 Task: Add Sprouts Organic Apple Sauce Pouch to the cart.
Action: Mouse pressed left at (26, 100)
Screenshot: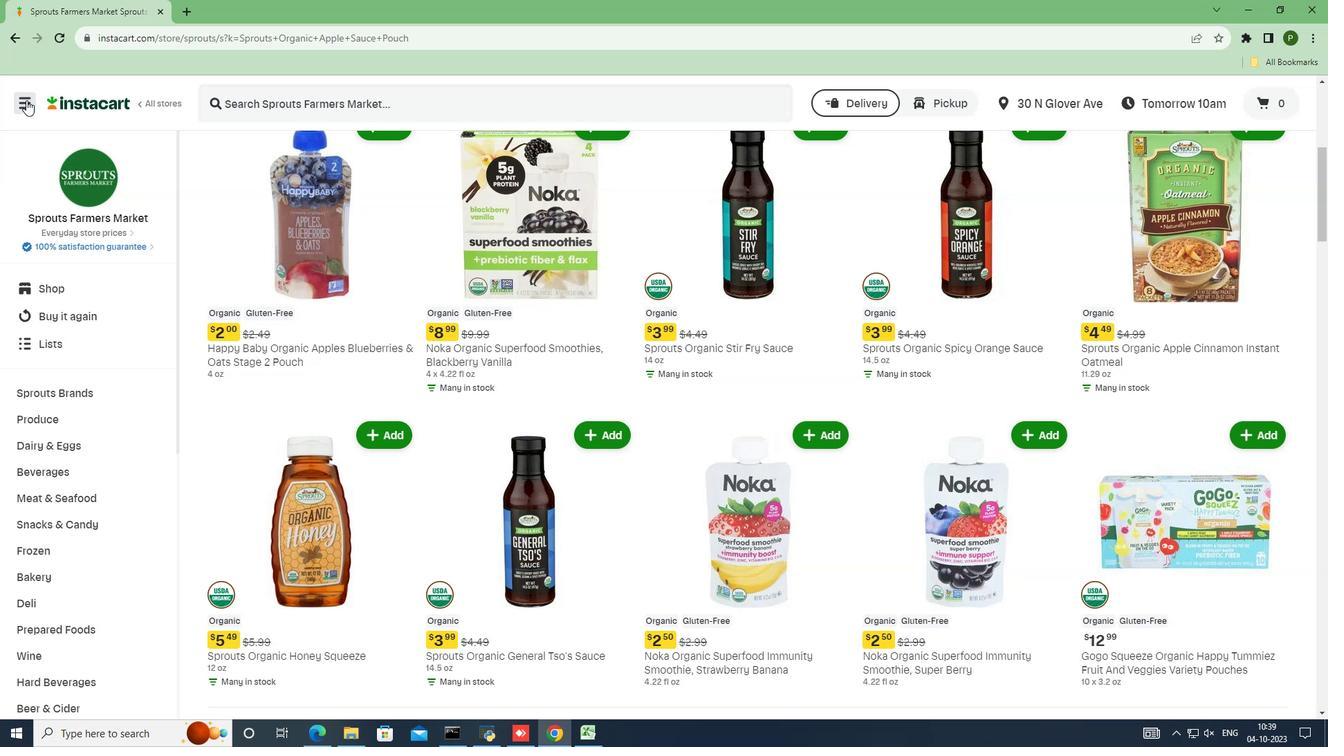 
Action: Mouse moved to (73, 375)
Screenshot: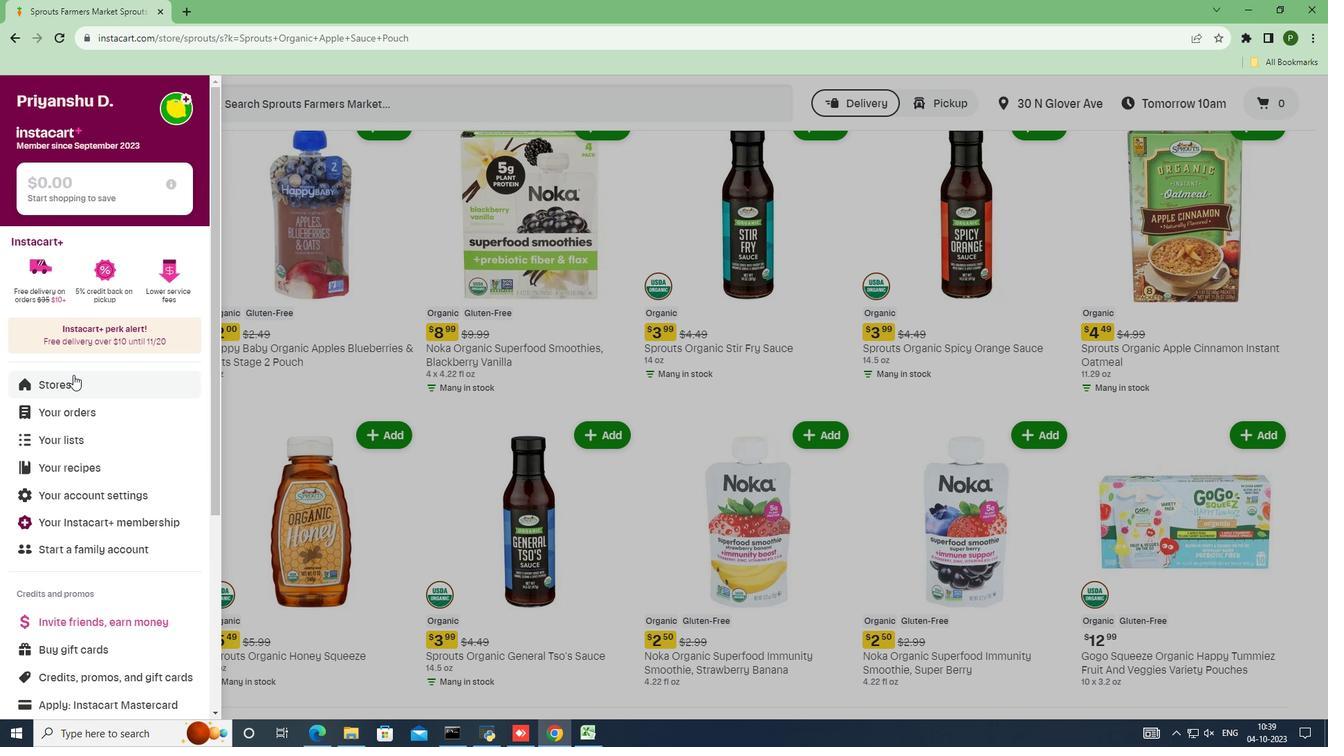 
Action: Mouse pressed left at (73, 375)
Screenshot: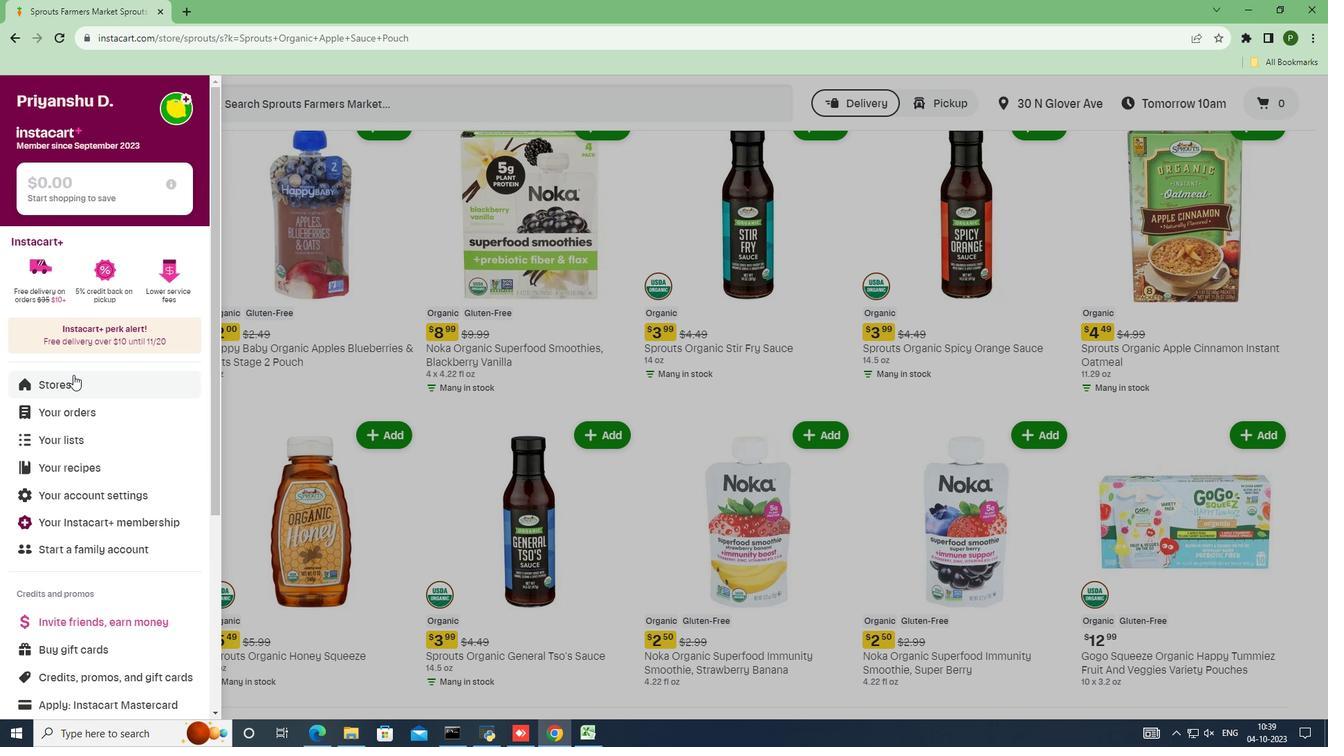 
Action: Mouse moved to (320, 159)
Screenshot: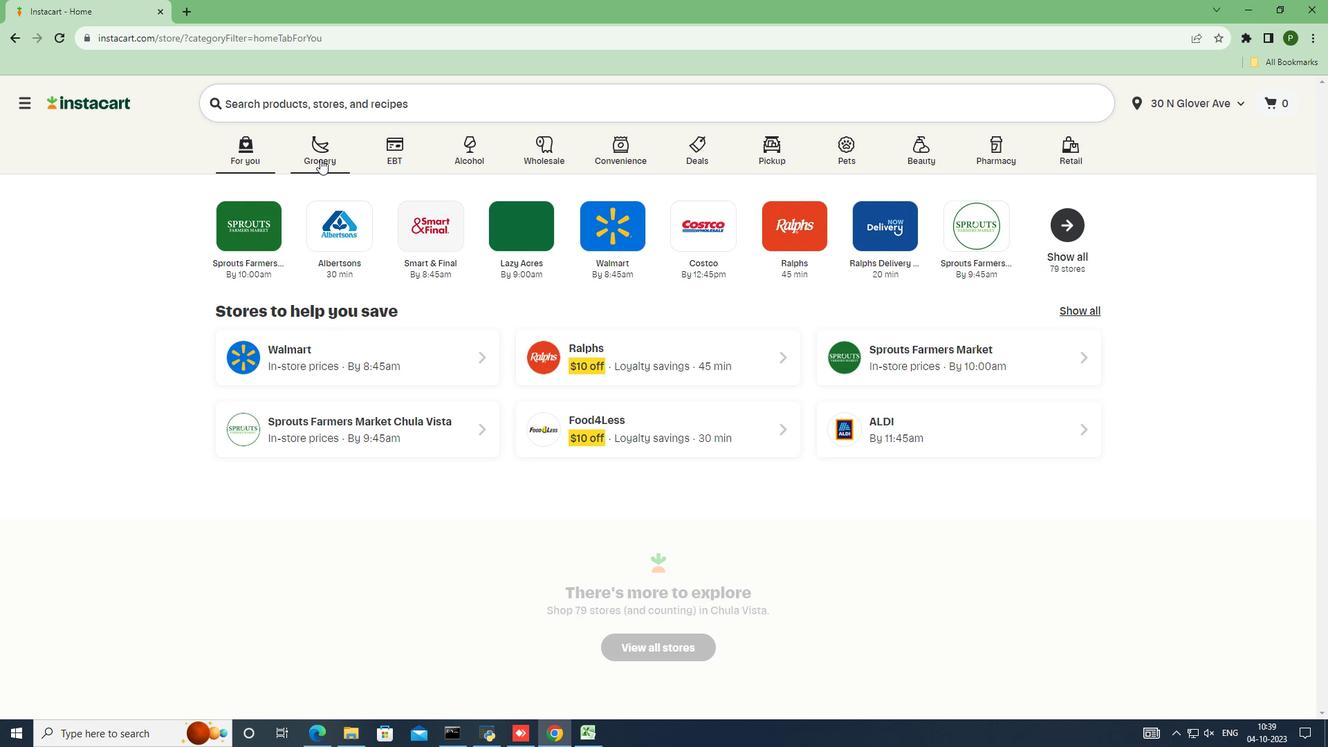 
Action: Mouse pressed left at (320, 159)
Screenshot: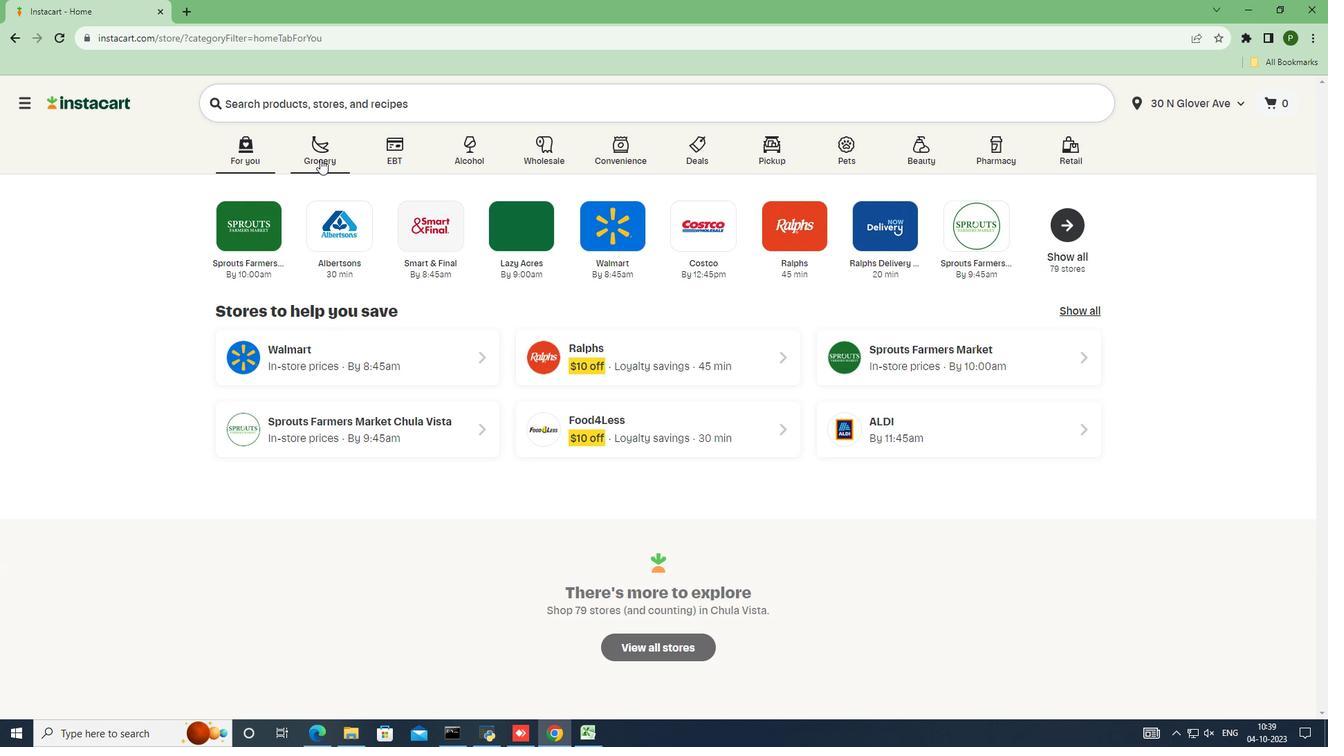 
Action: Mouse moved to (869, 323)
Screenshot: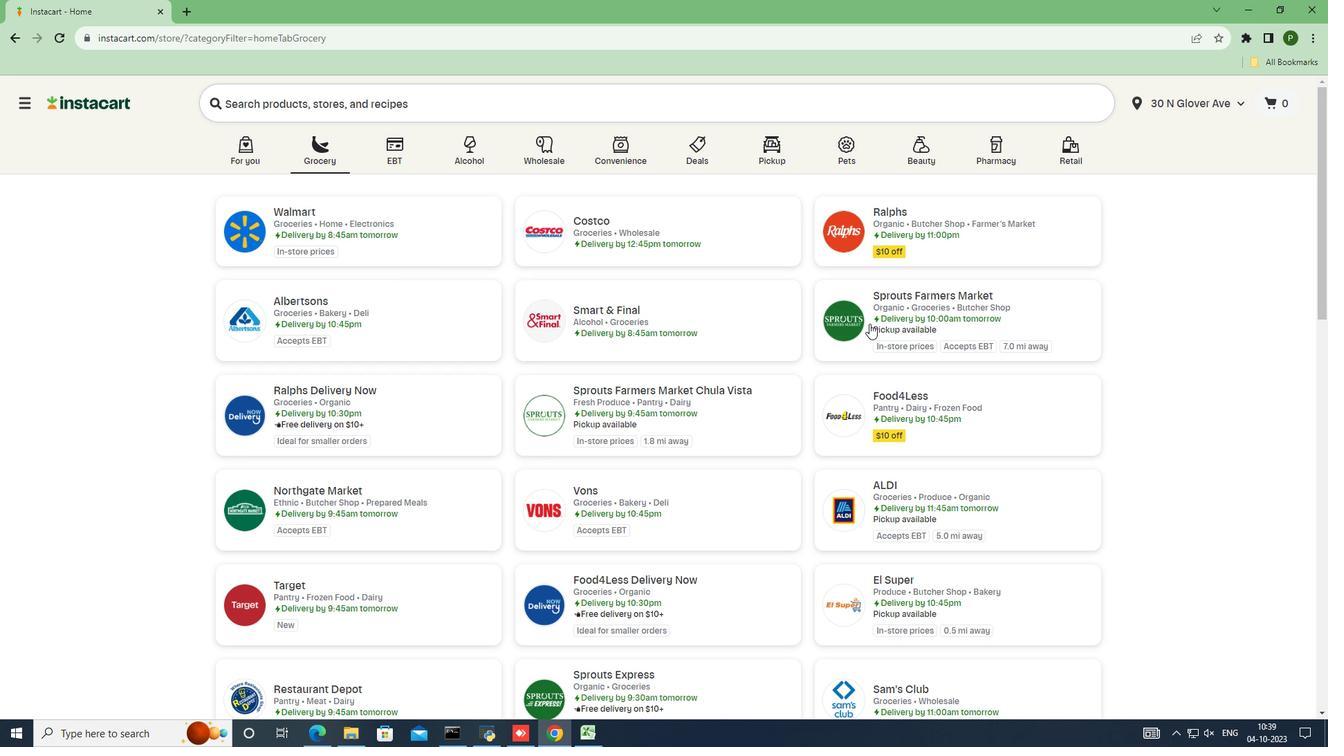 
Action: Mouse pressed left at (869, 323)
Screenshot: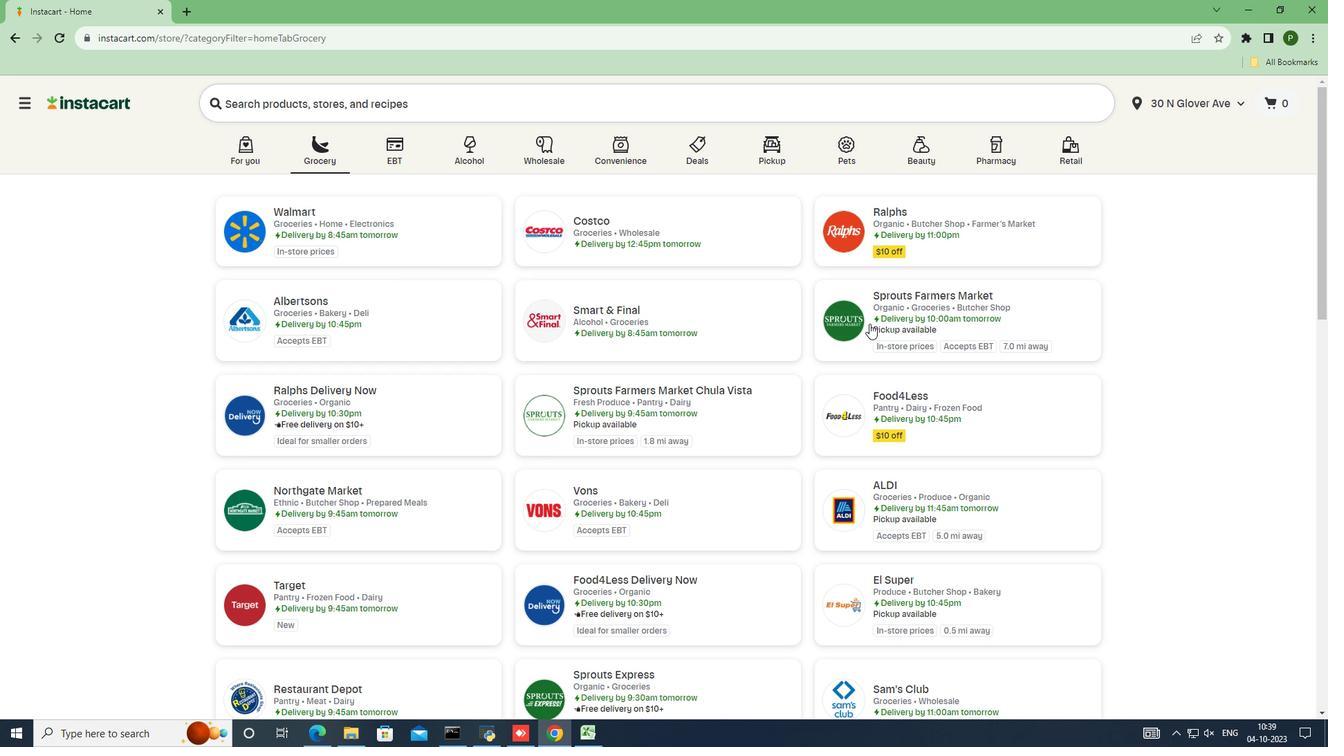 
Action: Mouse moved to (85, 390)
Screenshot: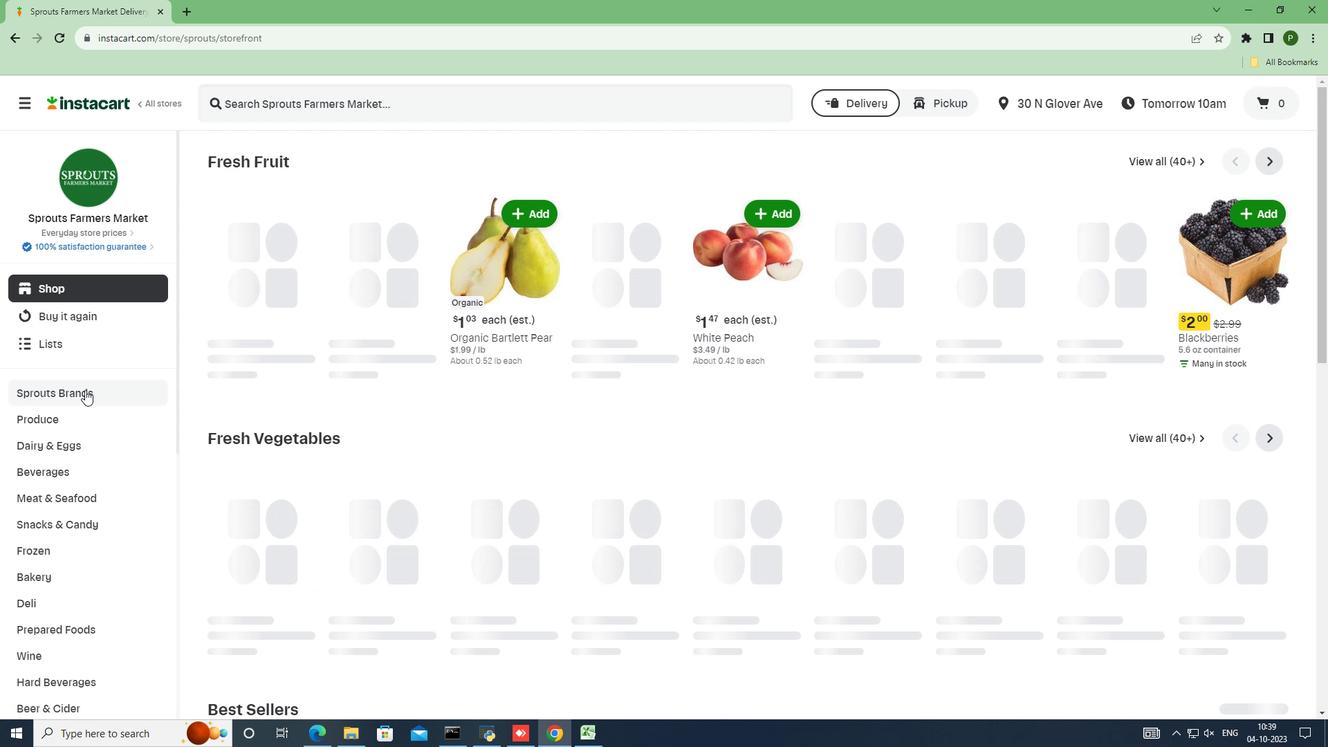 
Action: Mouse pressed left at (85, 390)
Screenshot: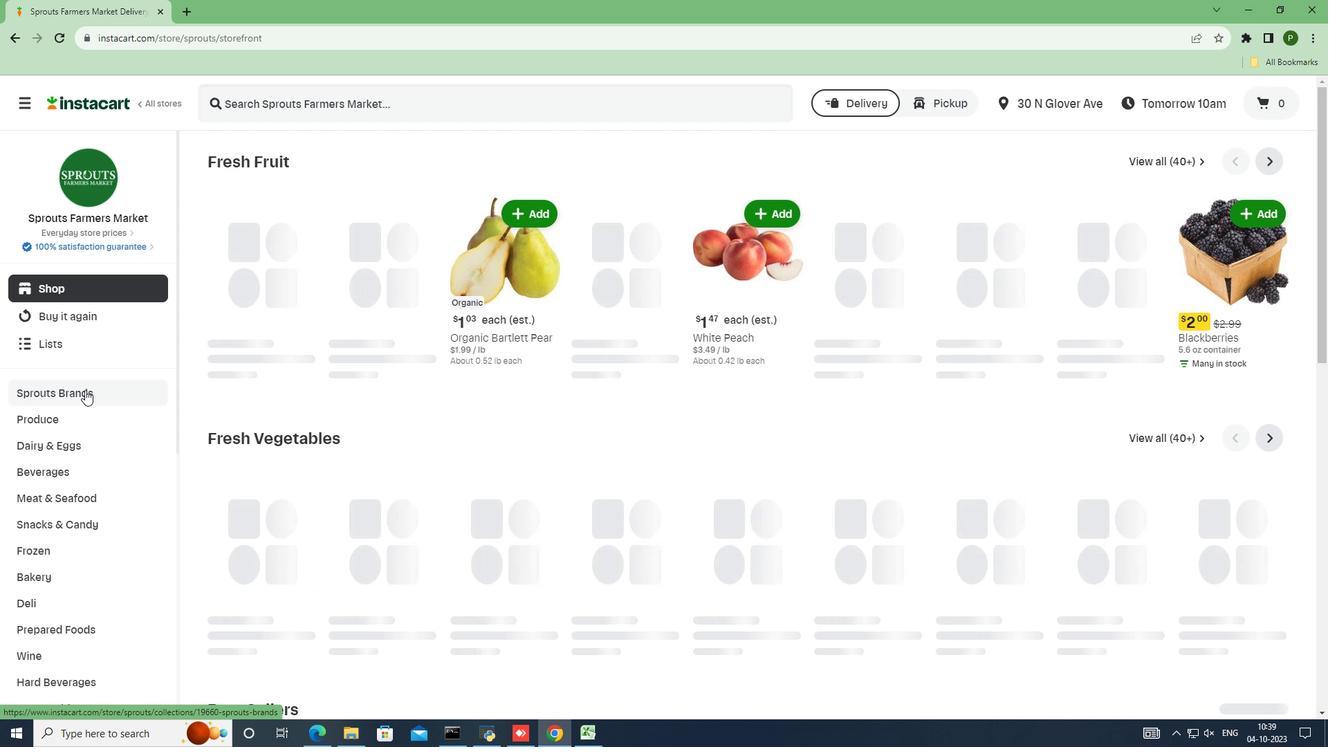 
Action: Mouse moved to (56, 496)
Screenshot: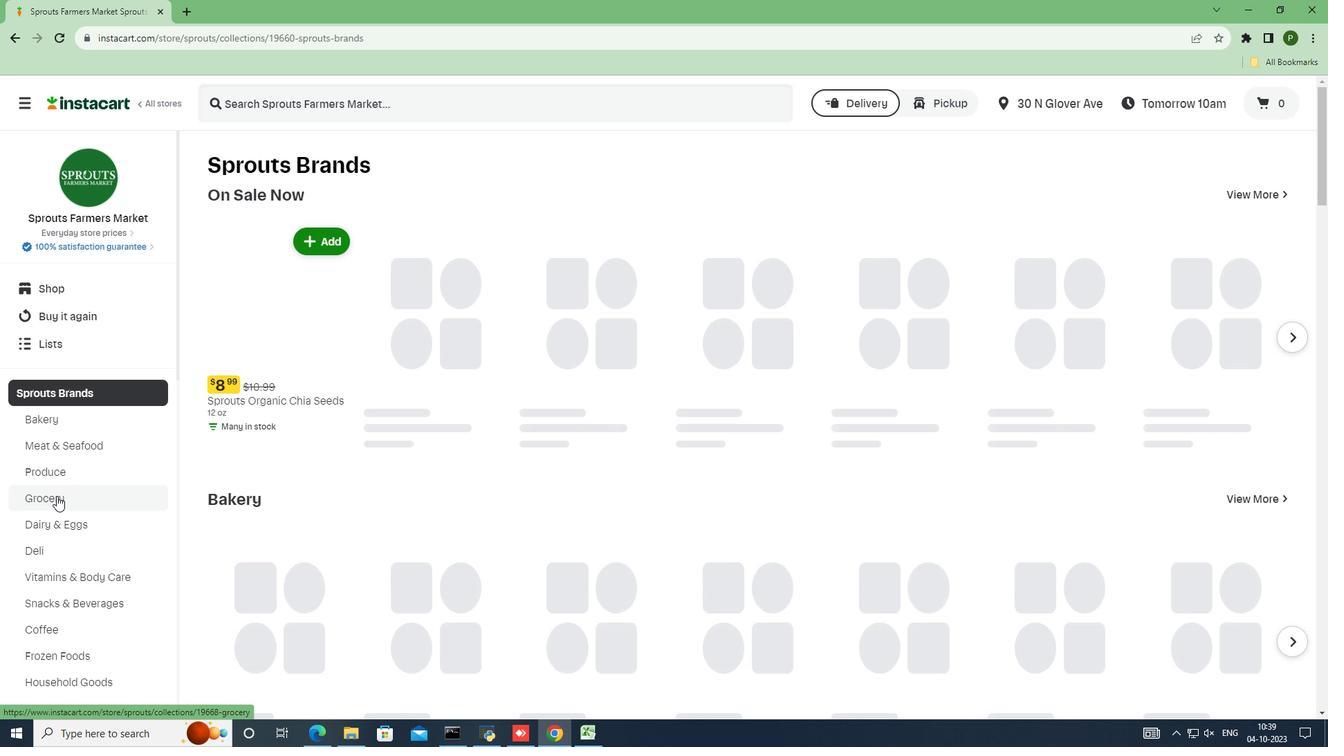 
Action: Mouse pressed left at (56, 496)
Screenshot: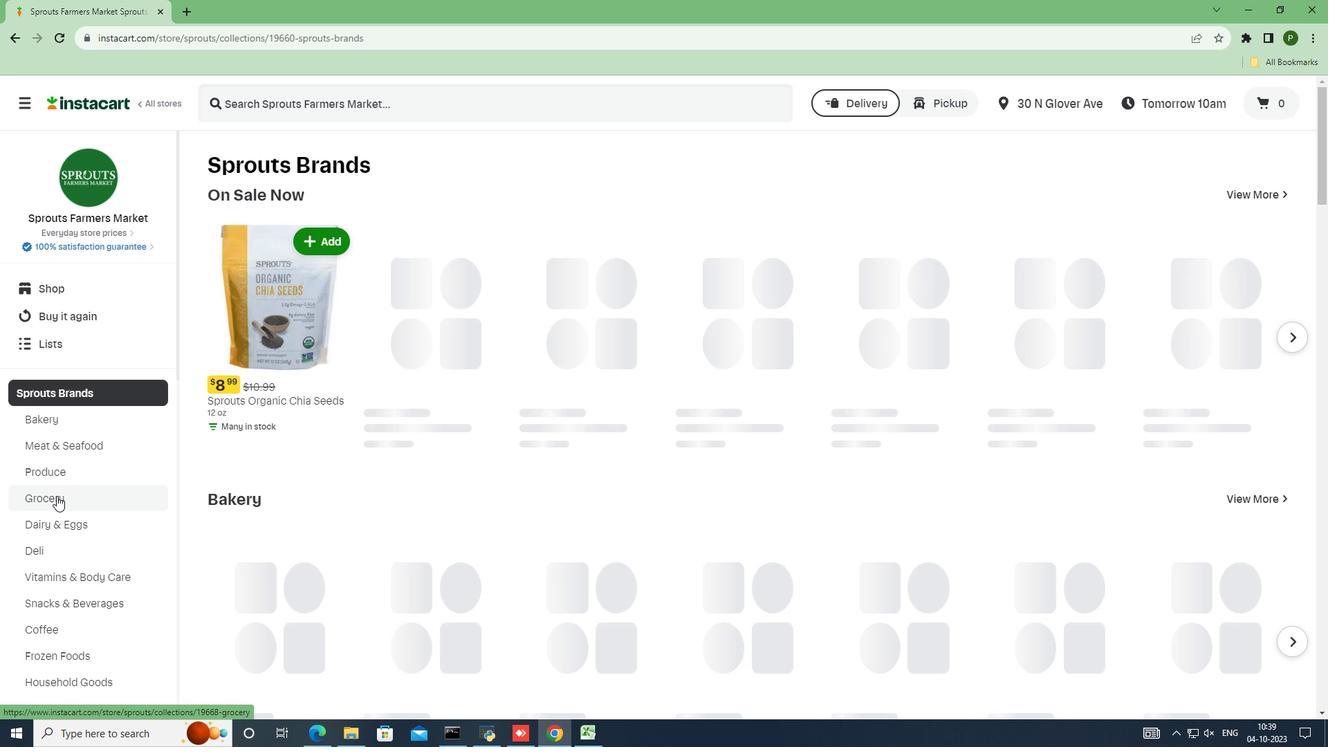 
Action: Mouse moved to (321, 265)
Screenshot: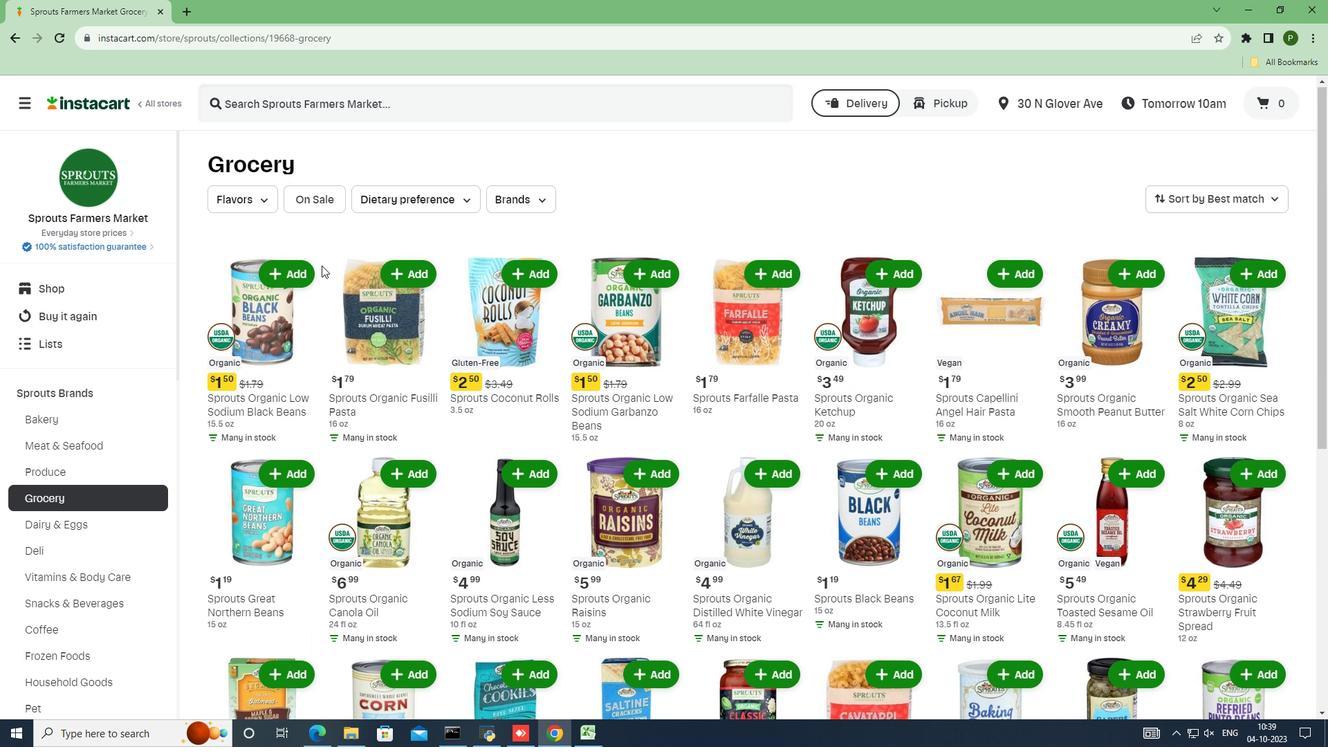 
Action: Mouse scrolled (321, 265) with delta (0, 0)
Screenshot: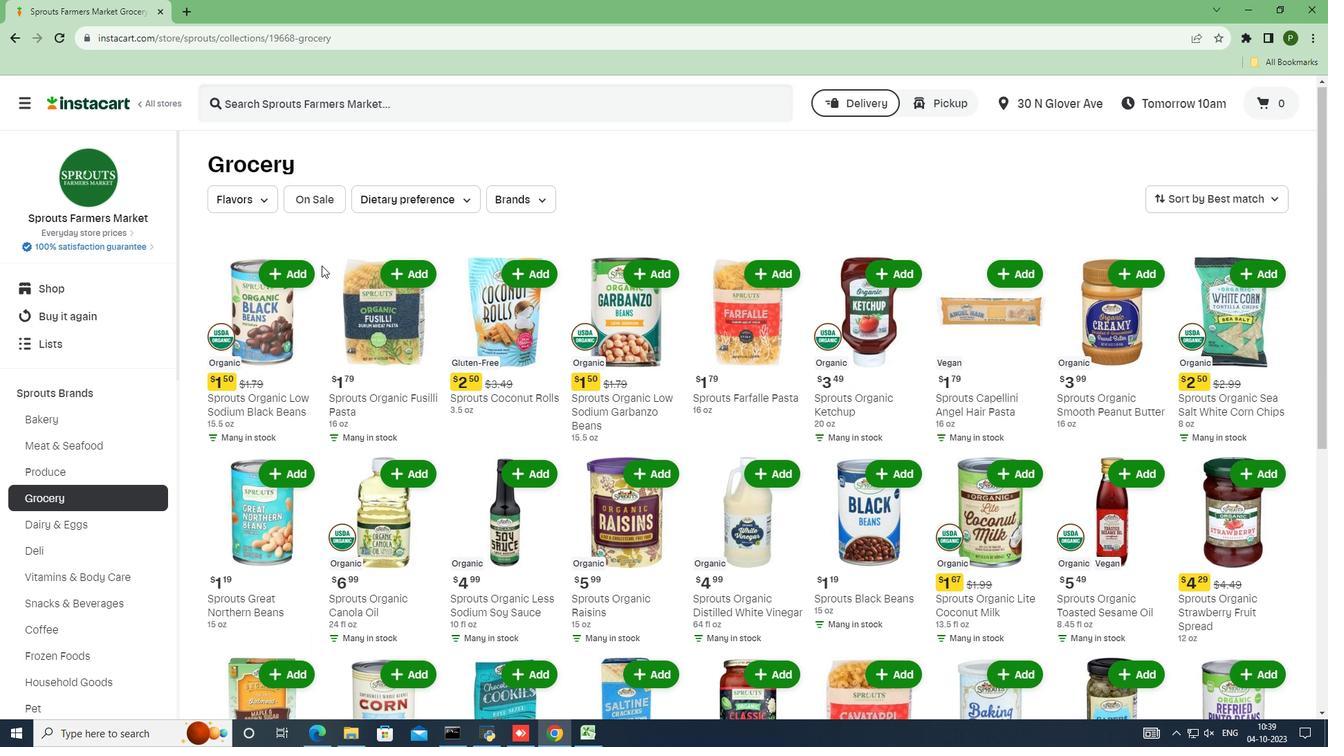 
Action: Mouse moved to (321, 266)
Screenshot: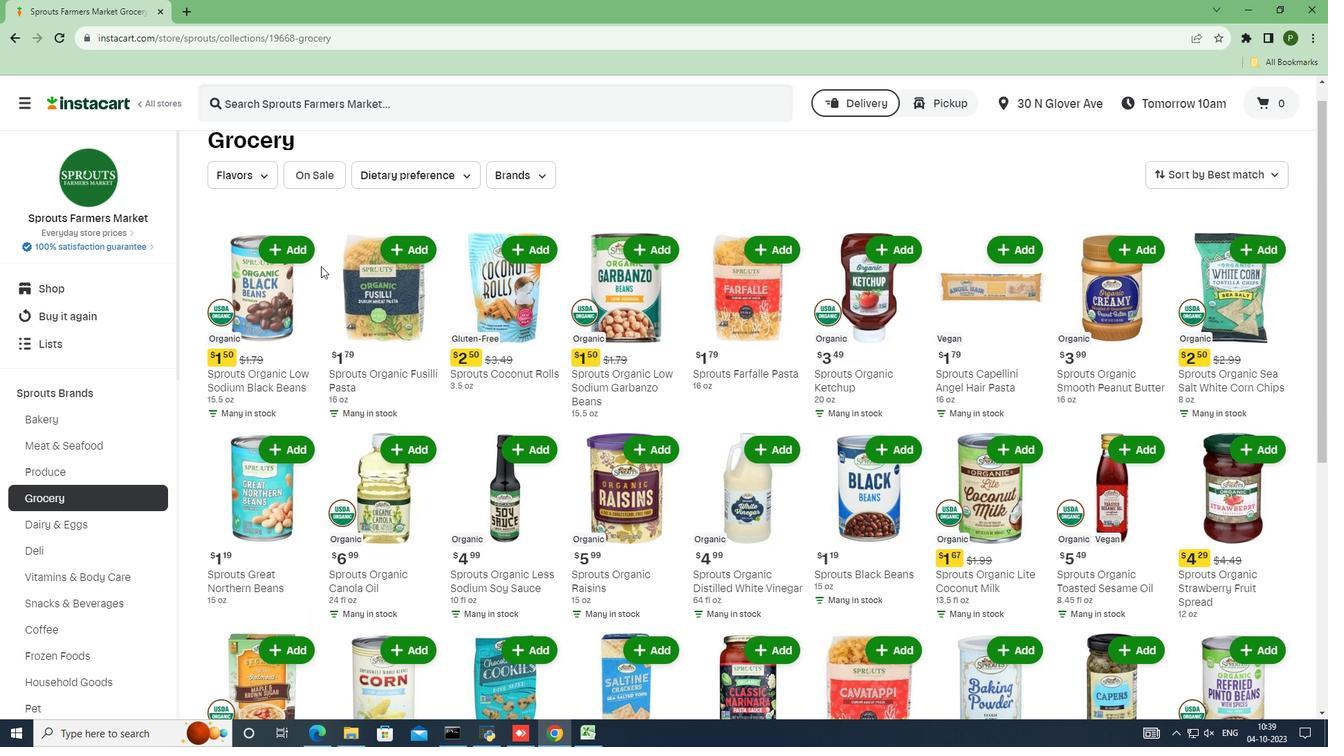
Action: Mouse scrolled (321, 265) with delta (0, 0)
Screenshot: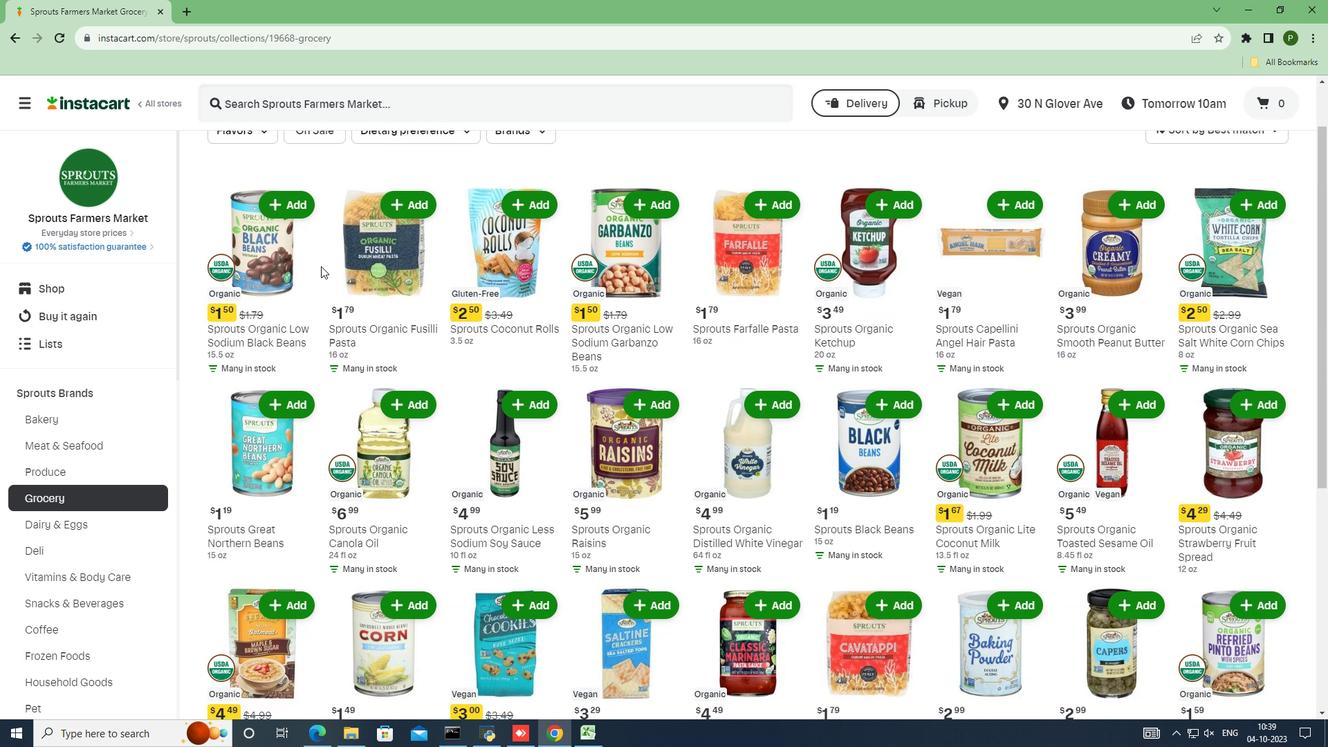 
Action: Mouse moved to (321, 268)
Screenshot: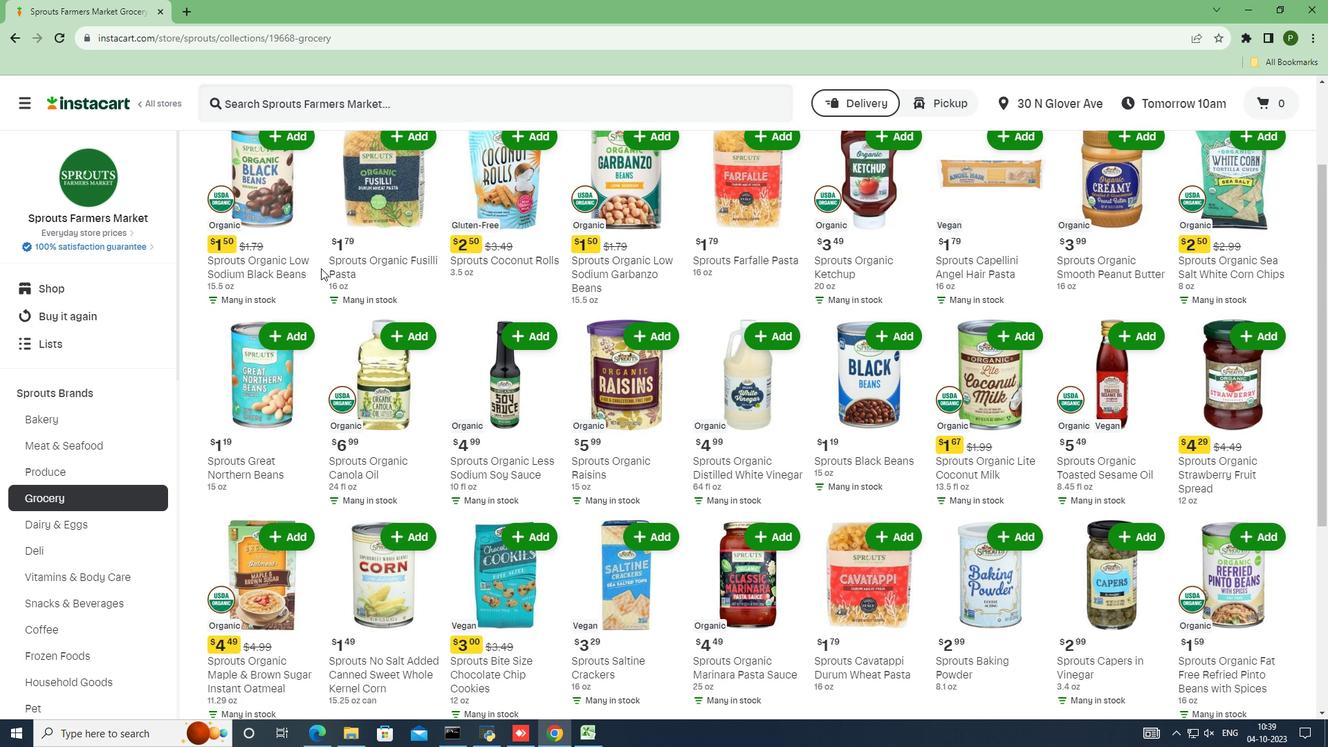 
Action: Mouse scrolled (321, 267) with delta (0, 0)
Screenshot: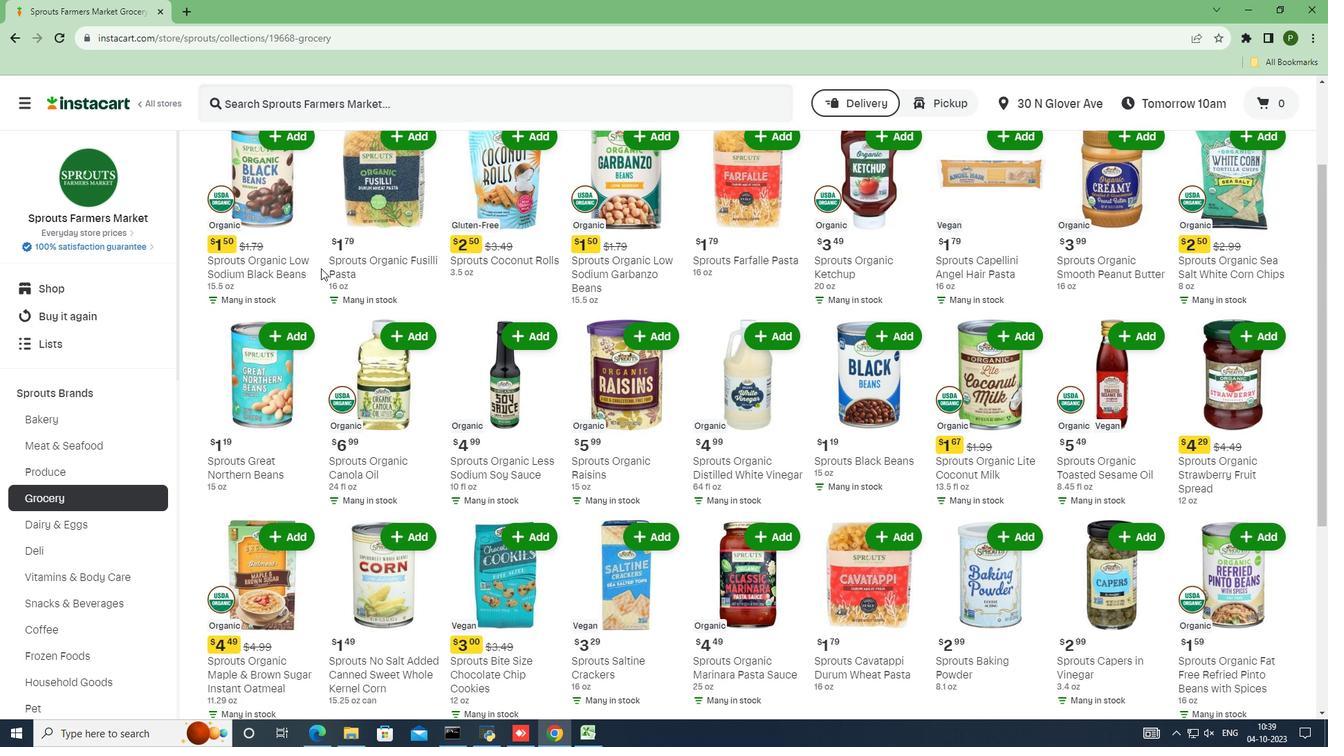 
Action: Mouse scrolled (321, 267) with delta (0, 0)
Screenshot: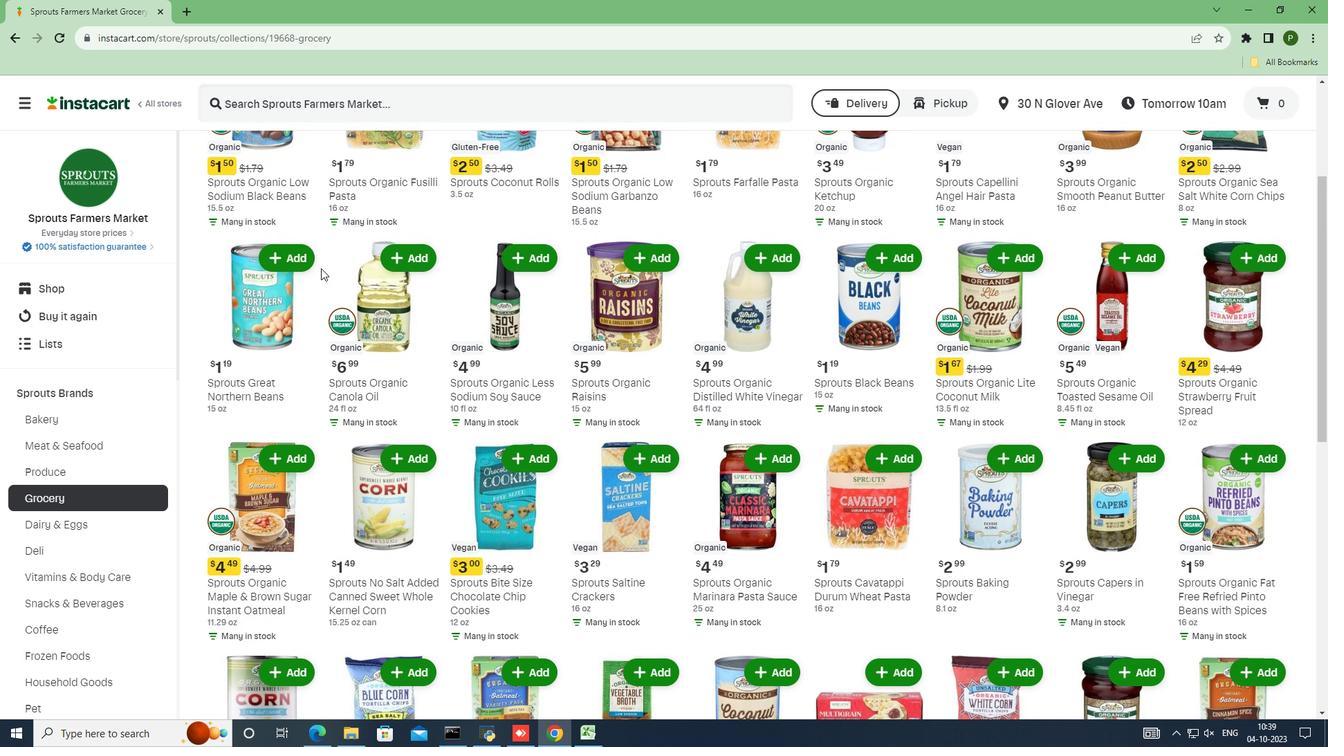 
Action: Mouse scrolled (321, 267) with delta (0, 0)
Screenshot: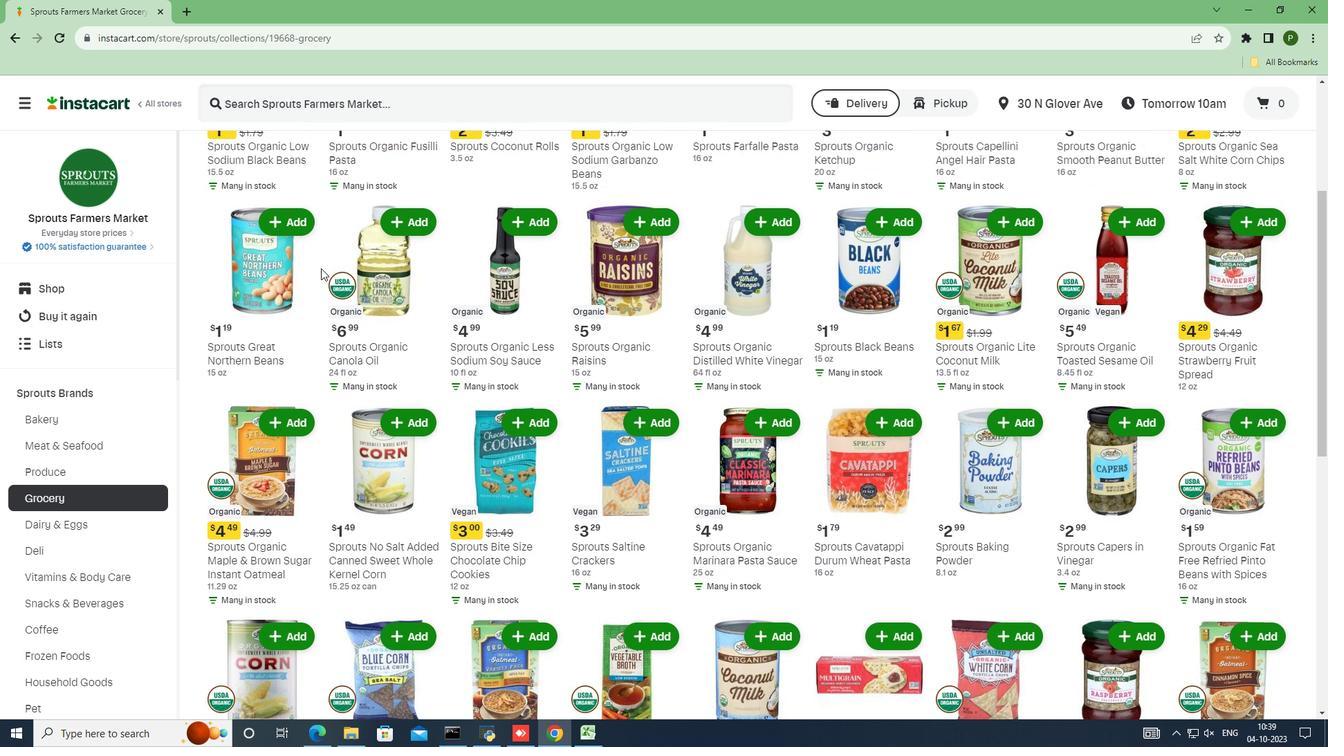 
Action: Mouse moved to (320, 269)
Screenshot: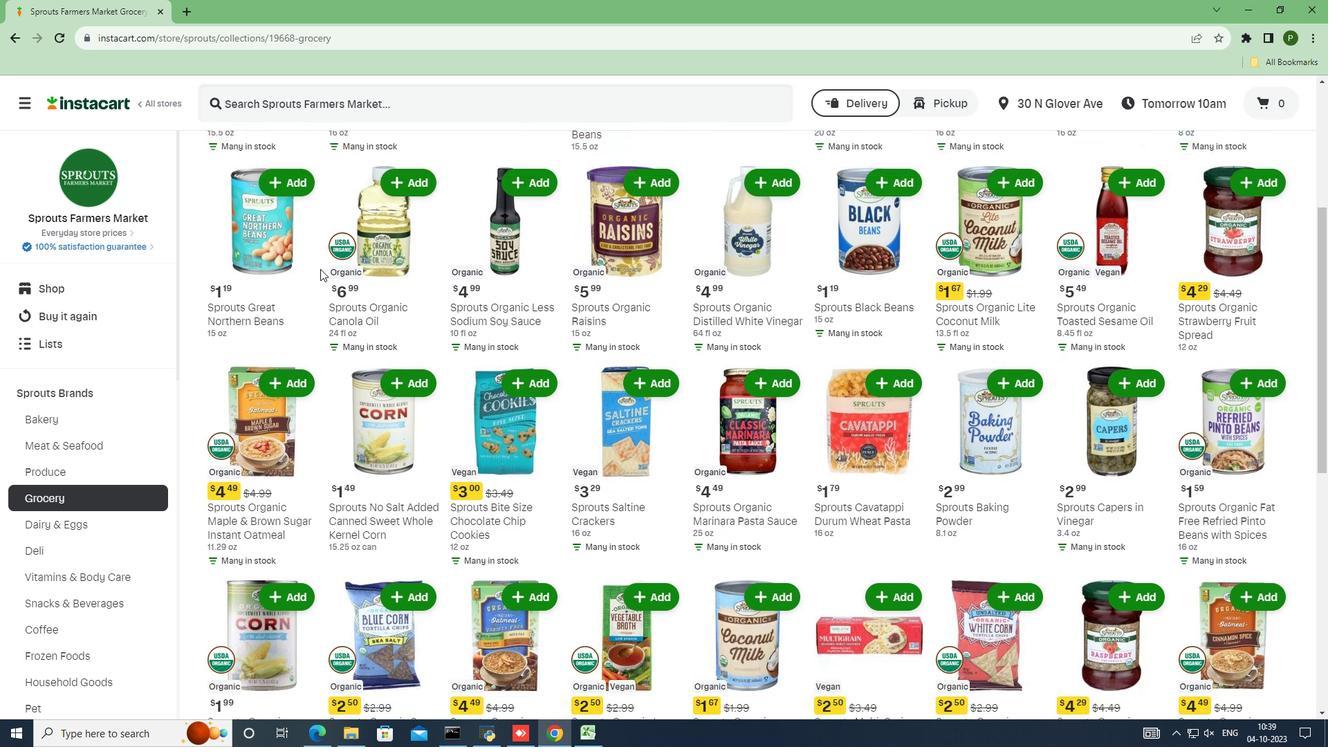 
Action: Mouse scrolled (320, 268) with delta (0, 0)
Screenshot: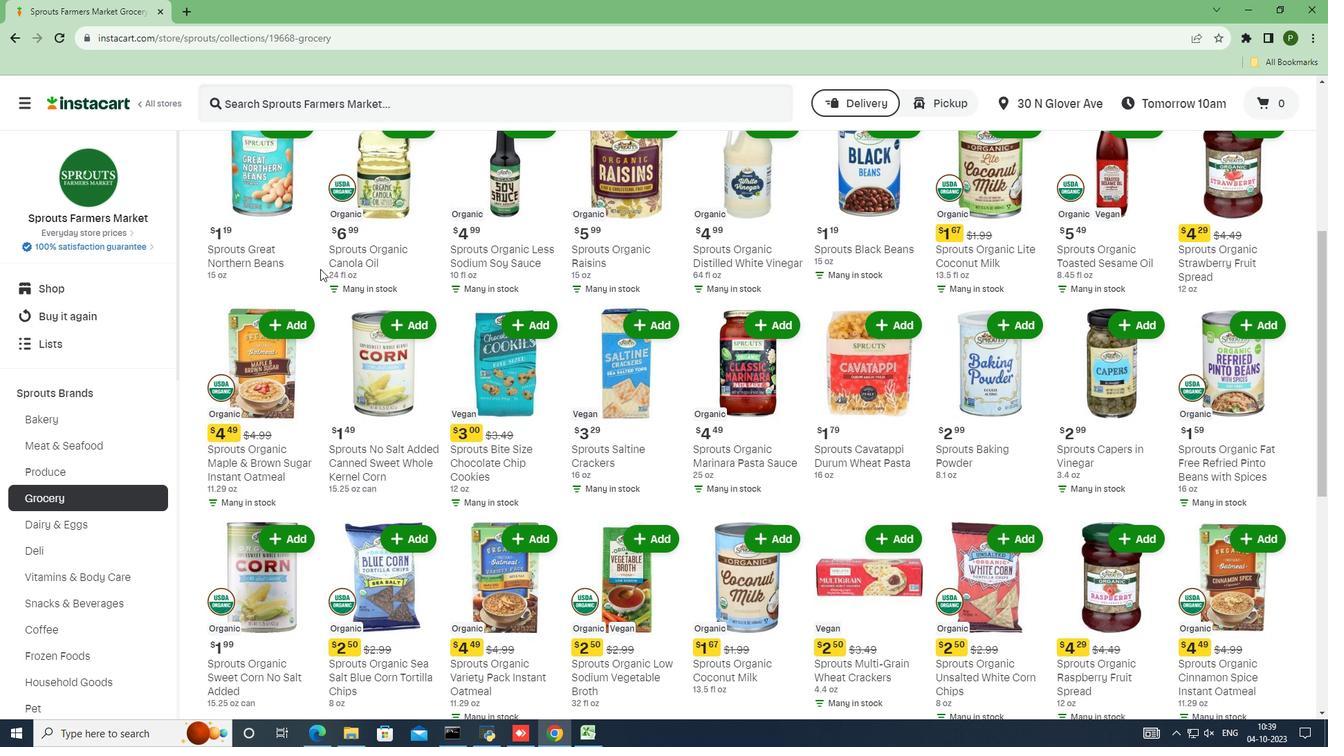 
Action: Mouse scrolled (320, 268) with delta (0, 0)
Screenshot: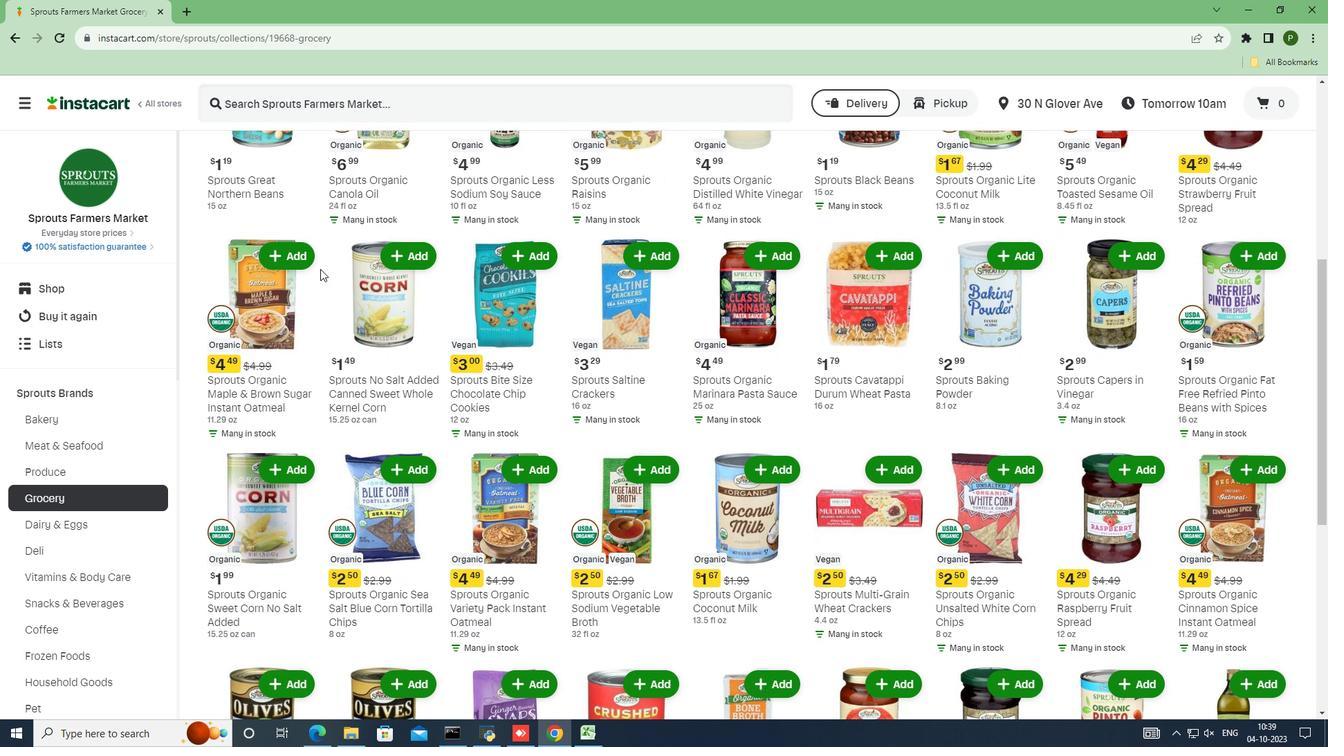 
Action: Mouse scrolled (320, 268) with delta (0, 0)
Screenshot: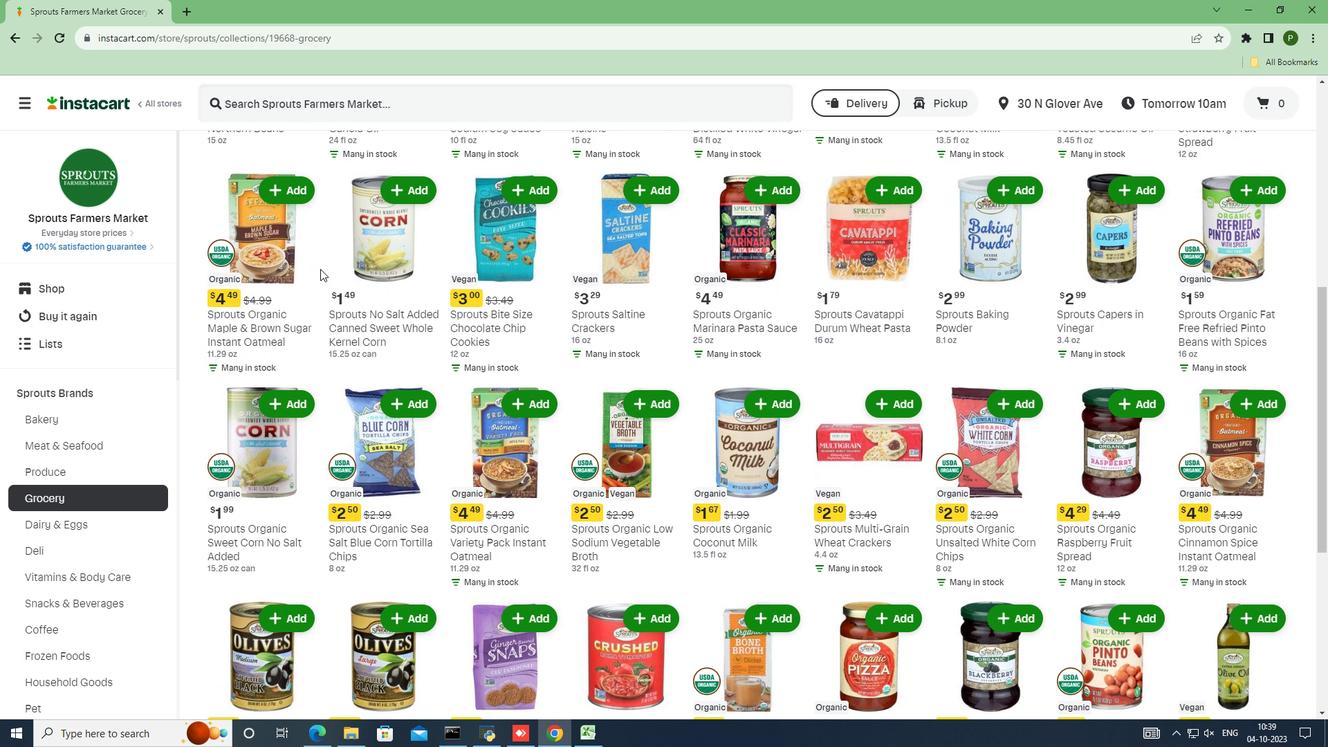 
Action: Mouse scrolled (320, 268) with delta (0, 0)
Screenshot: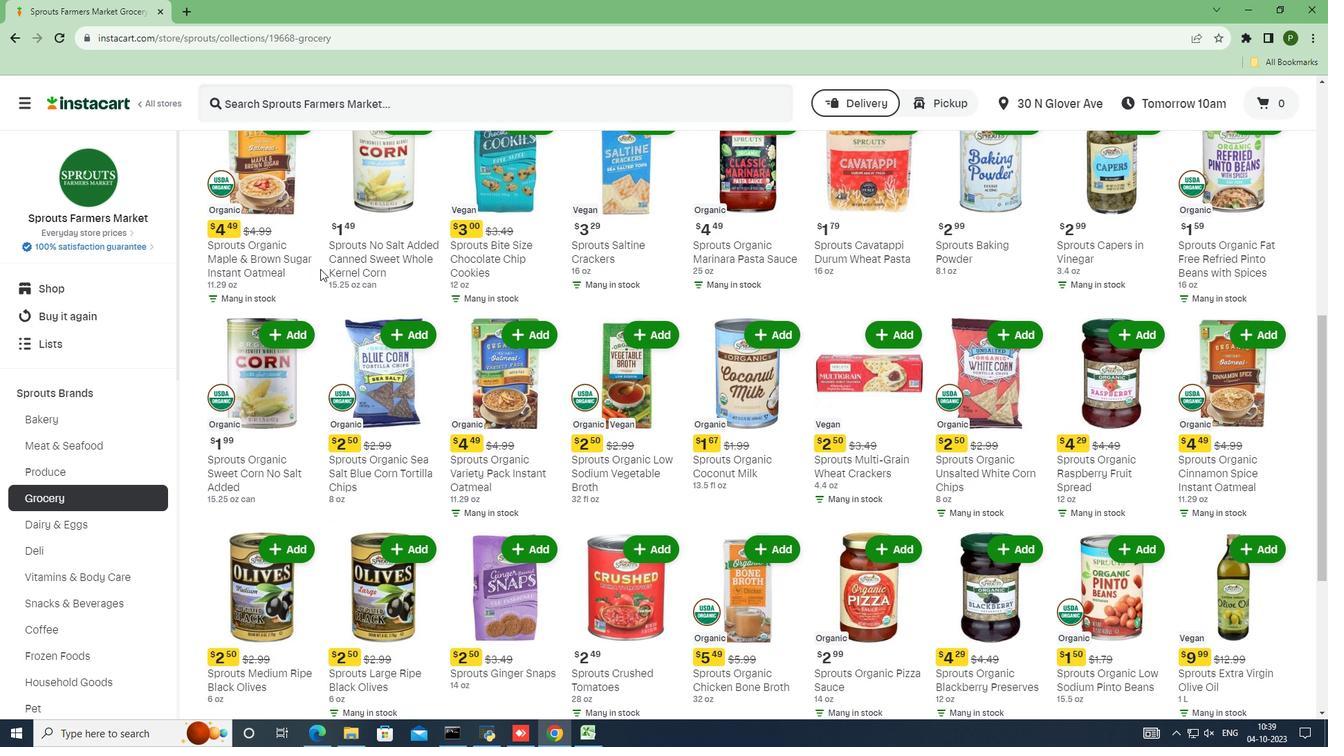 
Action: Mouse moved to (320, 269)
Screenshot: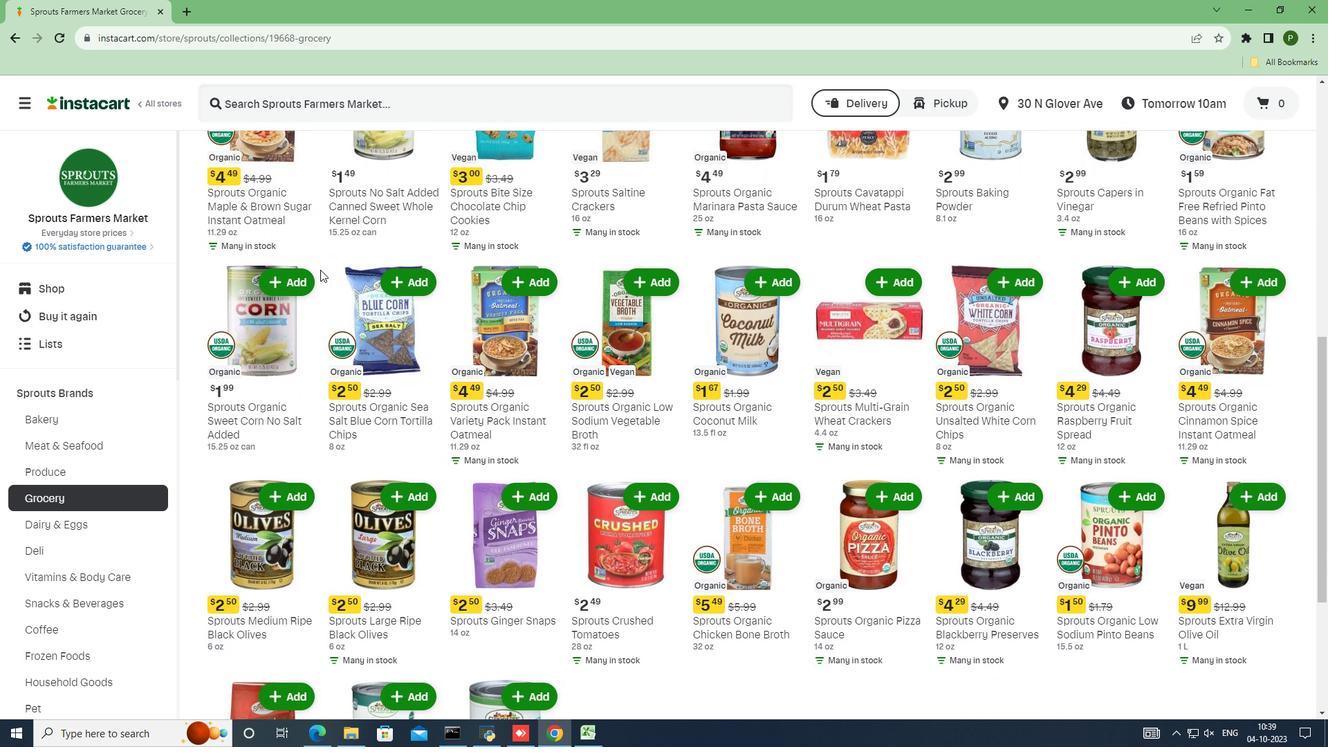 
Action: Mouse scrolled (320, 269) with delta (0, 0)
Screenshot: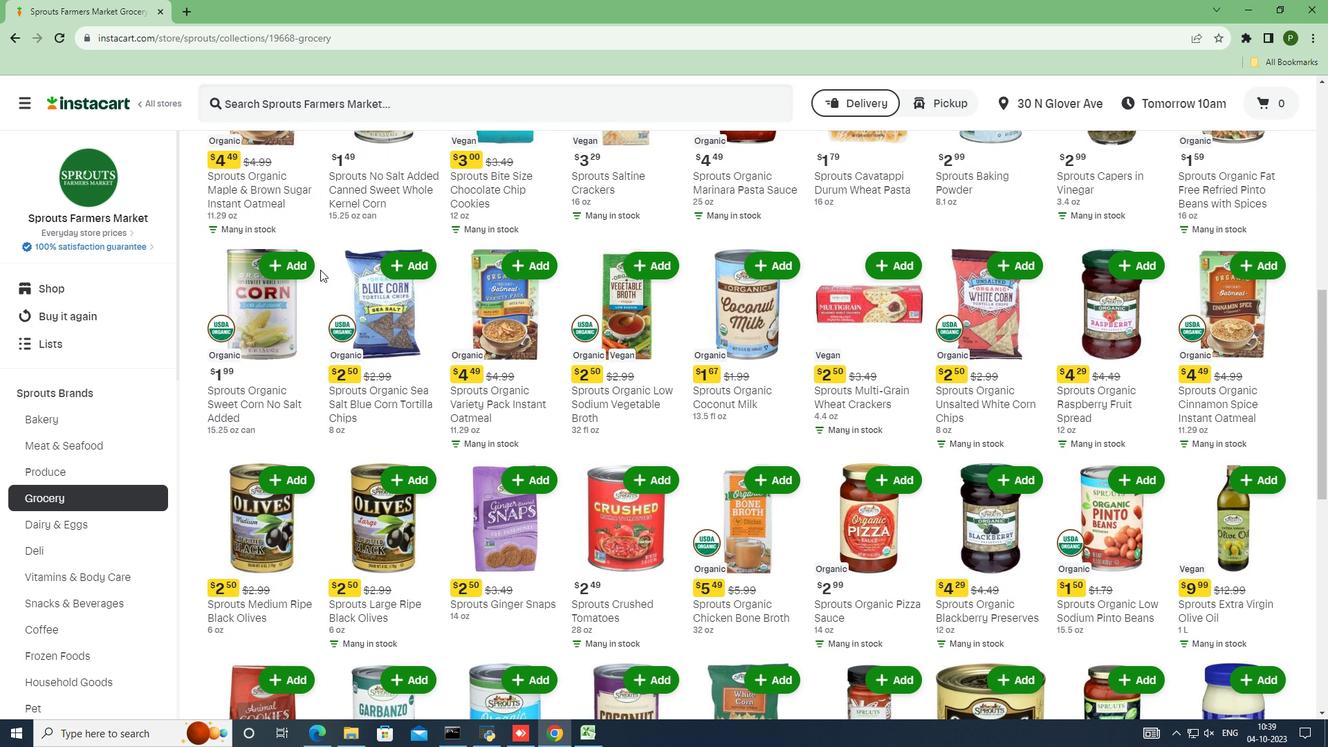 
Action: Mouse moved to (320, 269)
Screenshot: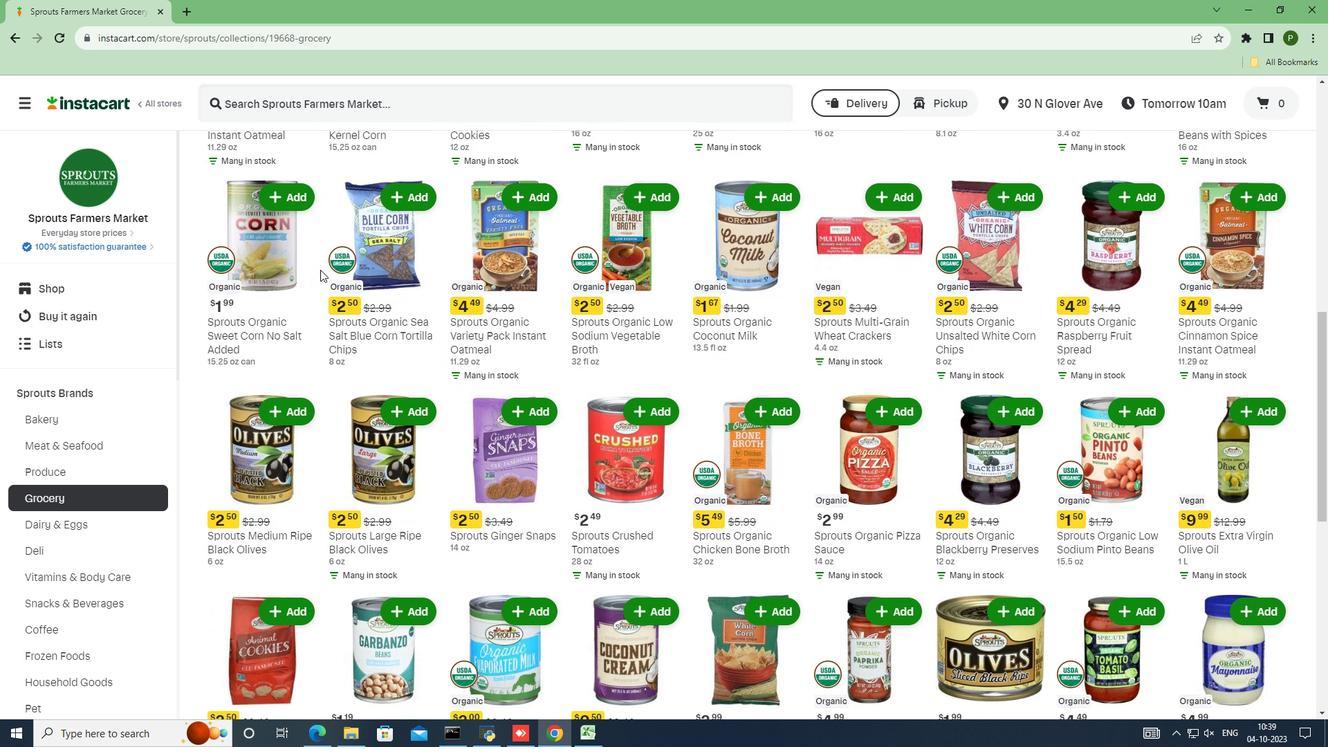 
Action: Mouse scrolled (320, 269) with delta (0, 0)
Screenshot: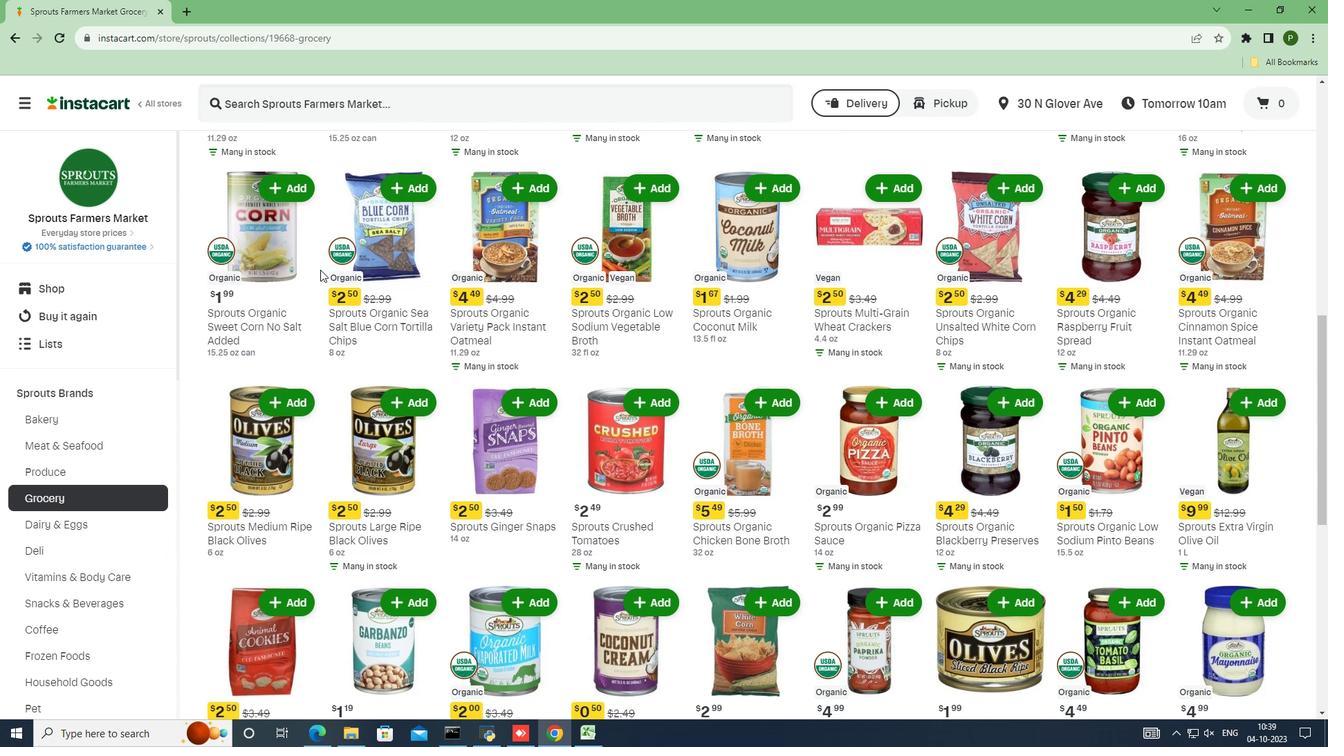 
Action: Mouse moved to (320, 270)
Screenshot: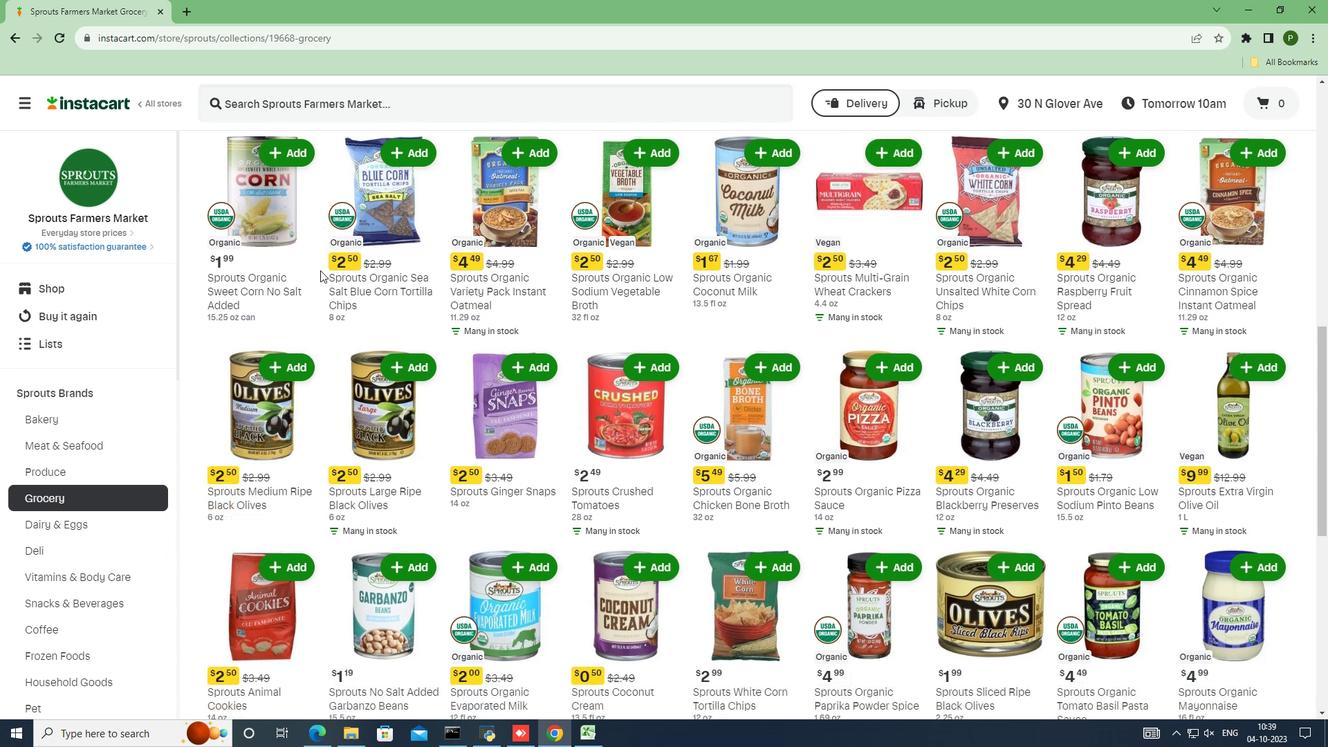 
Action: Mouse scrolled (320, 269) with delta (0, 0)
Screenshot: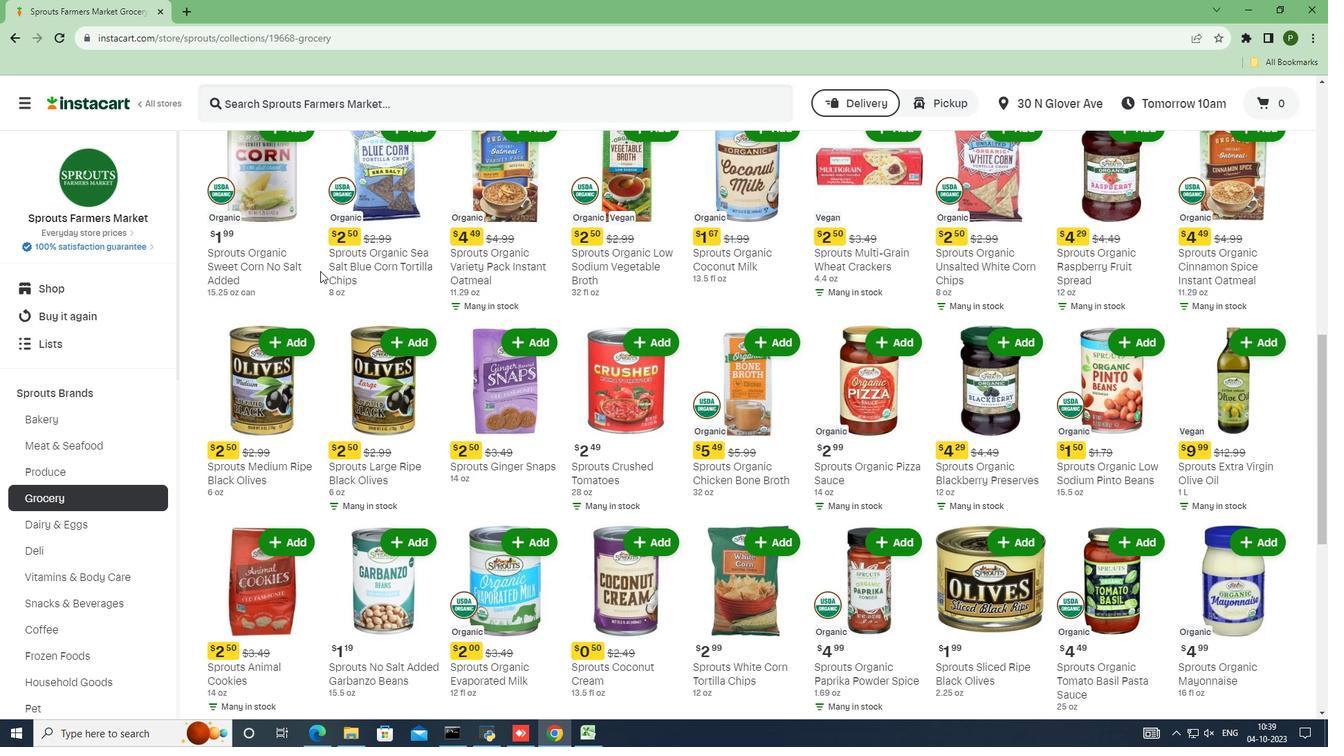 
Action: Mouse moved to (319, 272)
Screenshot: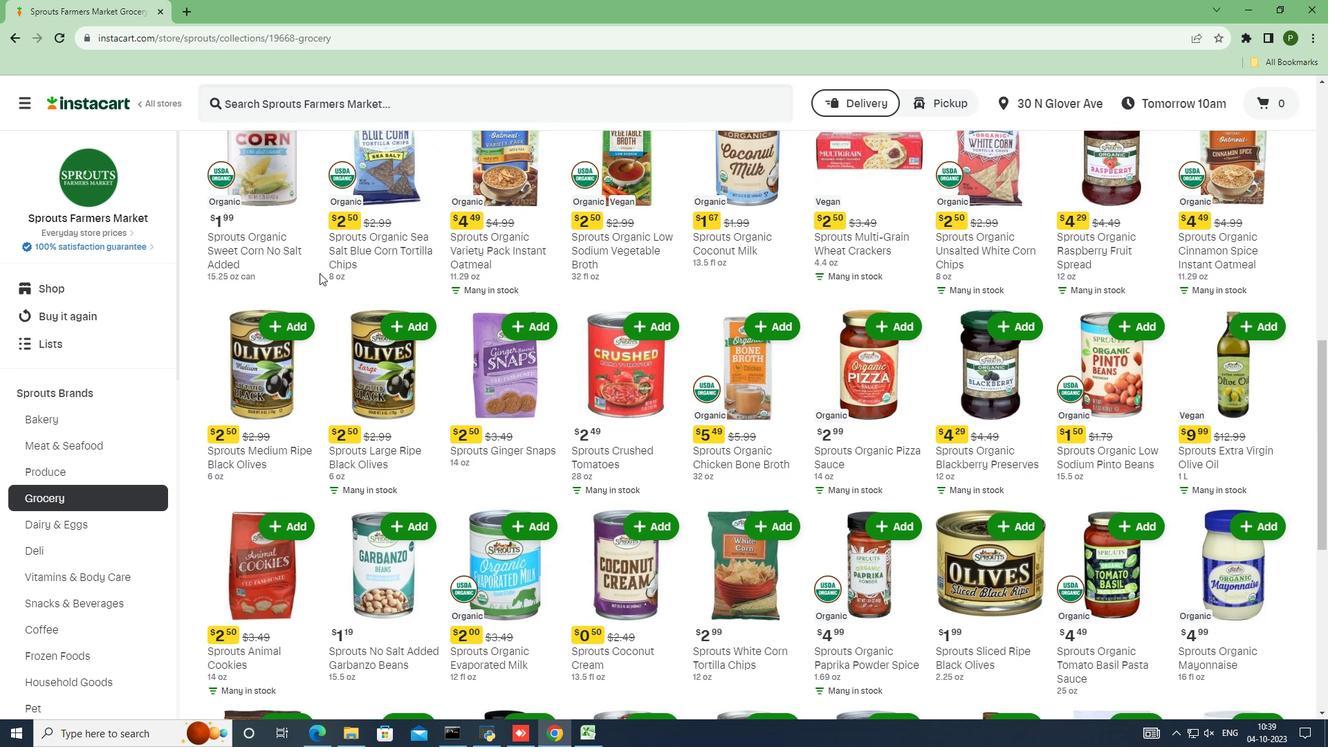 
Action: Mouse scrolled (319, 271) with delta (0, 0)
Screenshot: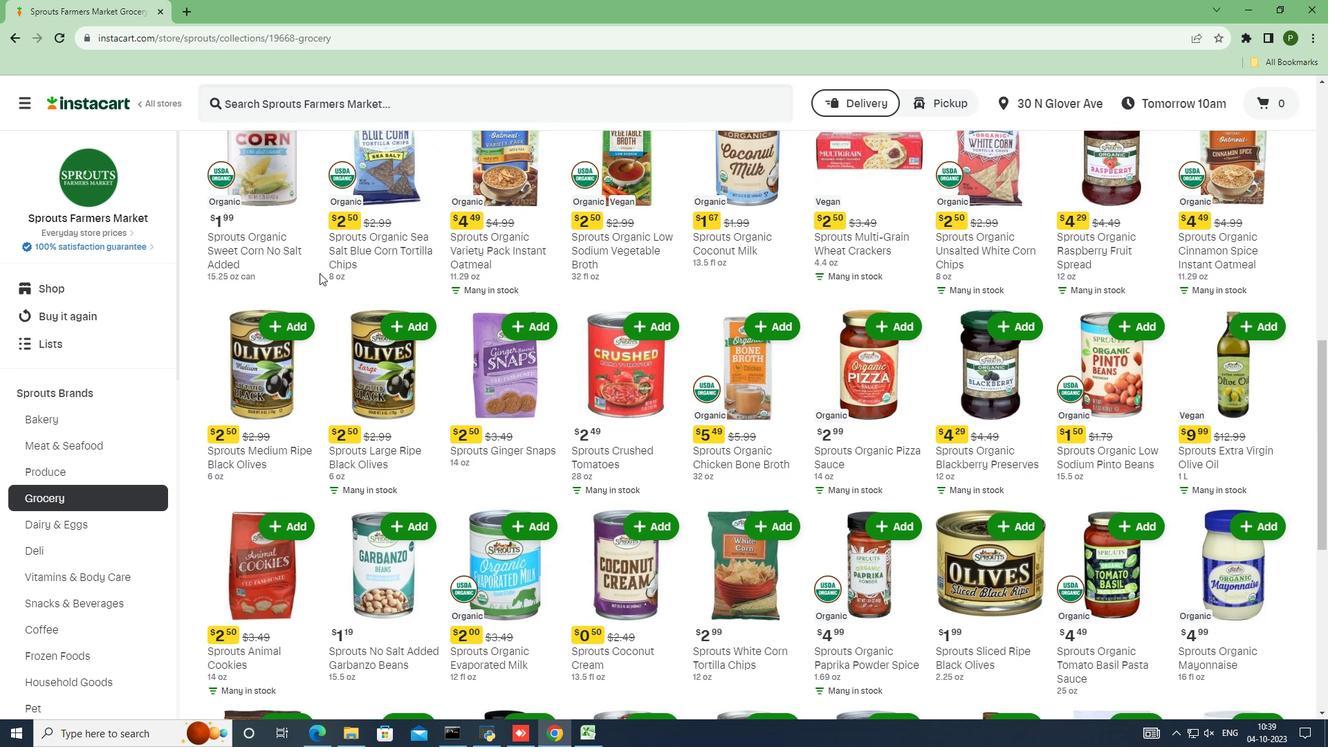 
Action: Mouse moved to (319, 273)
Screenshot: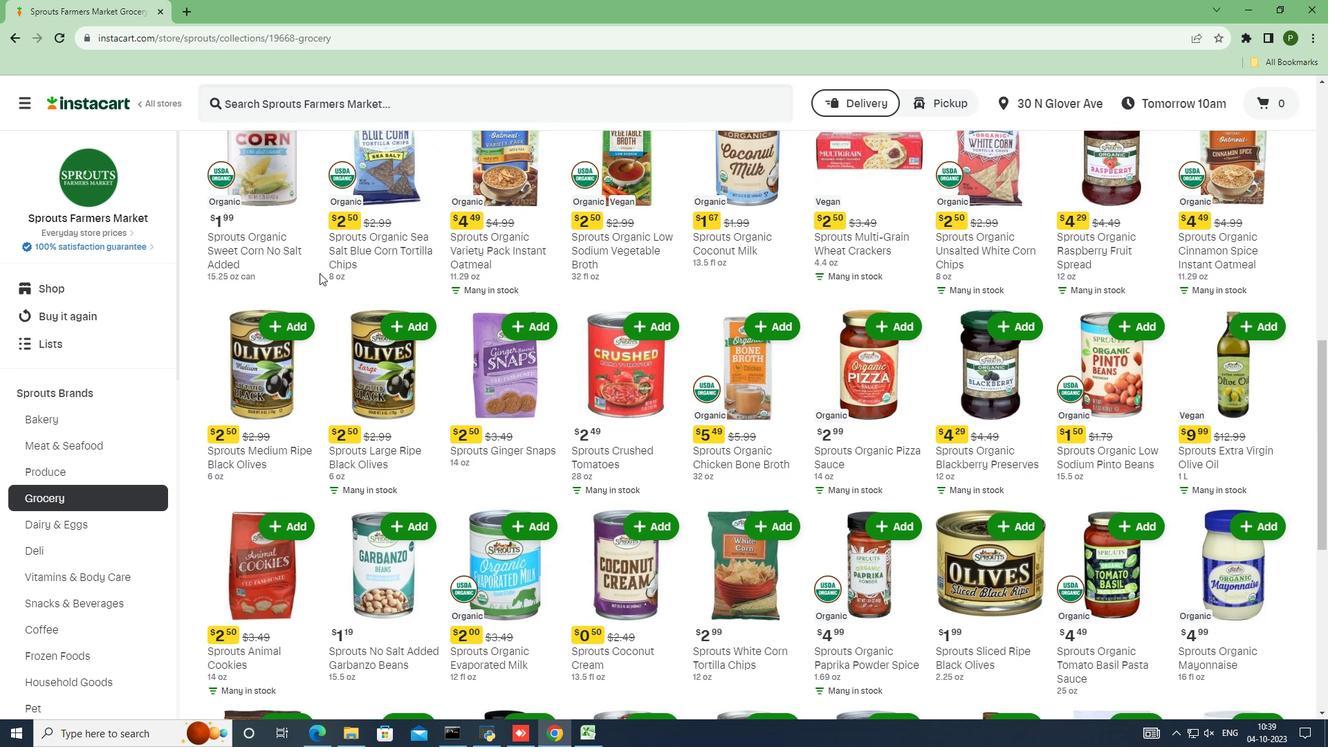 
Action: Mouse scrolled (319, 272) with delta (0, 0)
Screenshot: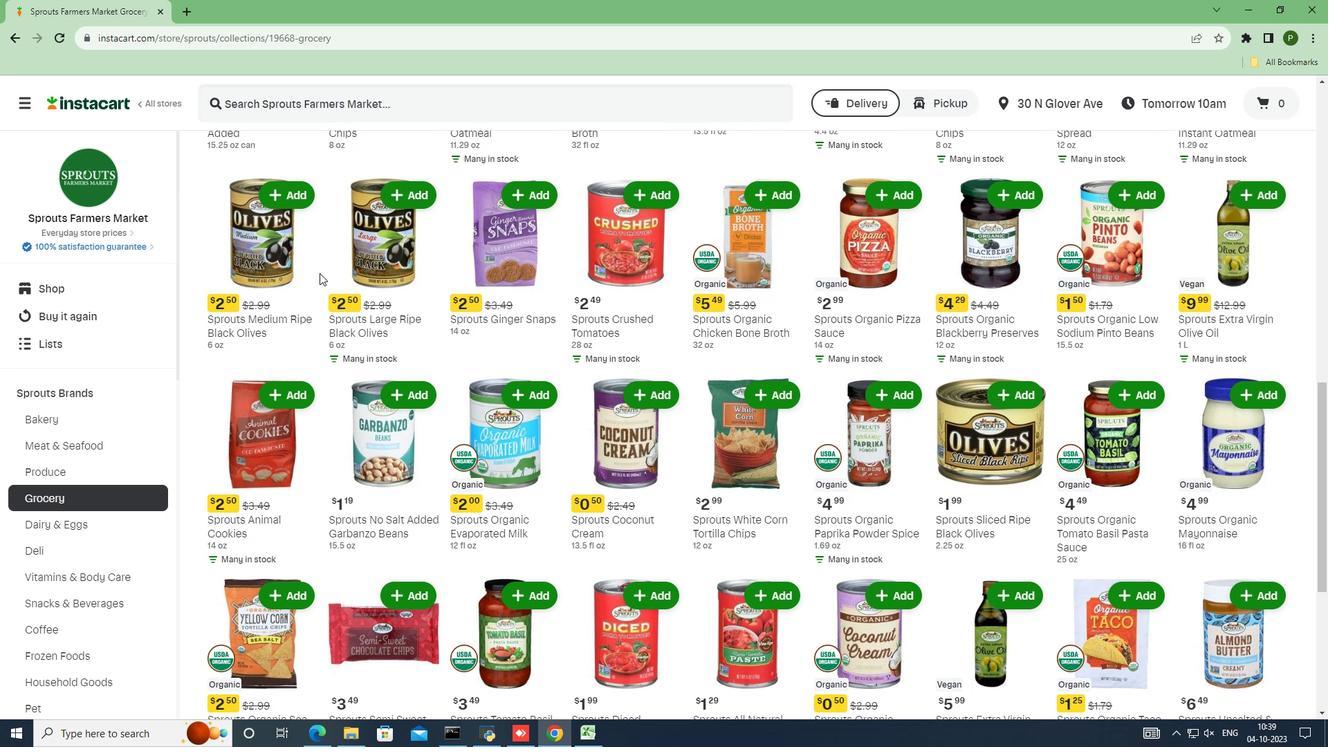
Action: Mouse scrolled (319, 272) with delta (0, 0)
Screenshot: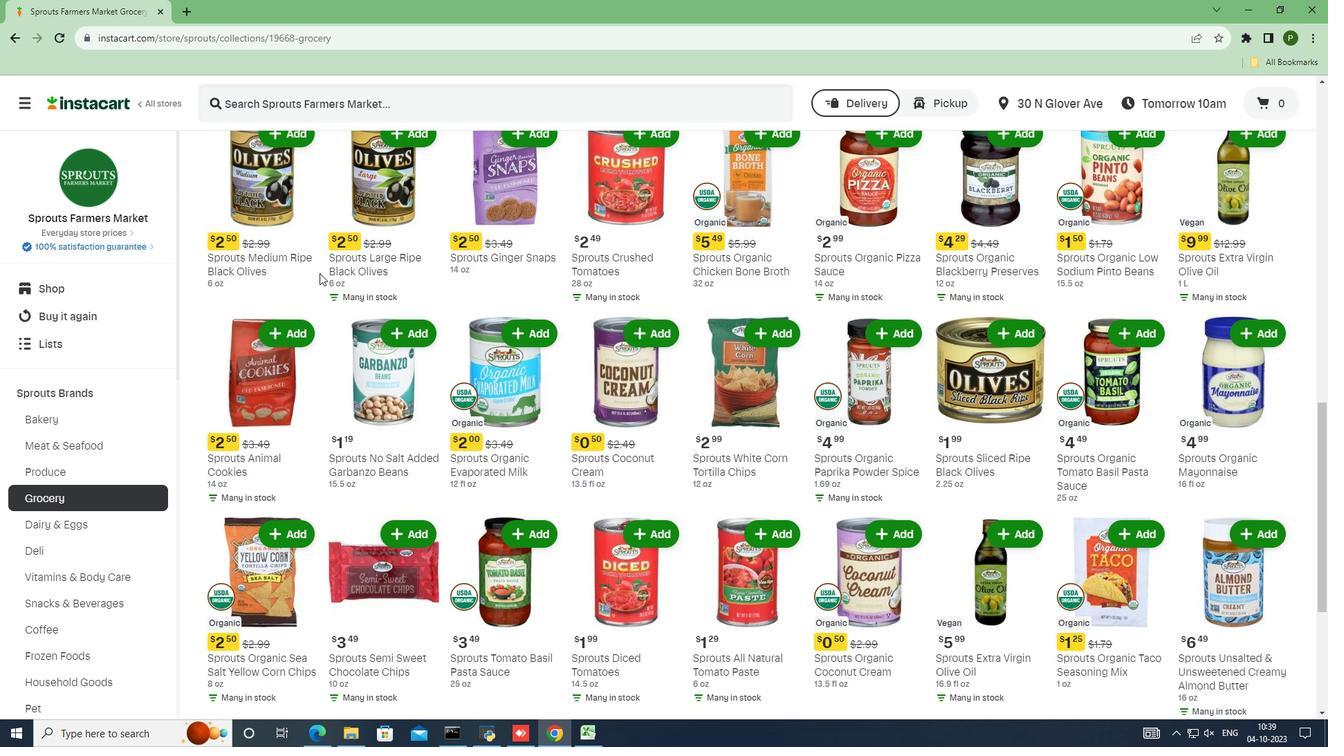 
Action: Mouse scrolled (319, 272) with delta (0, 0)
Screenshot: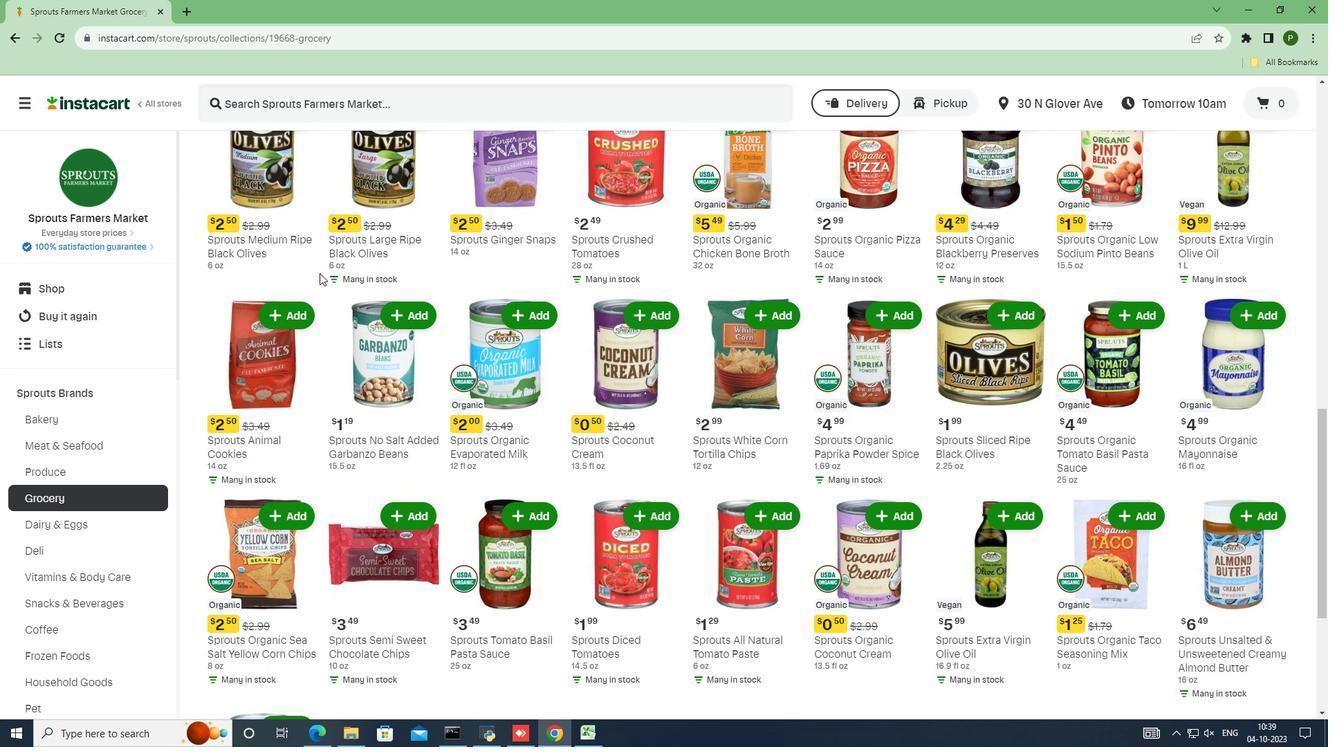 
Action: Mouse scrolled (319, 272) with delta (0, 0)
Screenshot: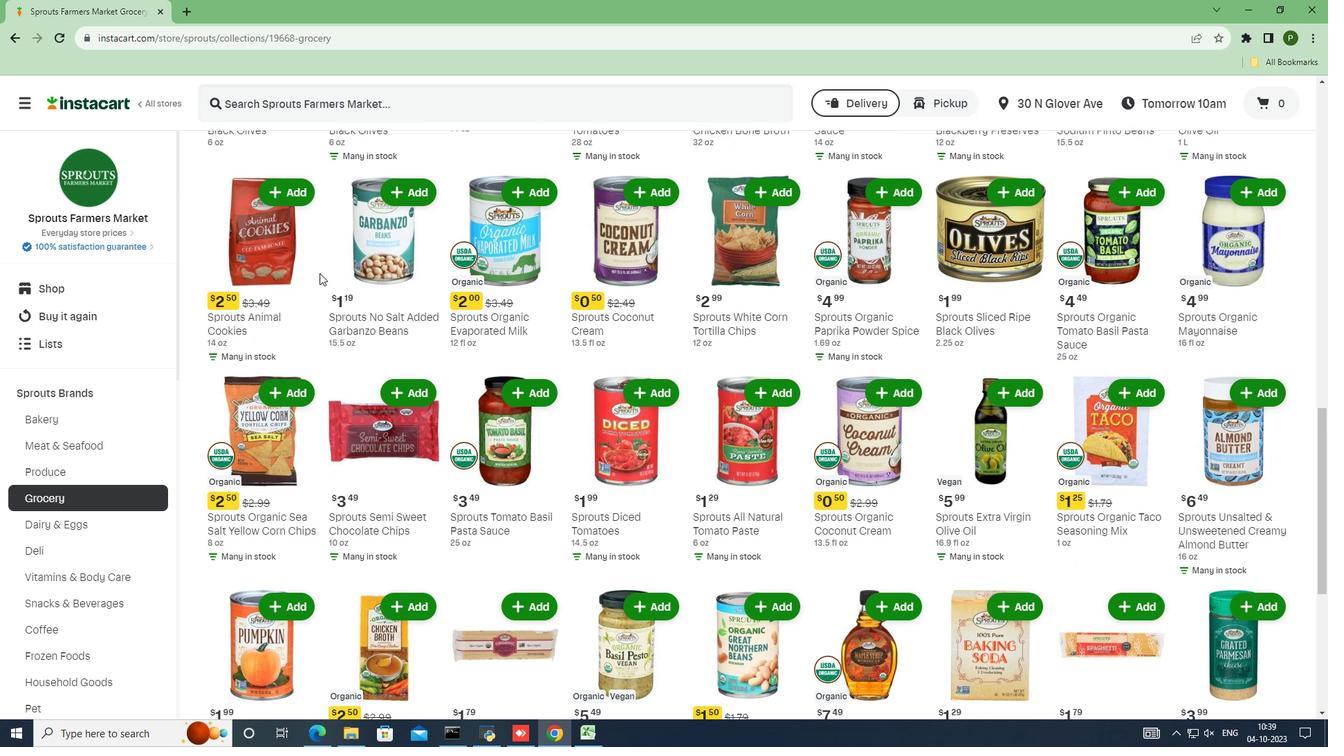 
Action: Mouse scrolled (319, 272) with delta (0, 0)
Screenshot: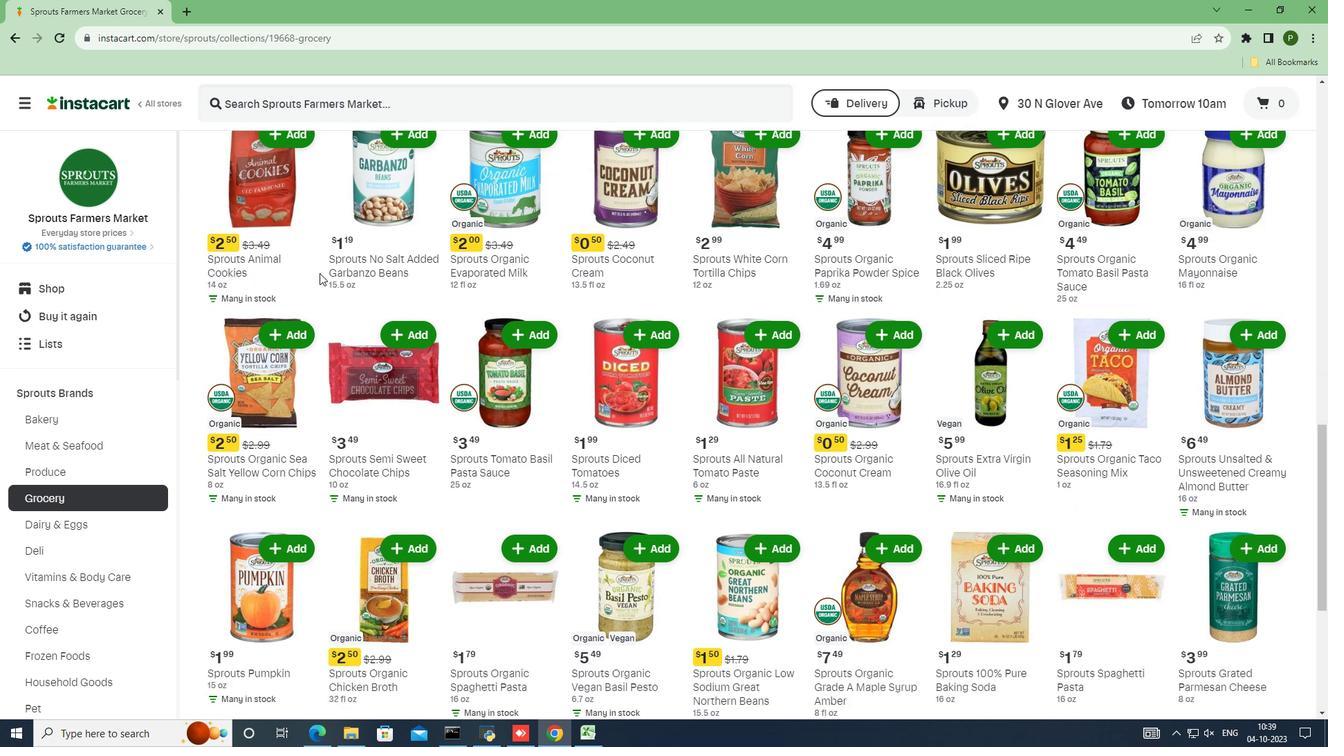 
Action: Mouse moved to (318, 273)
Screenshot: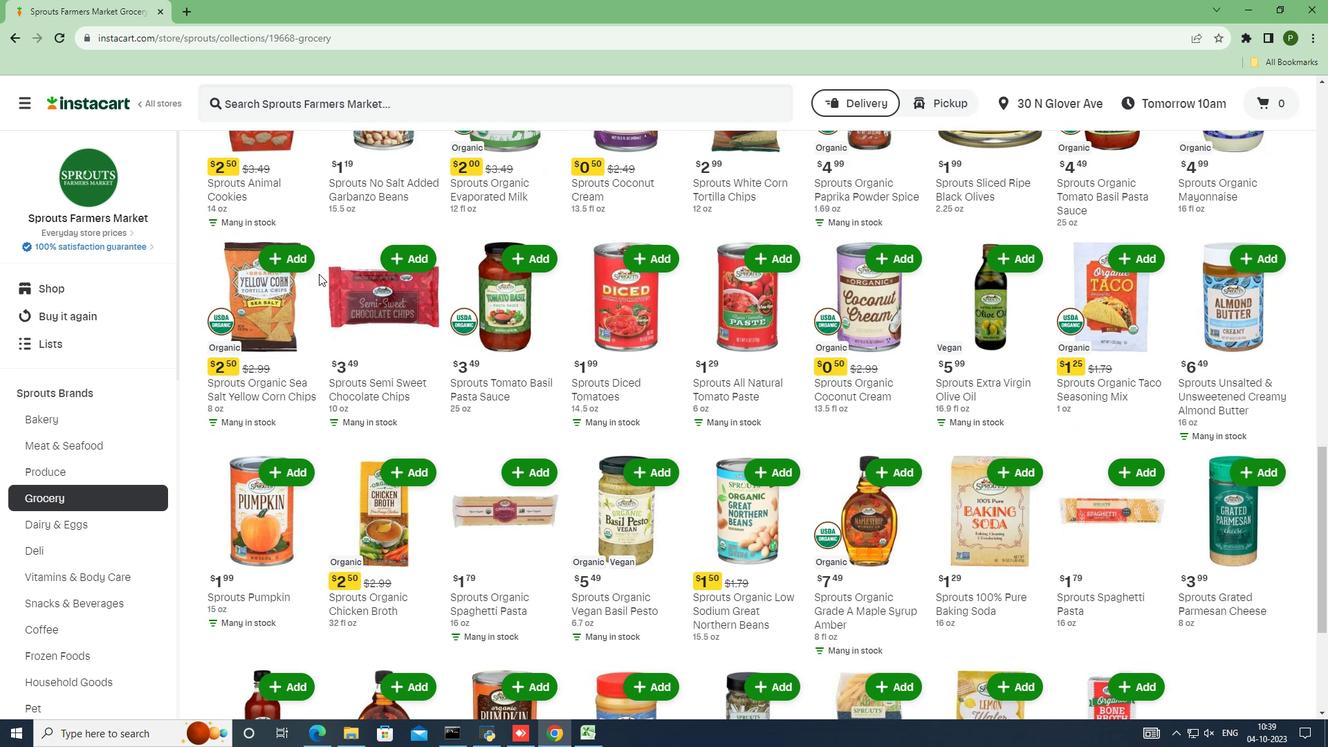 
Action: Mouse scrolled (318, 273) with delta (0, 0)
Screenshot: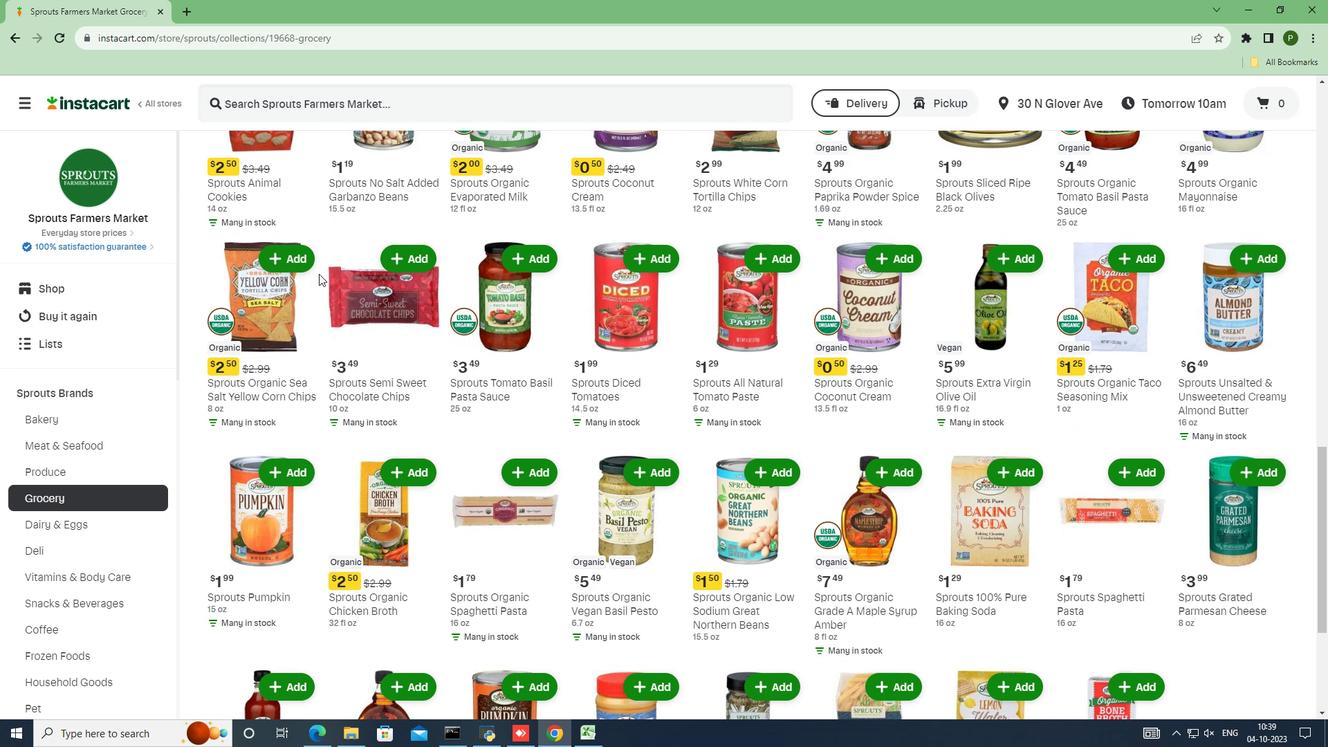 
Action: Mouse scrolled (318, 273) with delta (0, 0)
Screenshot: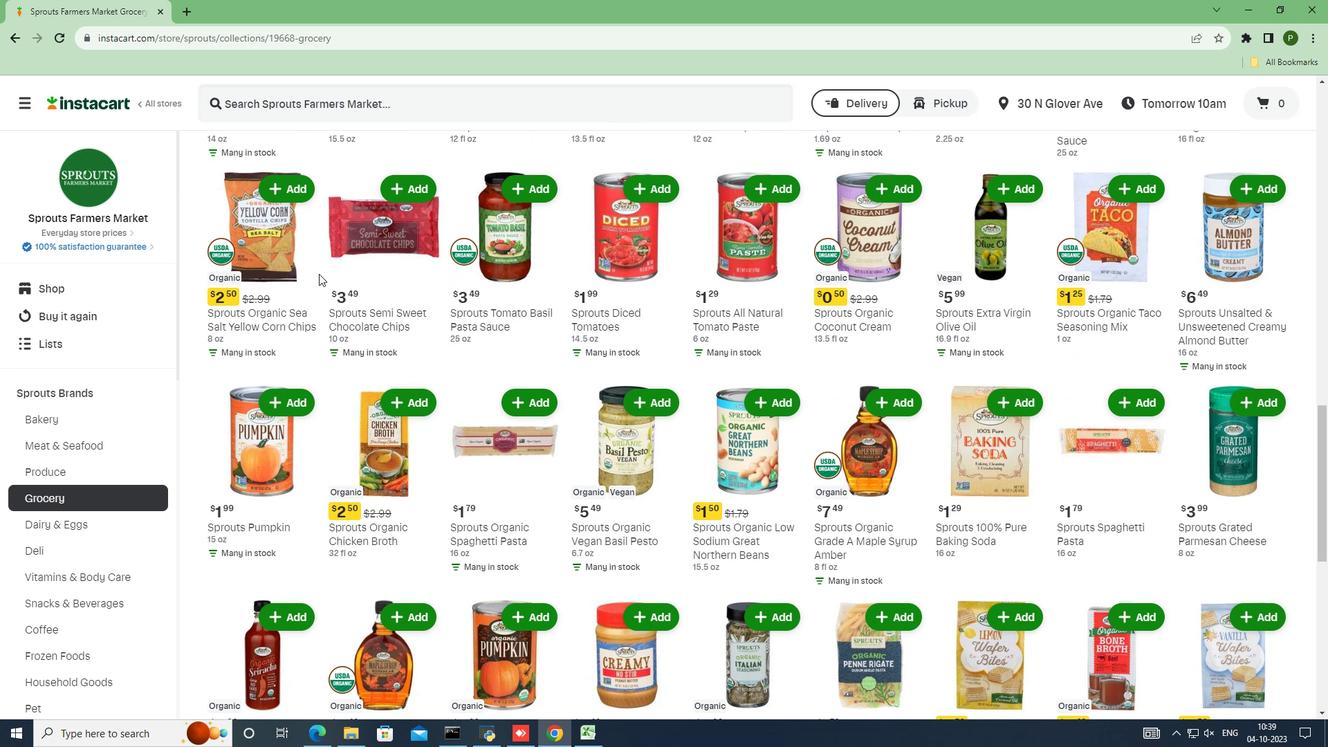 
Action: Mouse moved to (318, 274)
Screenshot: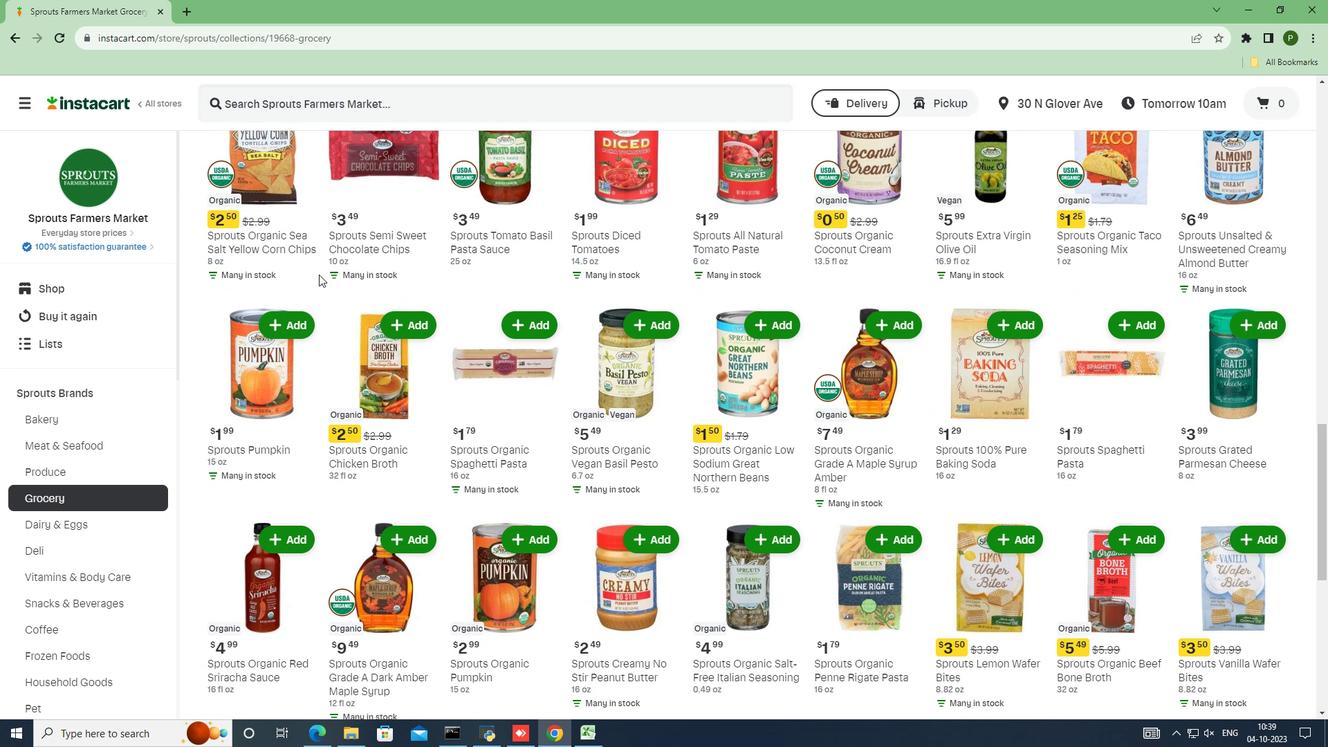 
Action: Mouse scrolled (318, 273) with delta (0, 0)
Screenshot: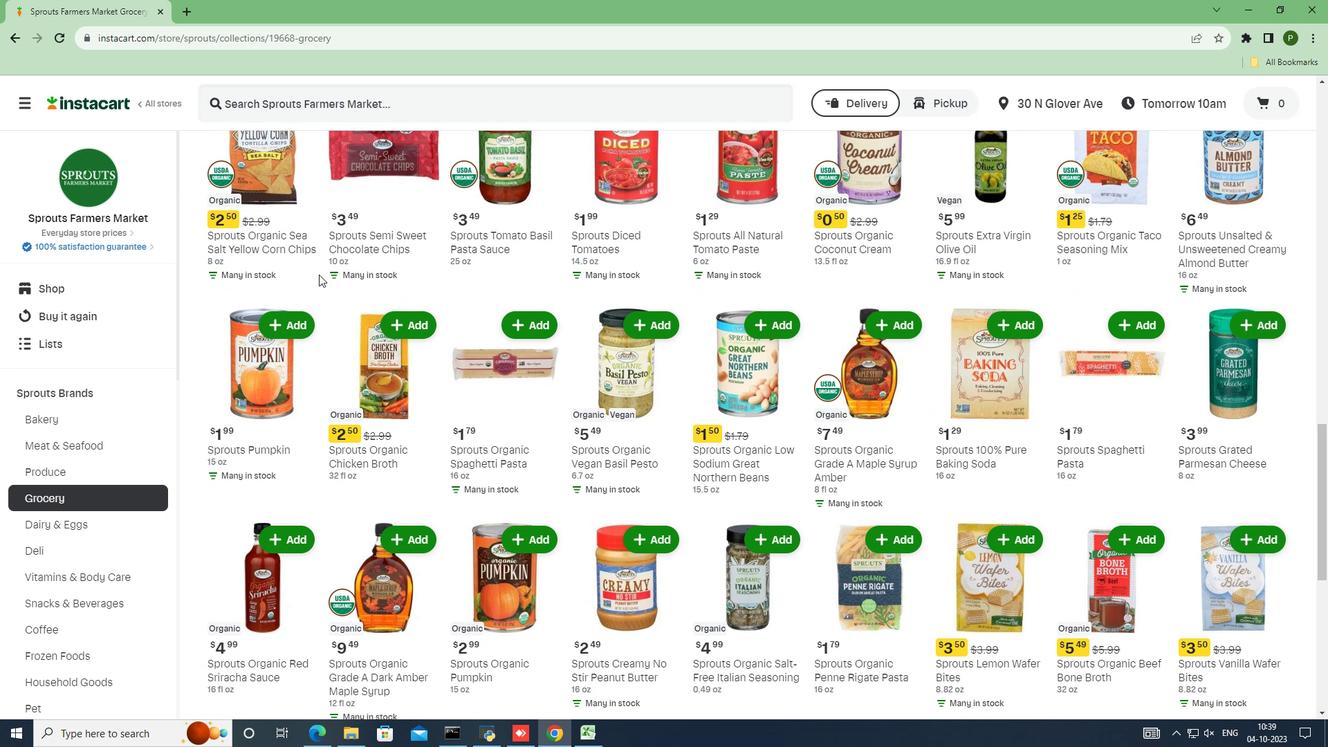 
Action: Mouse scrolled (318, 273) with delta (0, 0)
Screenshot: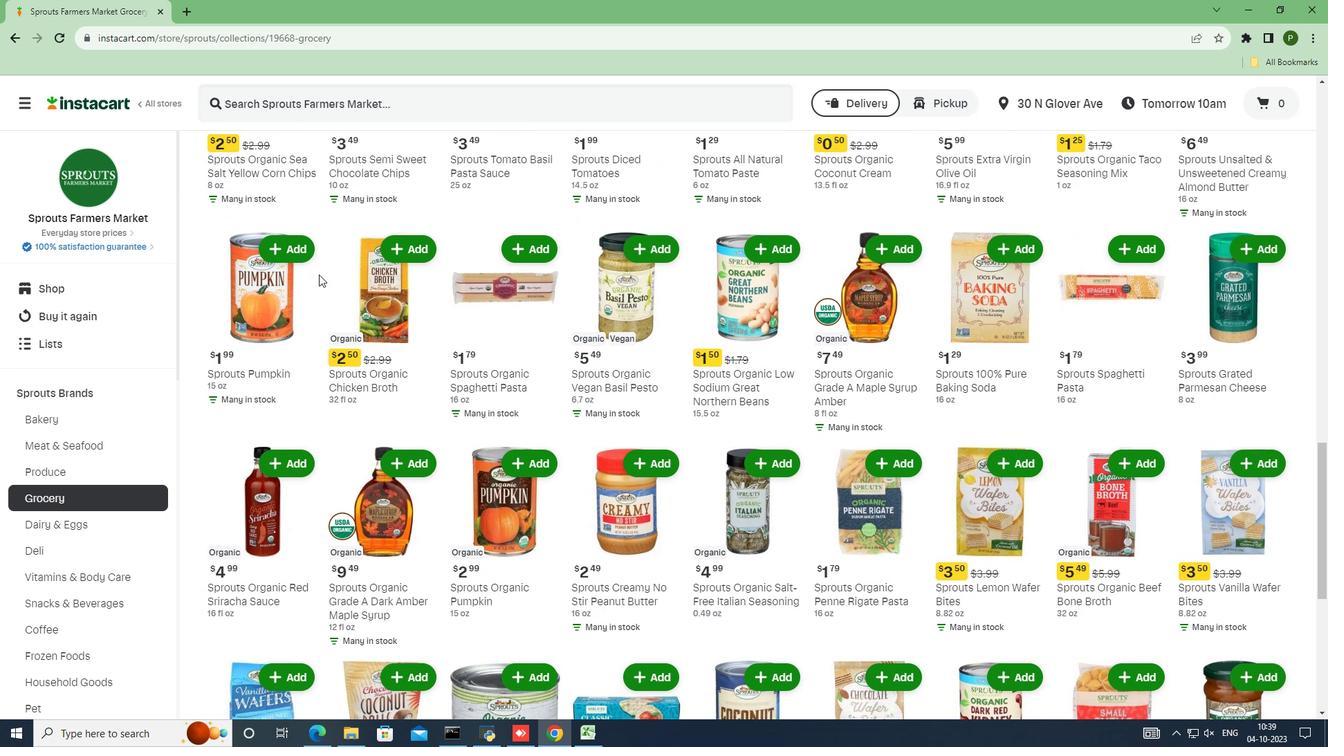 
Action: Mouse scrolled (318, 273) with delta (0, 0)
Screenshot: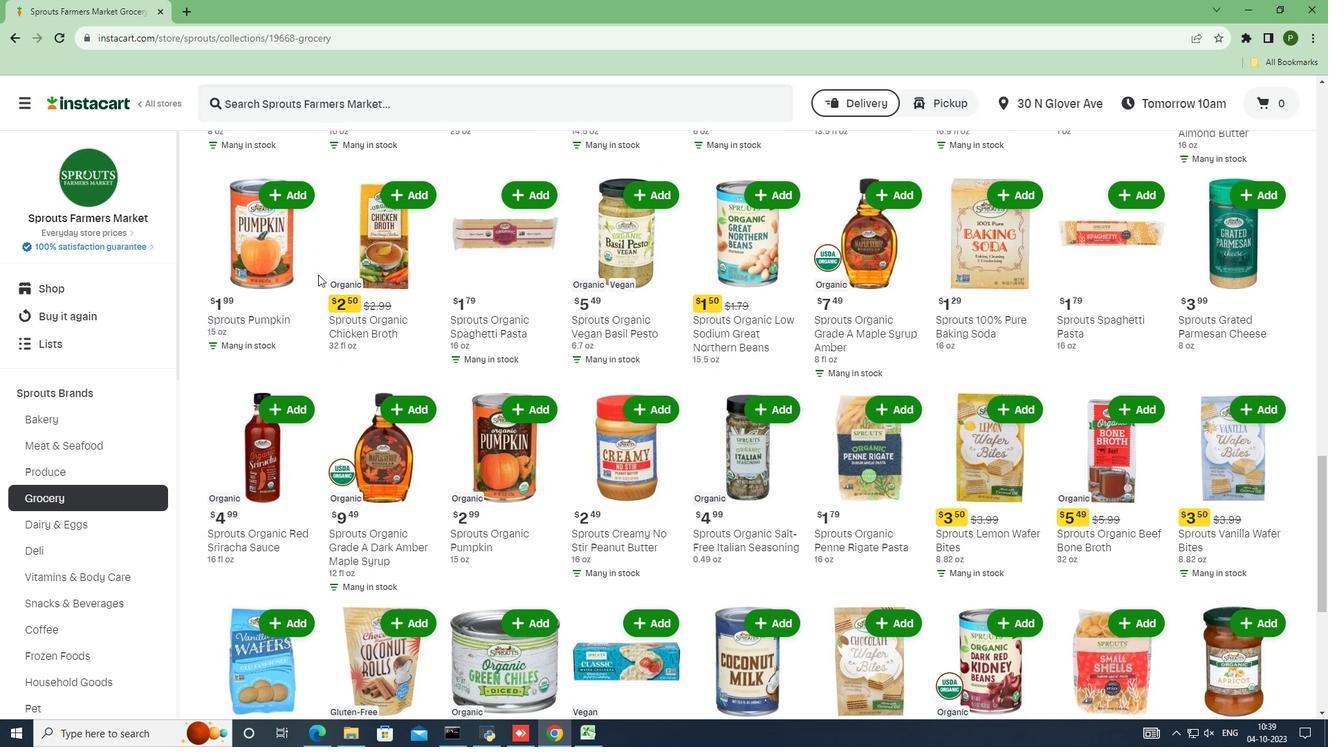 
Action: Mouse moved to (318, 274)
Screenshot: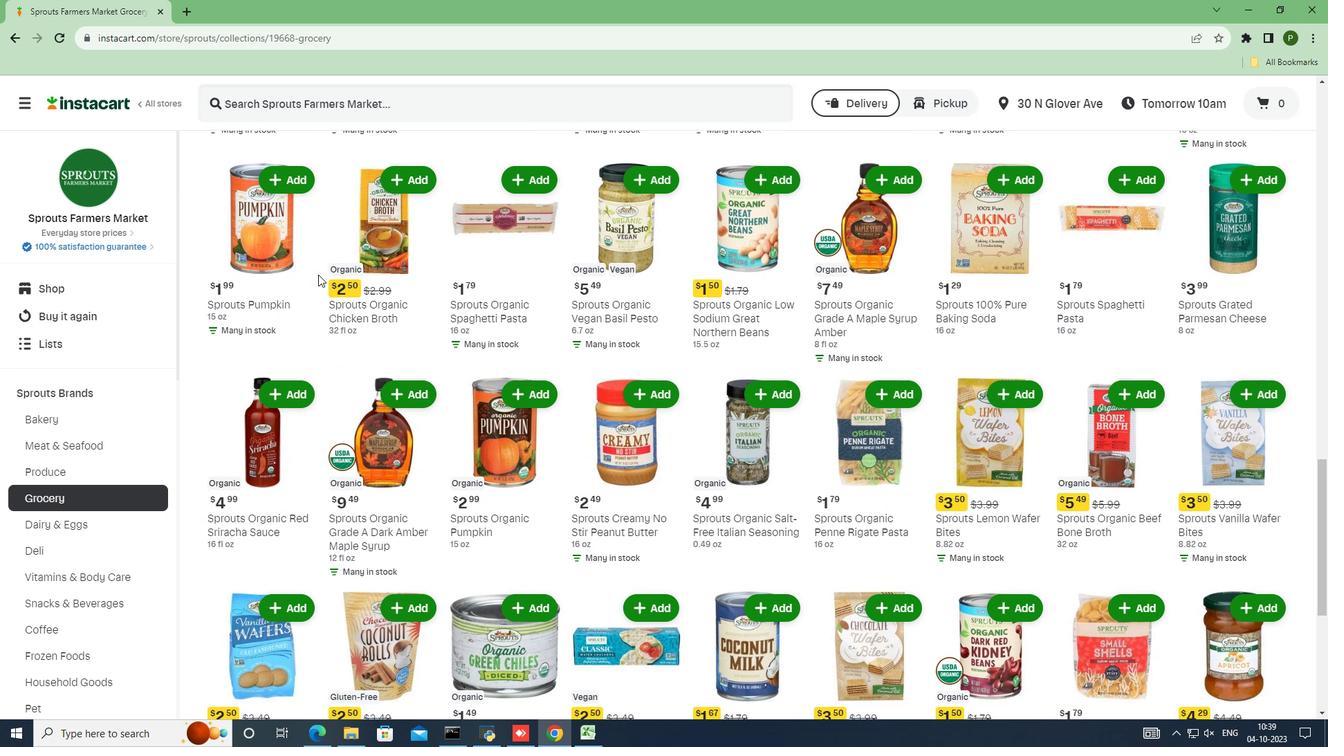 
Action: Mouse scrolled (318, 273) with delta (0, 0)
Screenshot: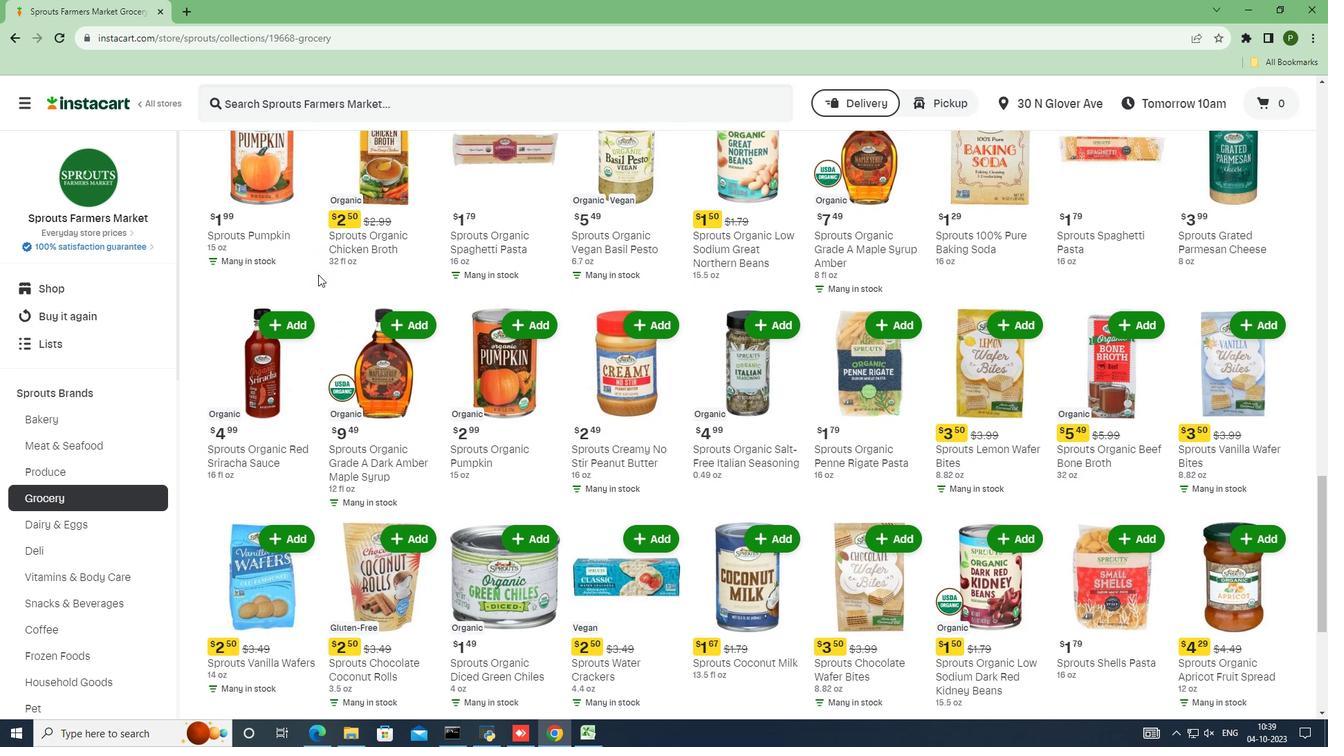 
Action: Mouse scrolled (318, 273) with delta (0, 0)
Screenshot: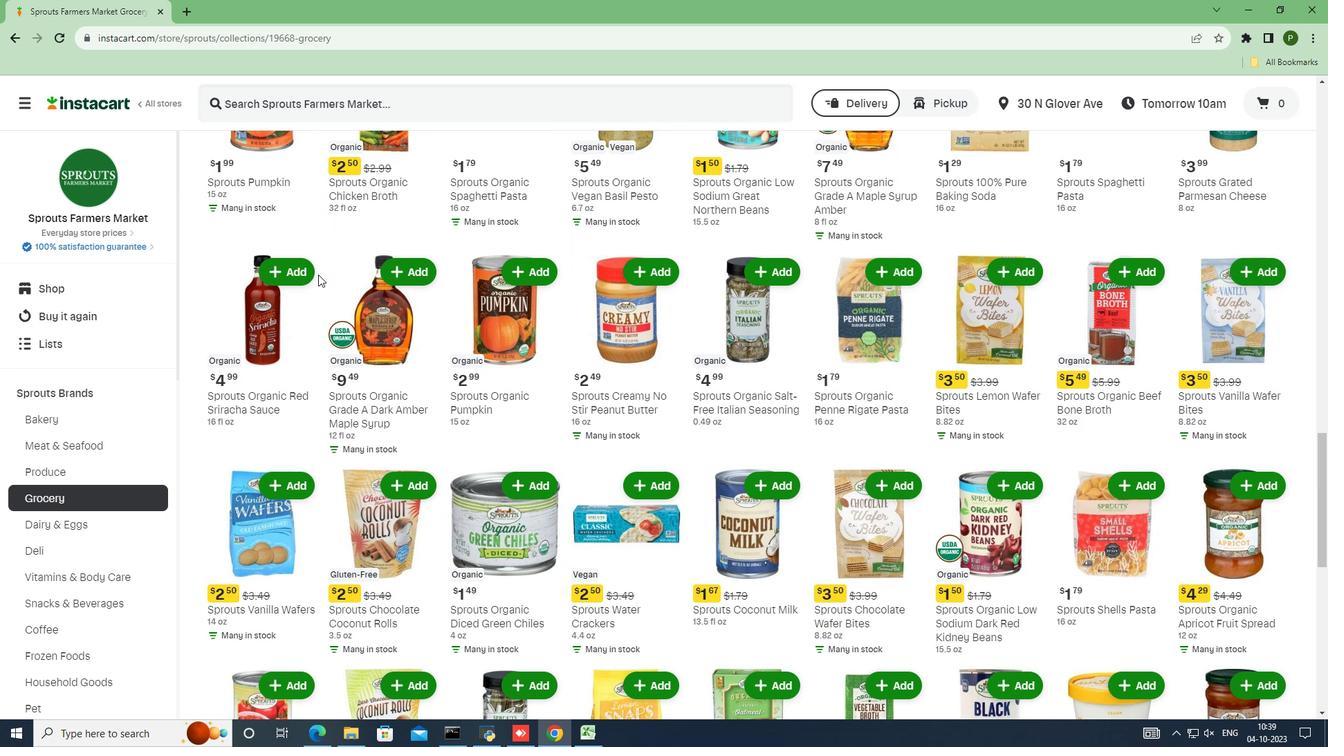 
Action: Mouse scrolled (318, 273) with delta (0, 0)
Screenshot: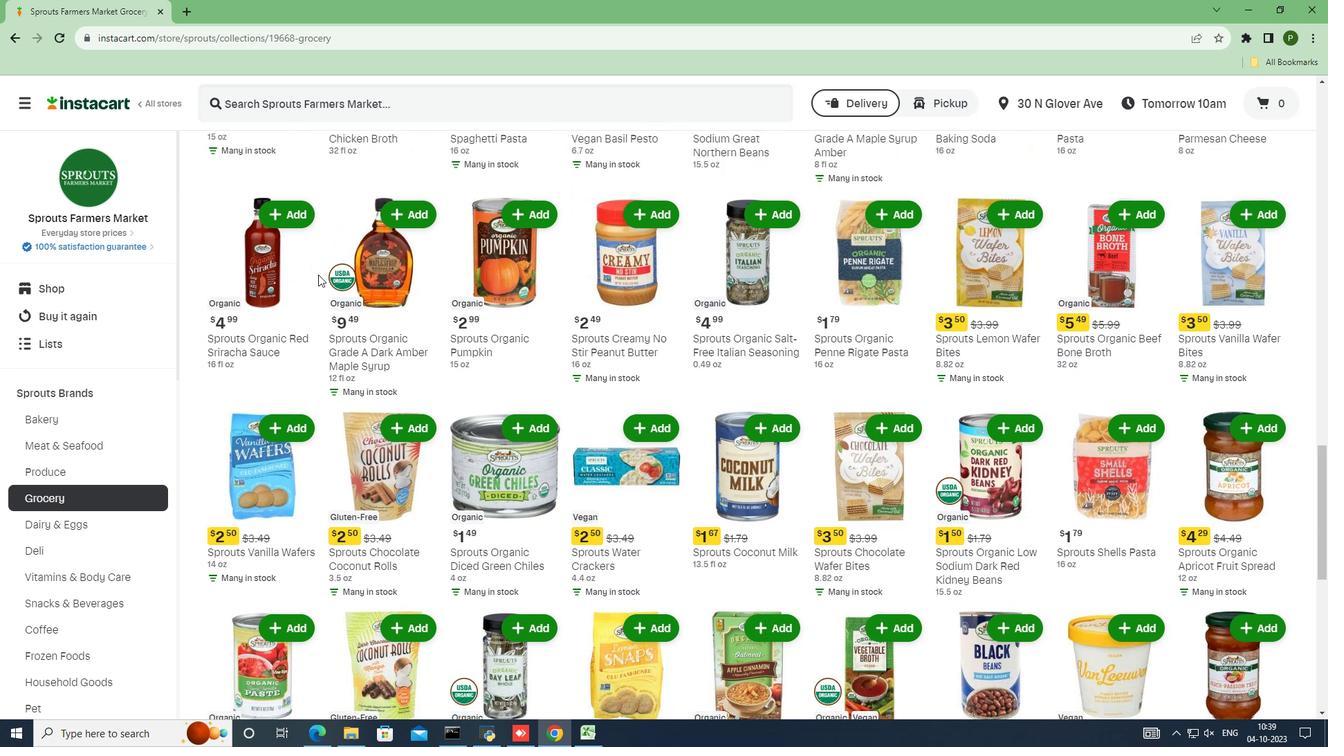 
Action: Mouse scrolled (318, 273) with delta (0, 0)
Screenshot: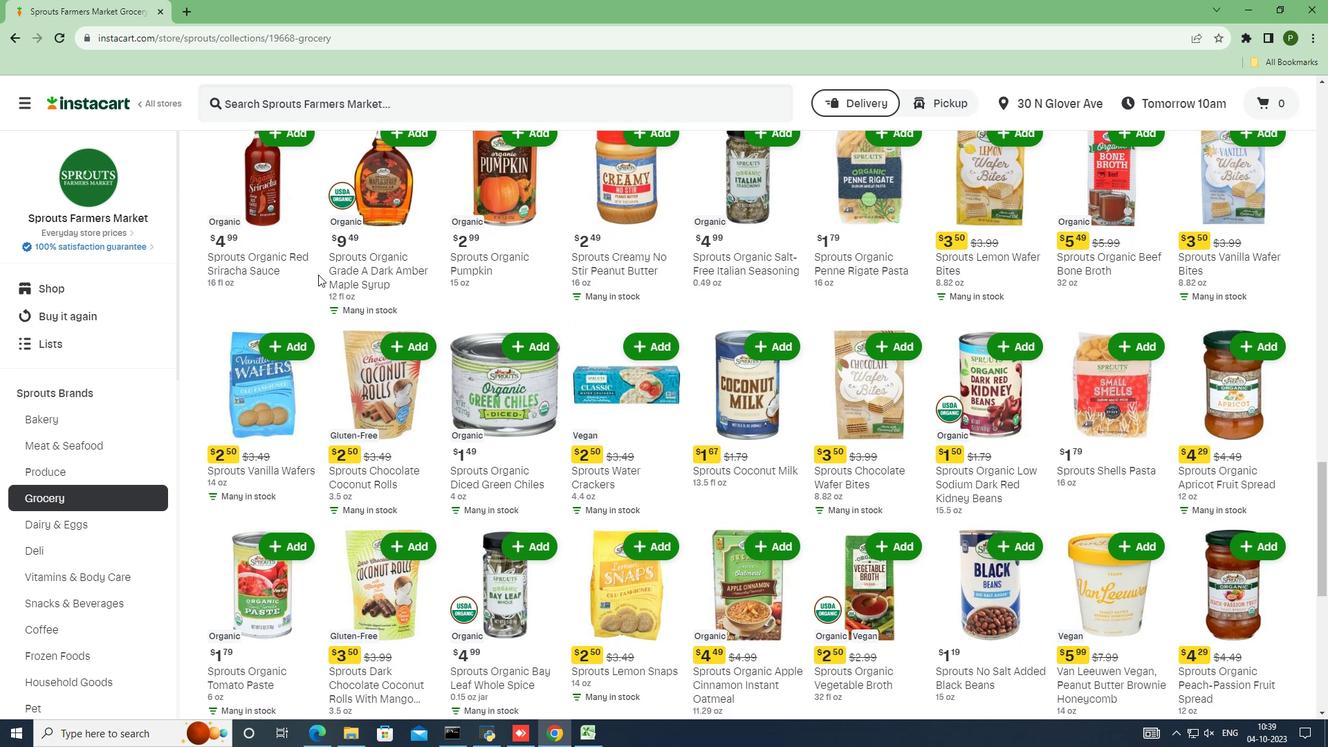 
Action: Mouse scrolled (318, 273) with delta (0, 0)
Screenshot: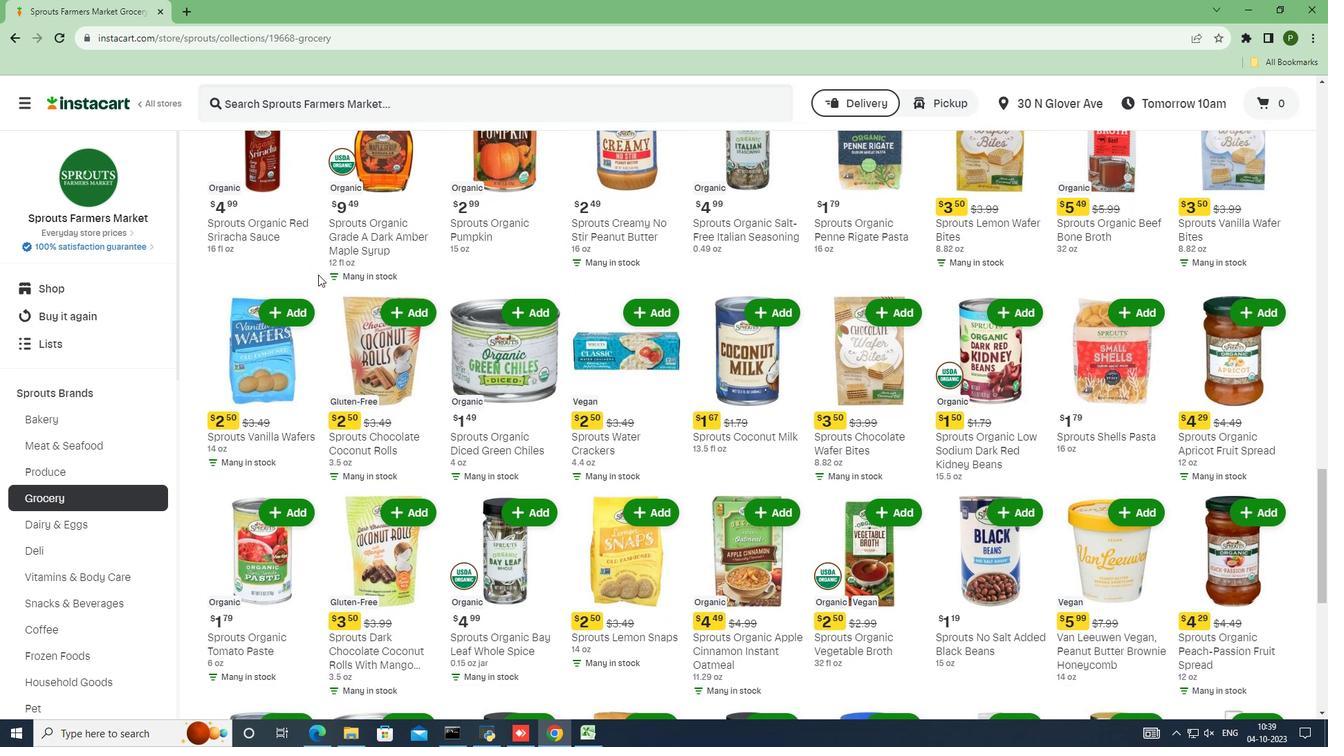 
Action: Mouse scrolled (318, 273) with delta (0, 0)
Screenshot: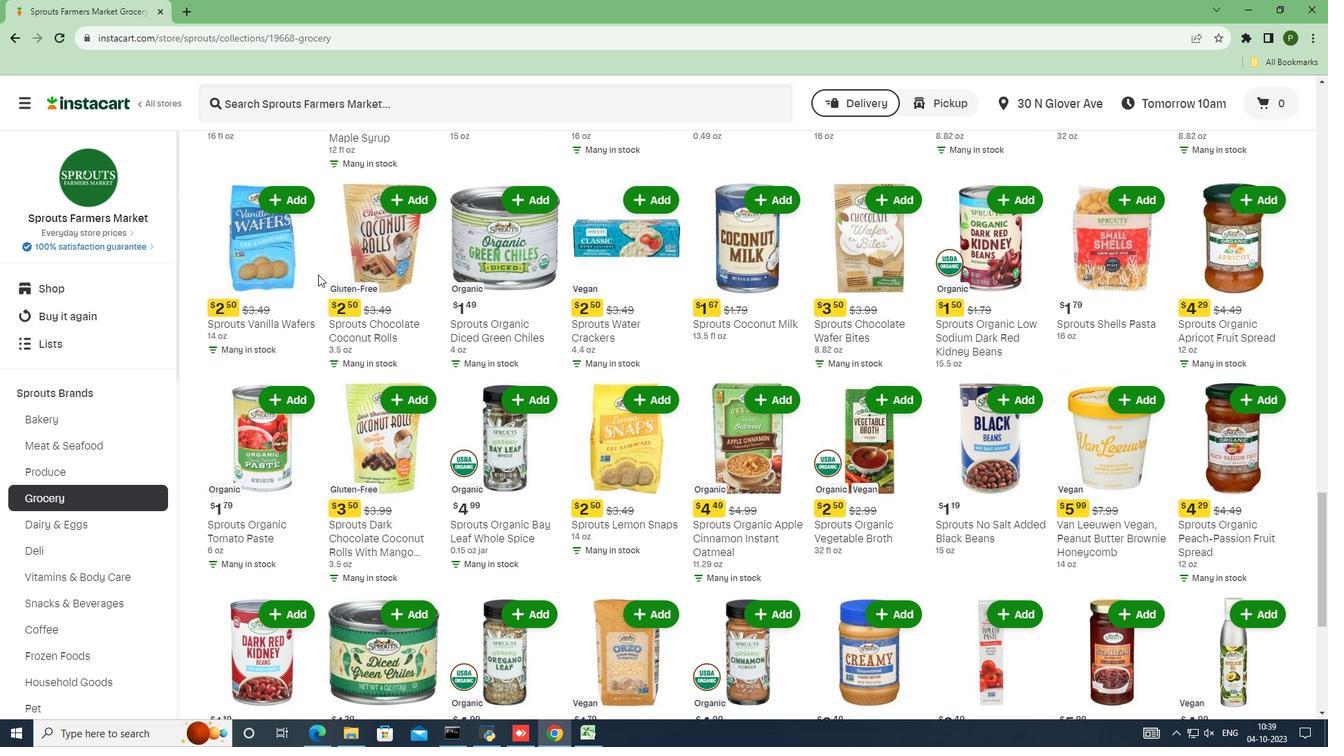
Action: Mouse scrolled (318, 273) with delta (0, 0)
Screenshot: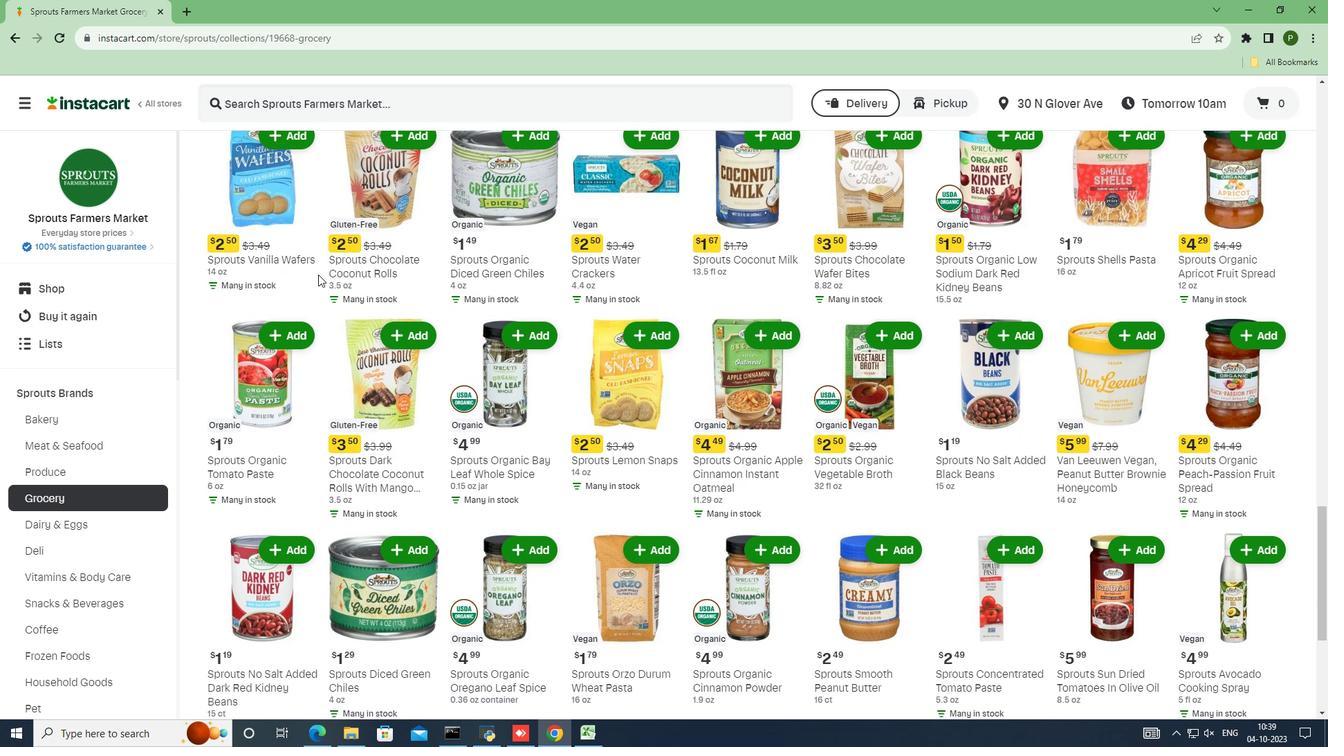 
Action: Mouse scrolled (318, 273) with delta (0, 0)
Screenshot: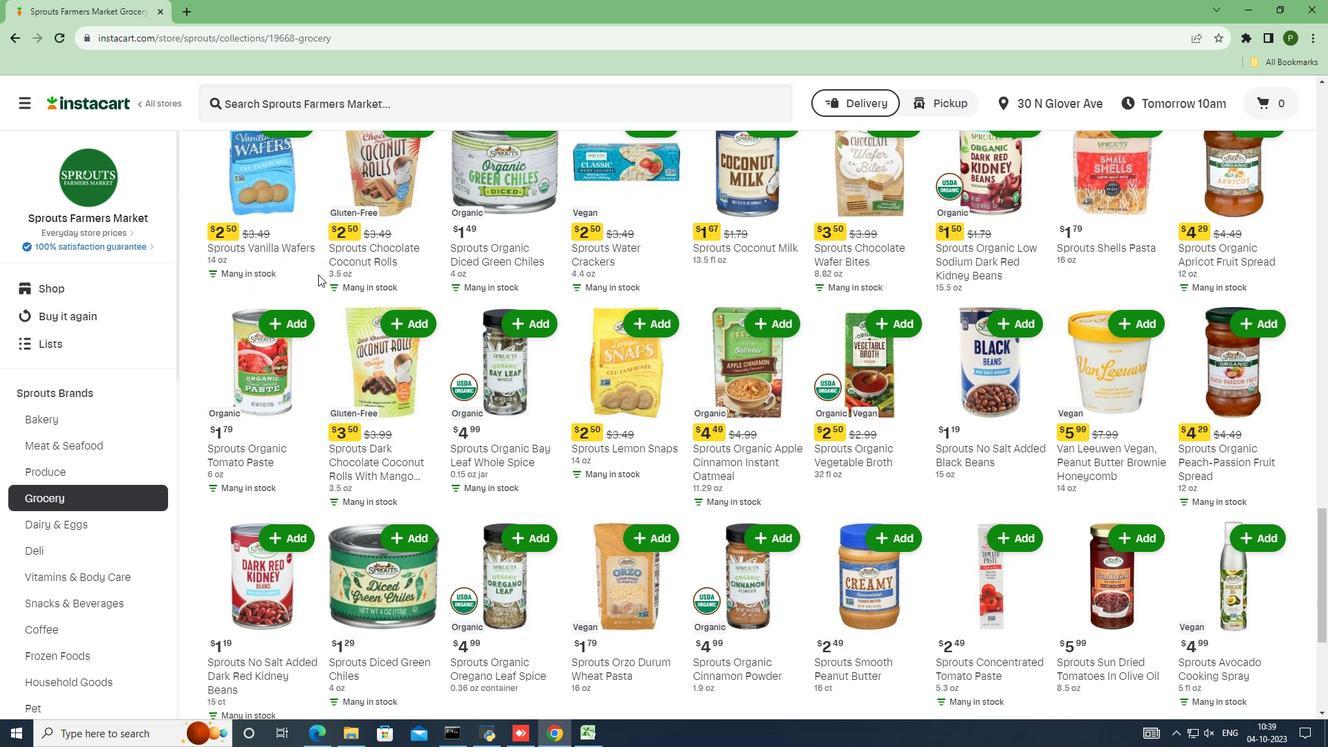 
Action: Mouse scrolled (318, 273) with delta (0, 0)
Screenshot: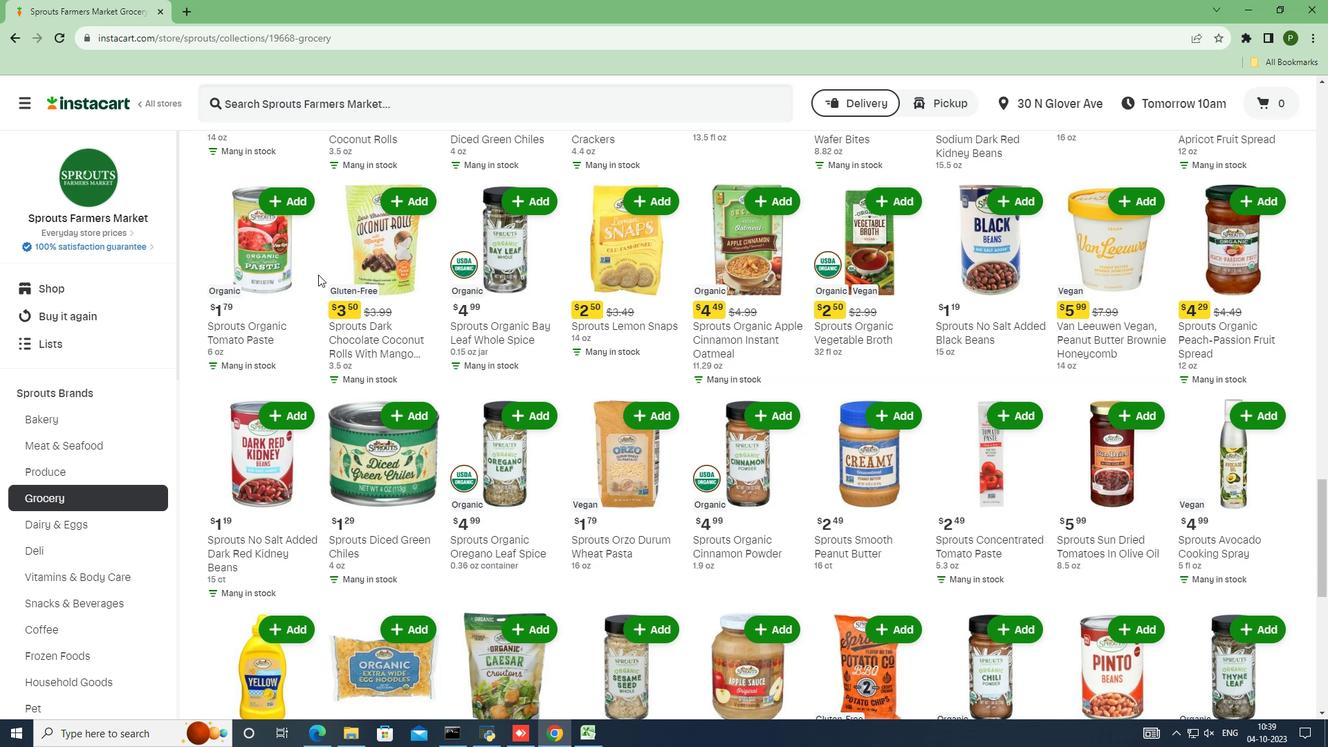
Action: Mouse scrolled (318, 273) with delta (0, 0)
Screenshot: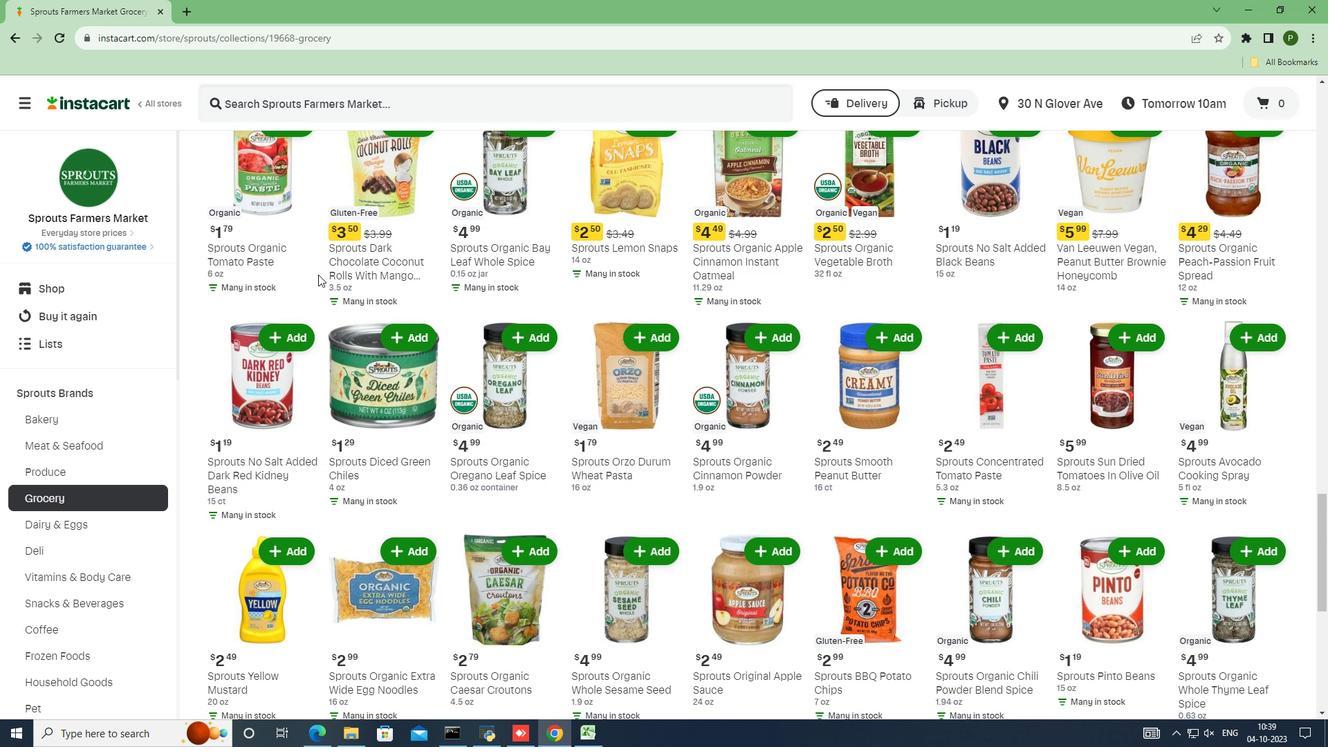 
Action: Mouse scrolled (318, 273) with delta (0, 0)
Screenshot: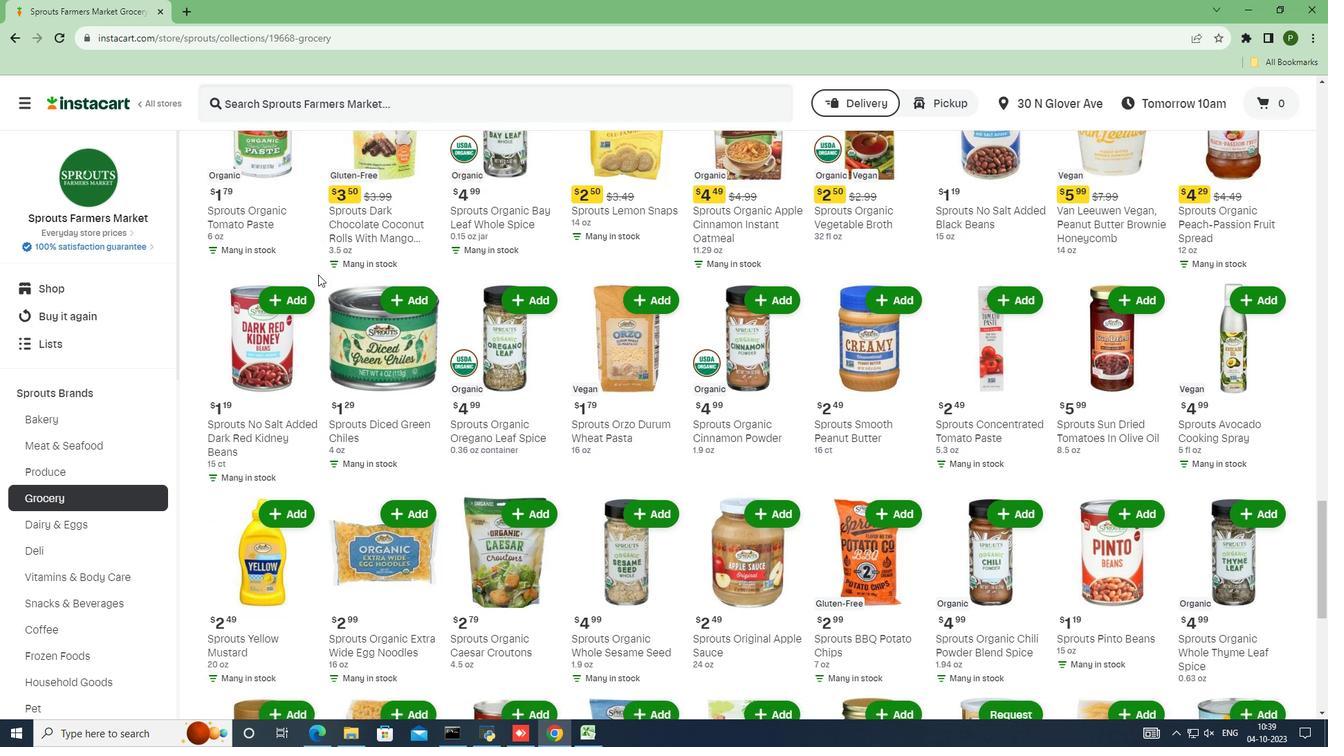 
Action: Mouse scrolled (318, 273) with delta (0, 0)
Screenshot: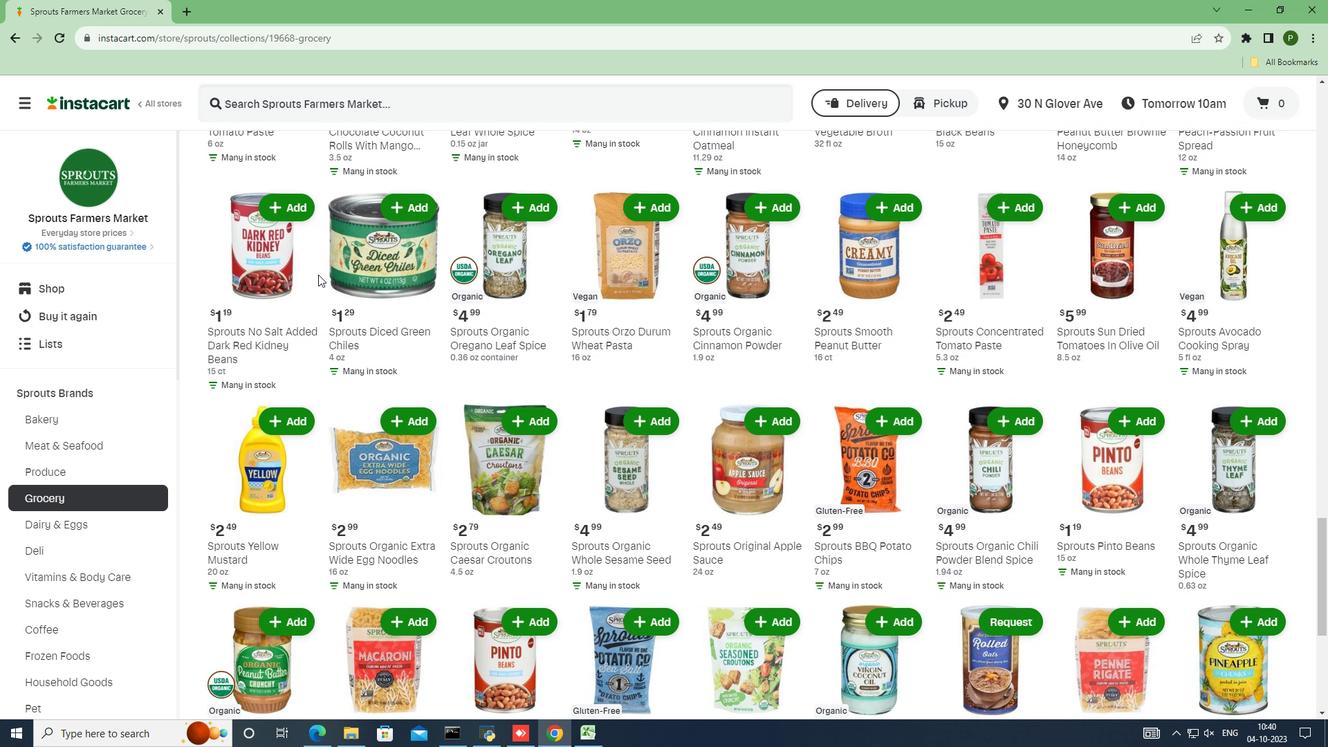 
Action: Mouse scrolled (318, 273) with delta (0, 0)
Screenshot: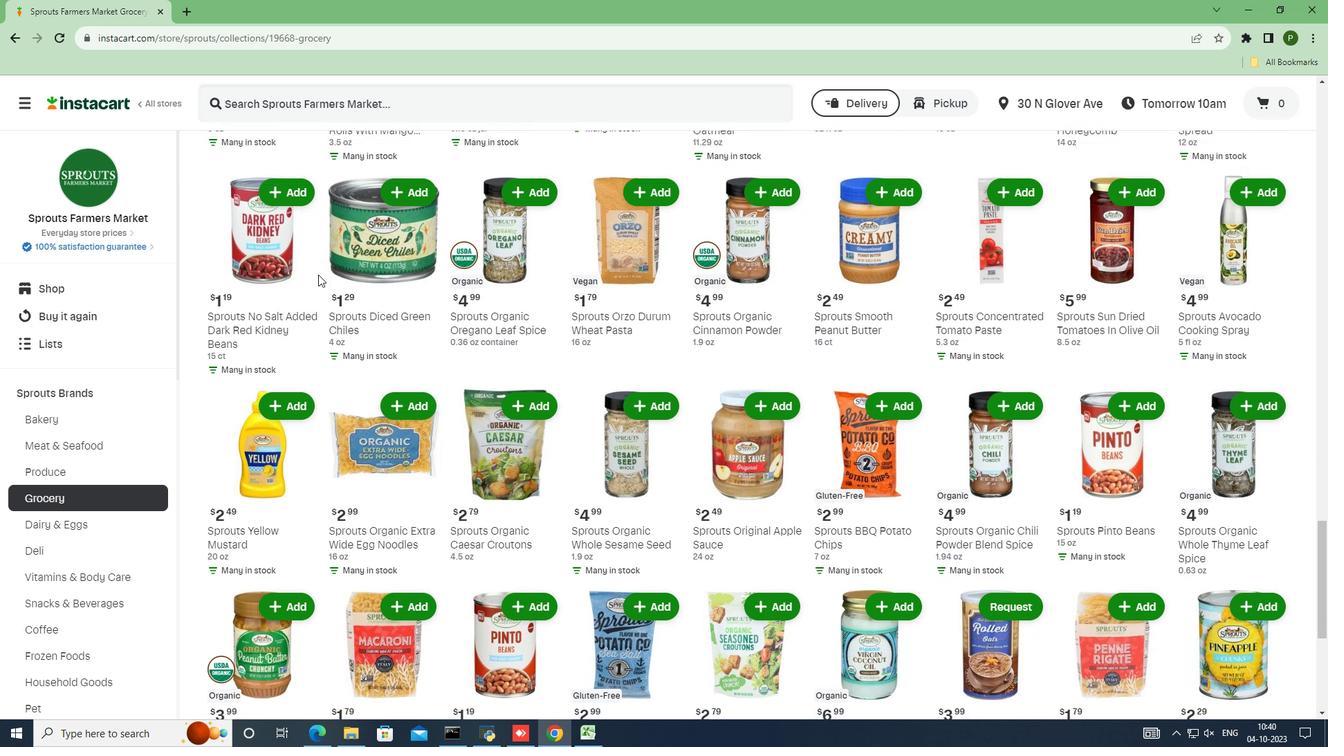 
Action: Mouse scrolled (318, 273) with delta (0, 0)
Screenshot: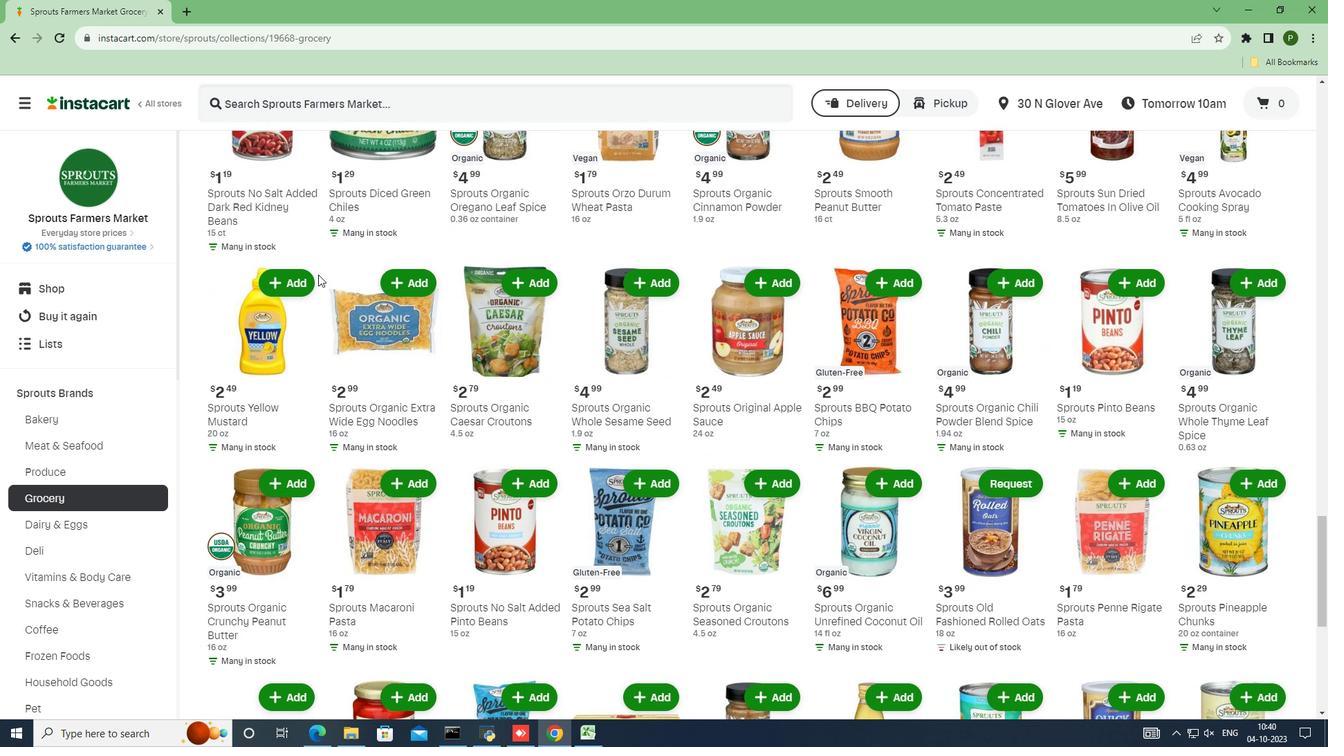 
Action: Mouse scrolled (318, 273) with delta (0, 0)
Screenshot: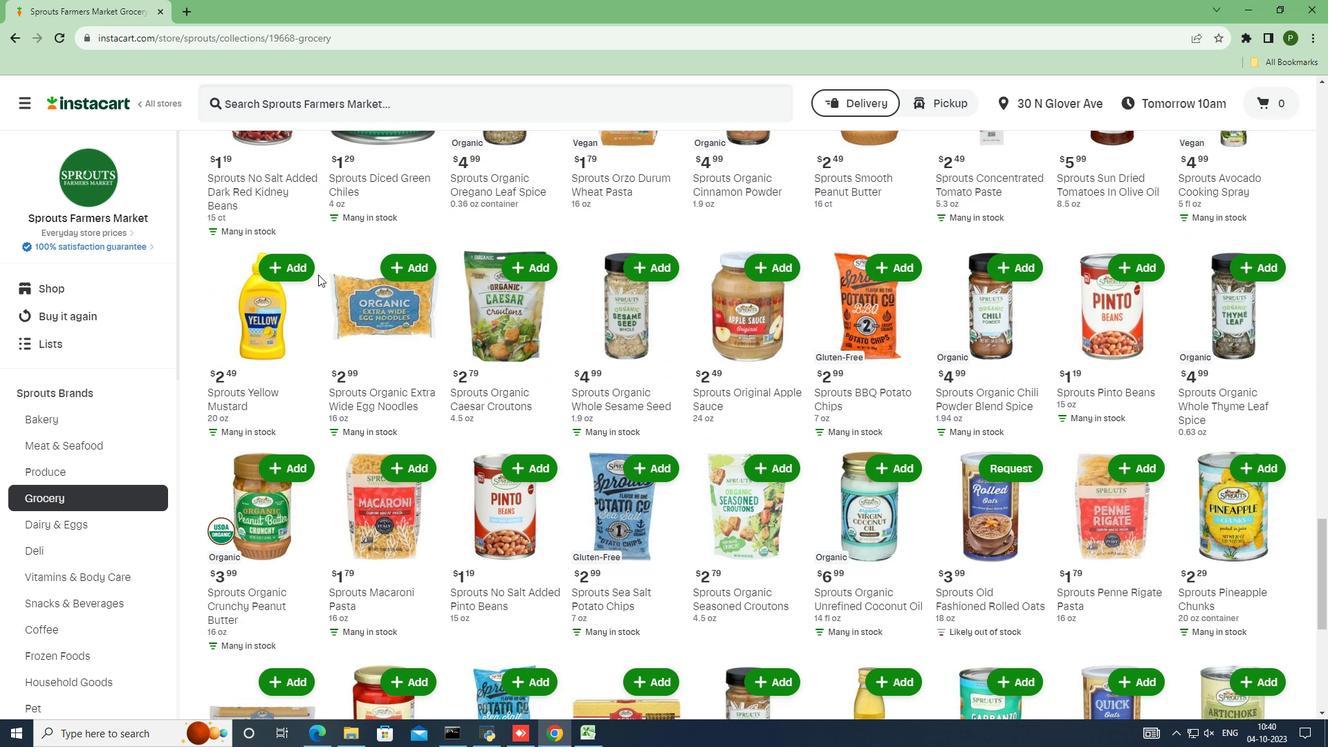
Action: Mouse scrolled (318, 275) with delta (0, 0)
Screenshot: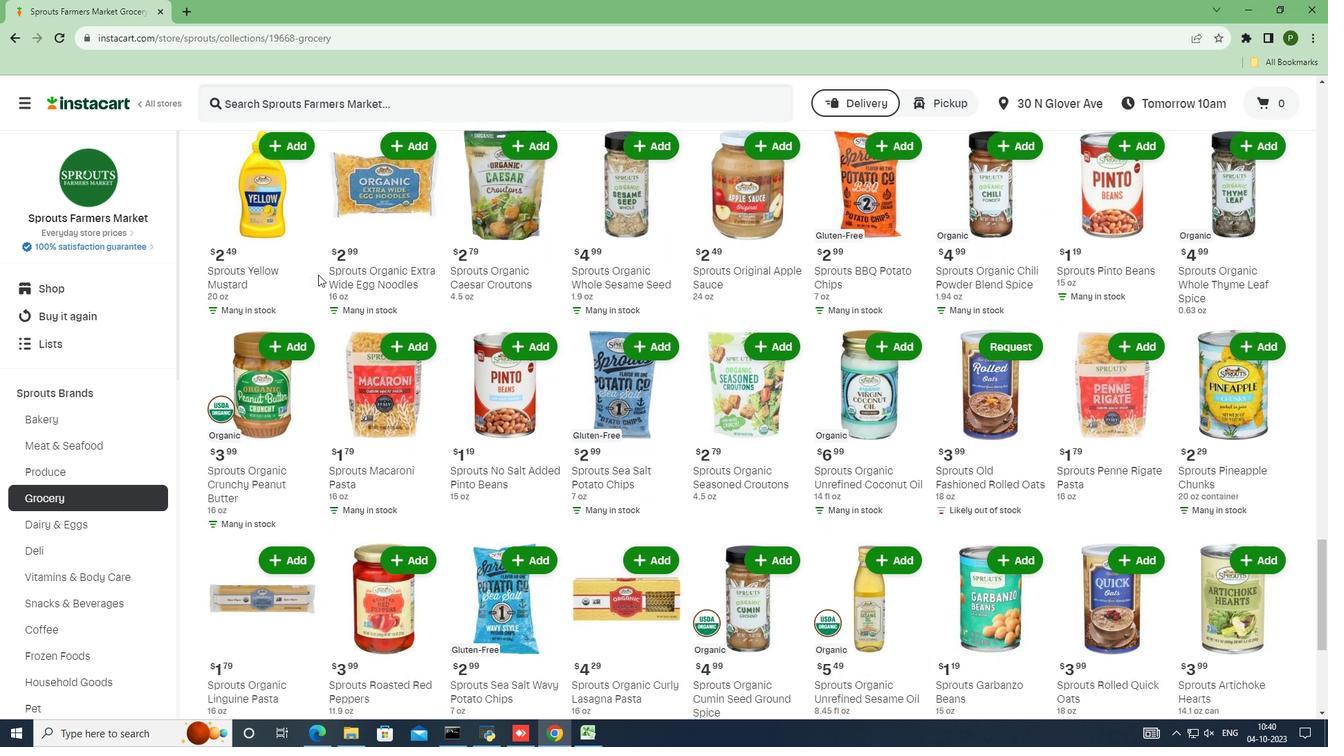 
Action: Mouse scrolled (318, 273) with delta (0, 0)
Screenshot: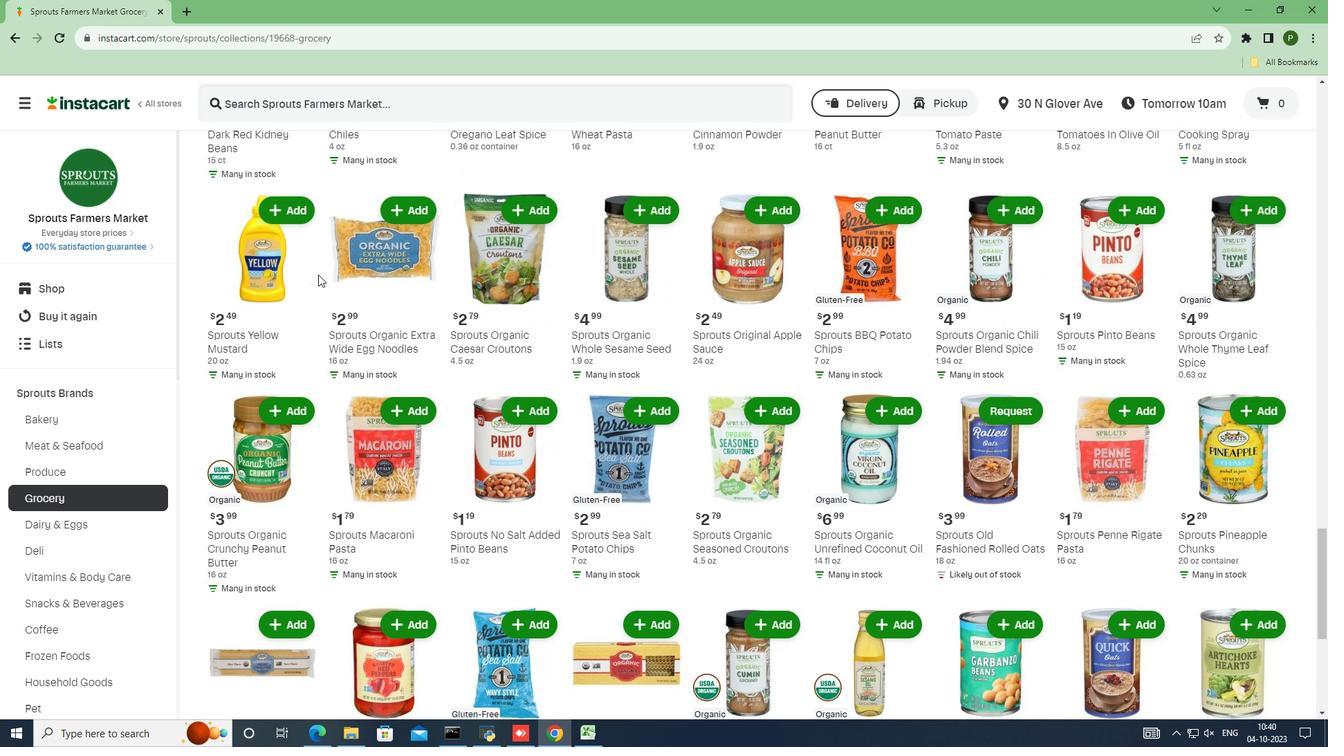 
Action: Mouse scrolled (318, 273) with delta (0, 0)
Screenshot: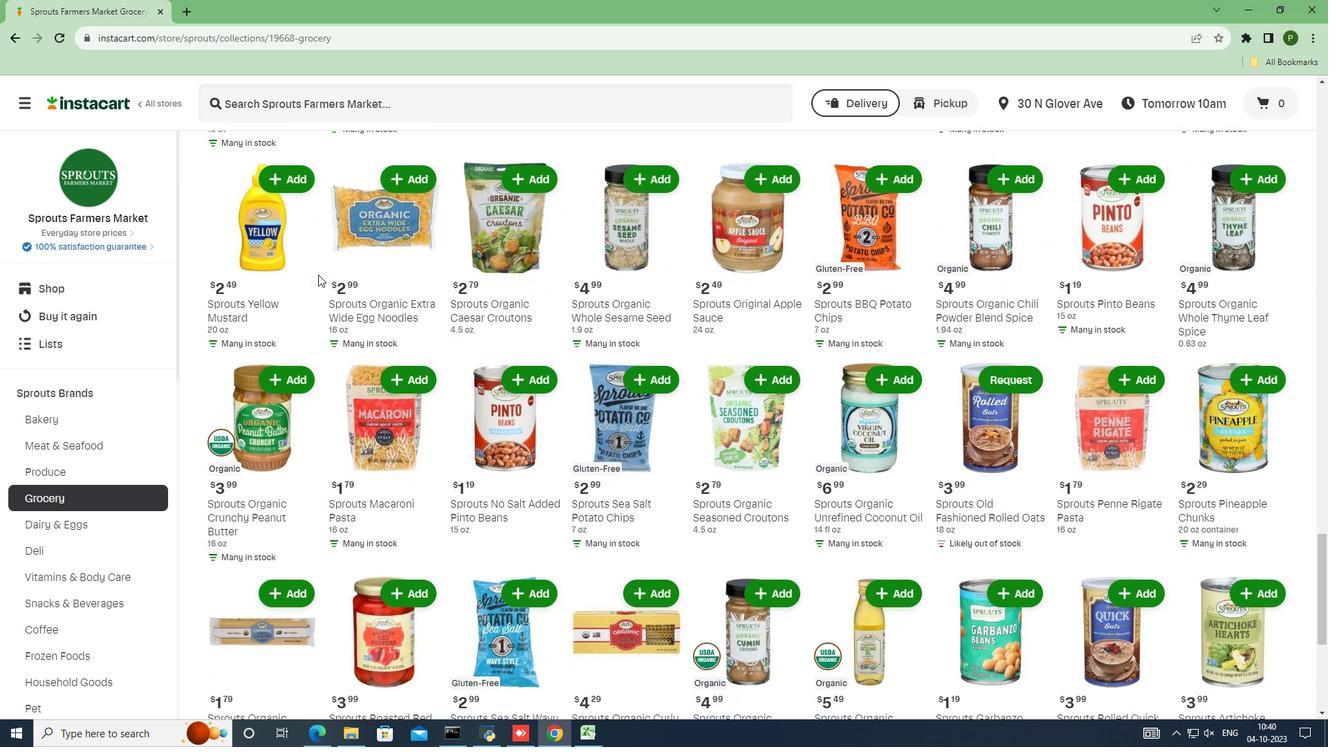 
Action: Mouse scrolled (318, 273) with delta (0, 0)
Screenshot: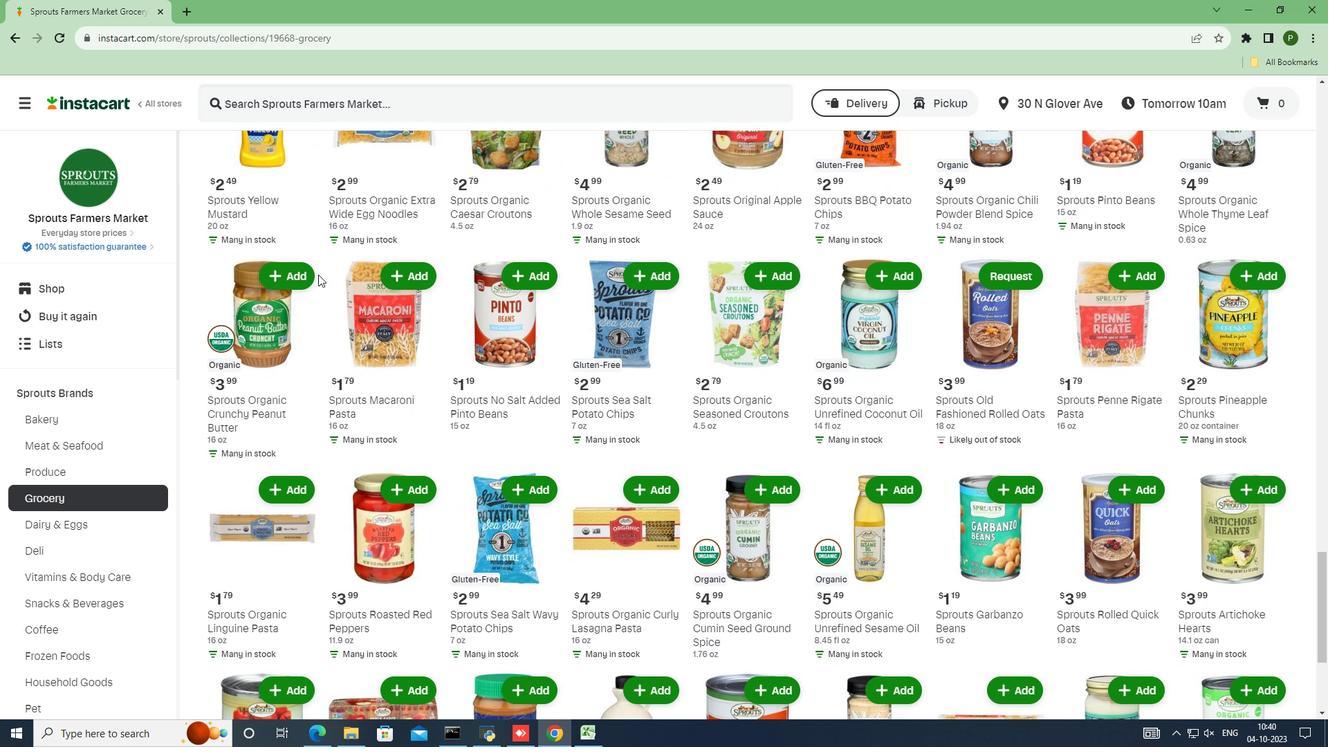 
Action: Mouse scrolled (318, 273) with delta (0, 0)
Screenshot: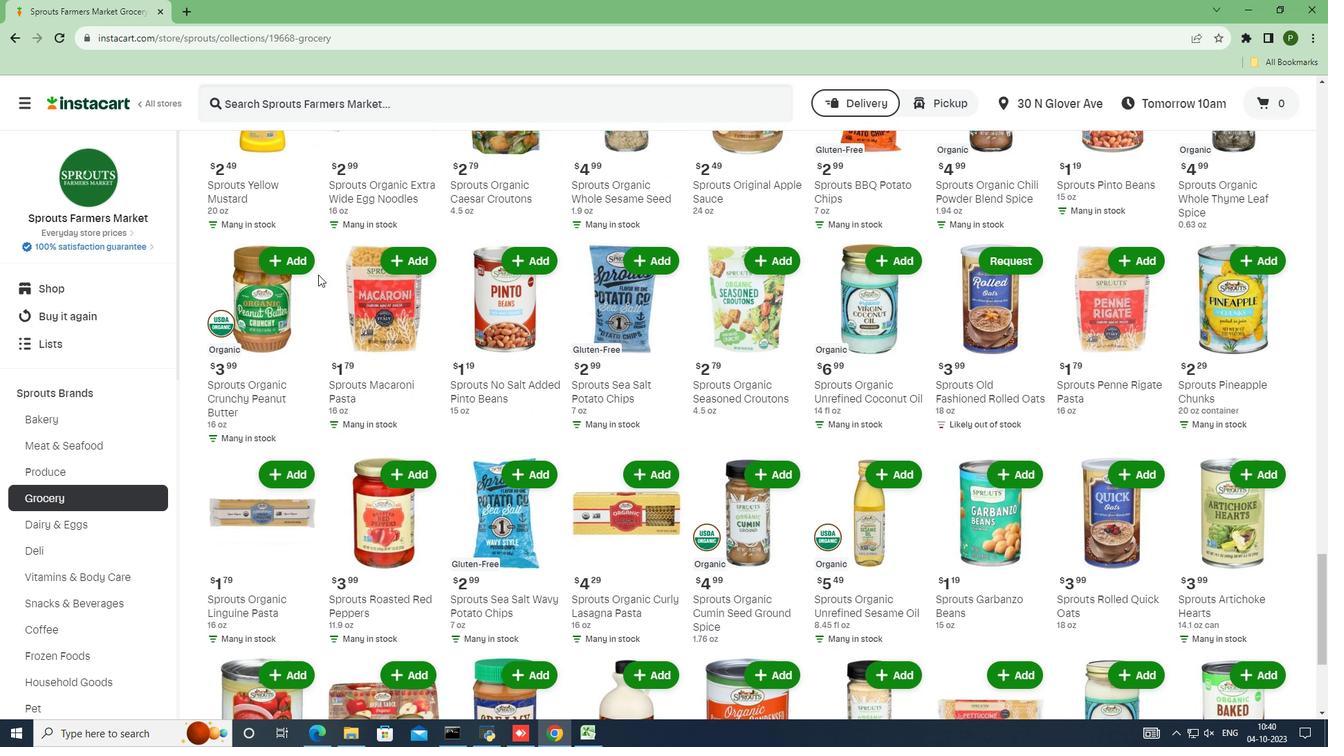 
Action: Mouse scrolled (318, 273) with delta (0, 0)
Screenshot: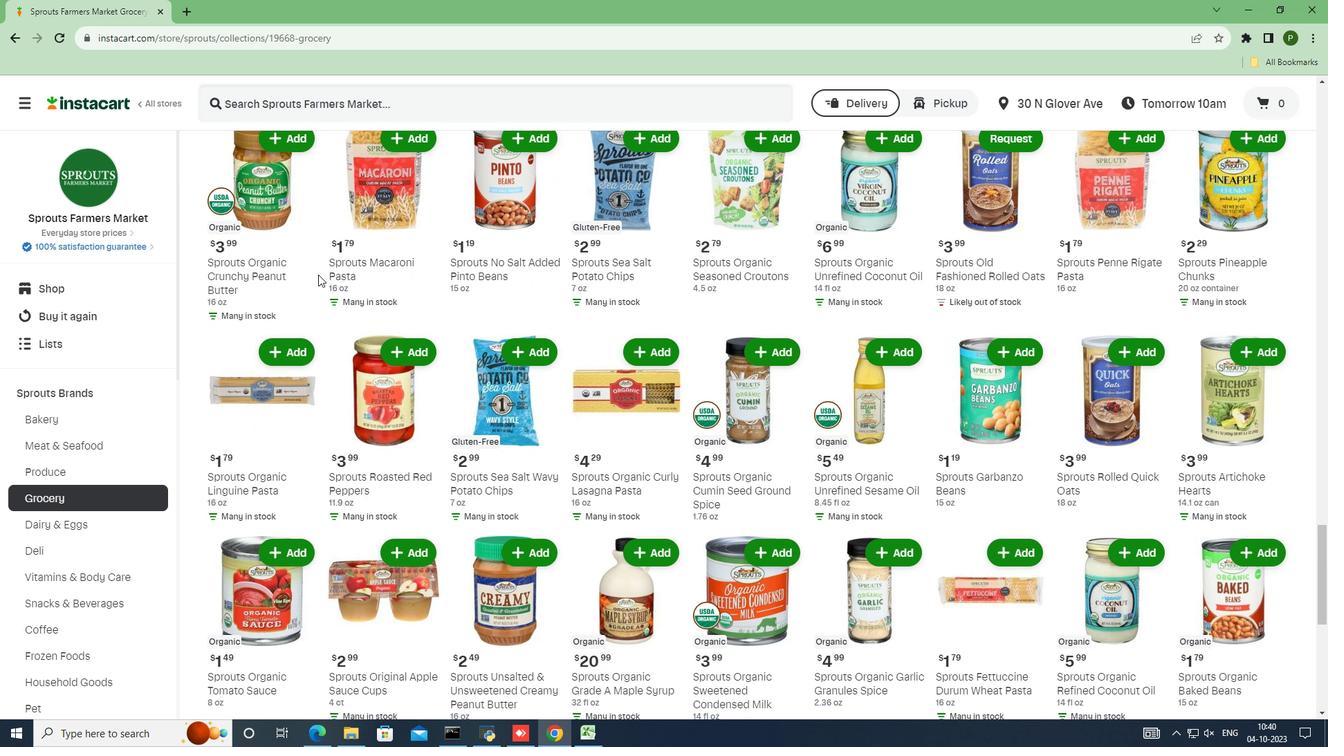 
Action: Mouse scrolled (318, 273) with delta (0, 0)
Screenshot: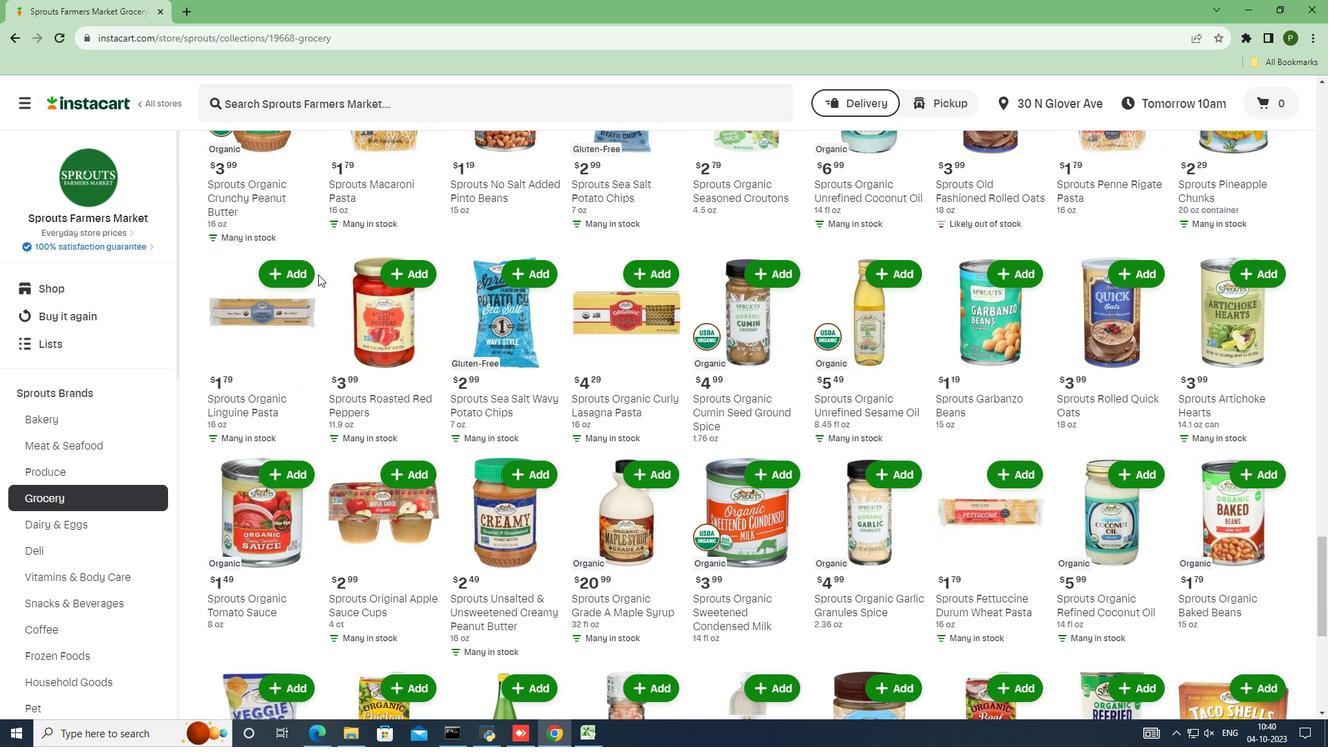 
Action: Mouse scrolled (318, 273) with delta (0, 0)
Screenshot: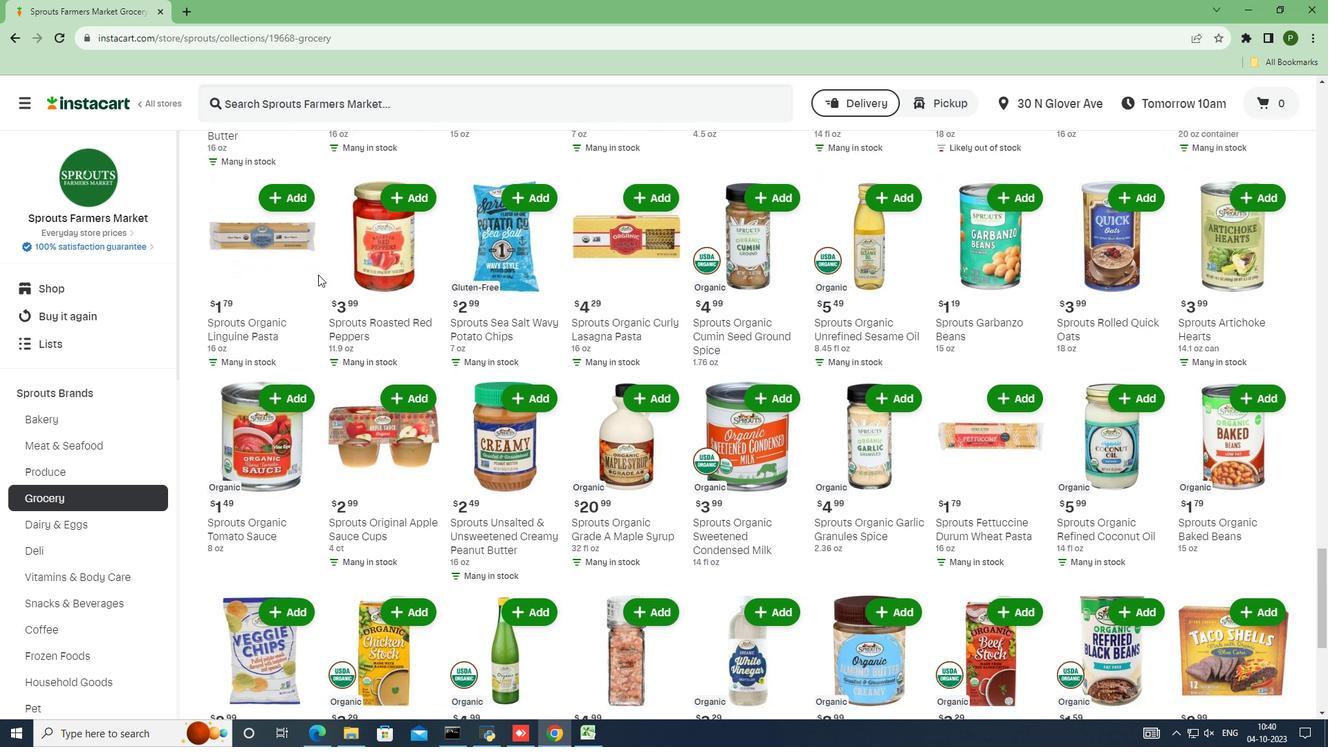 
Action: Mouse scrolled (318, 273) with delta (0, 0)
Screenshot: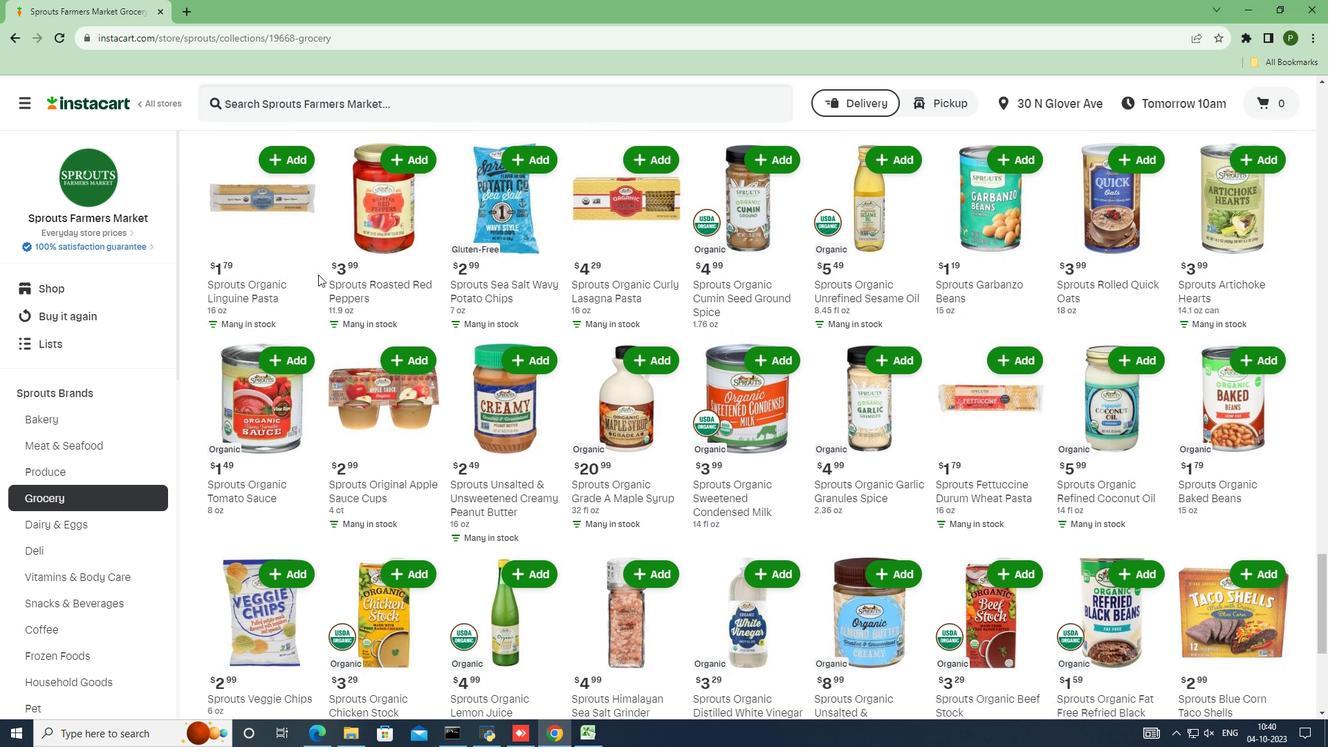 
Action: Mouse scrolled (318, 273) with delta (0, 0)
Screenshot: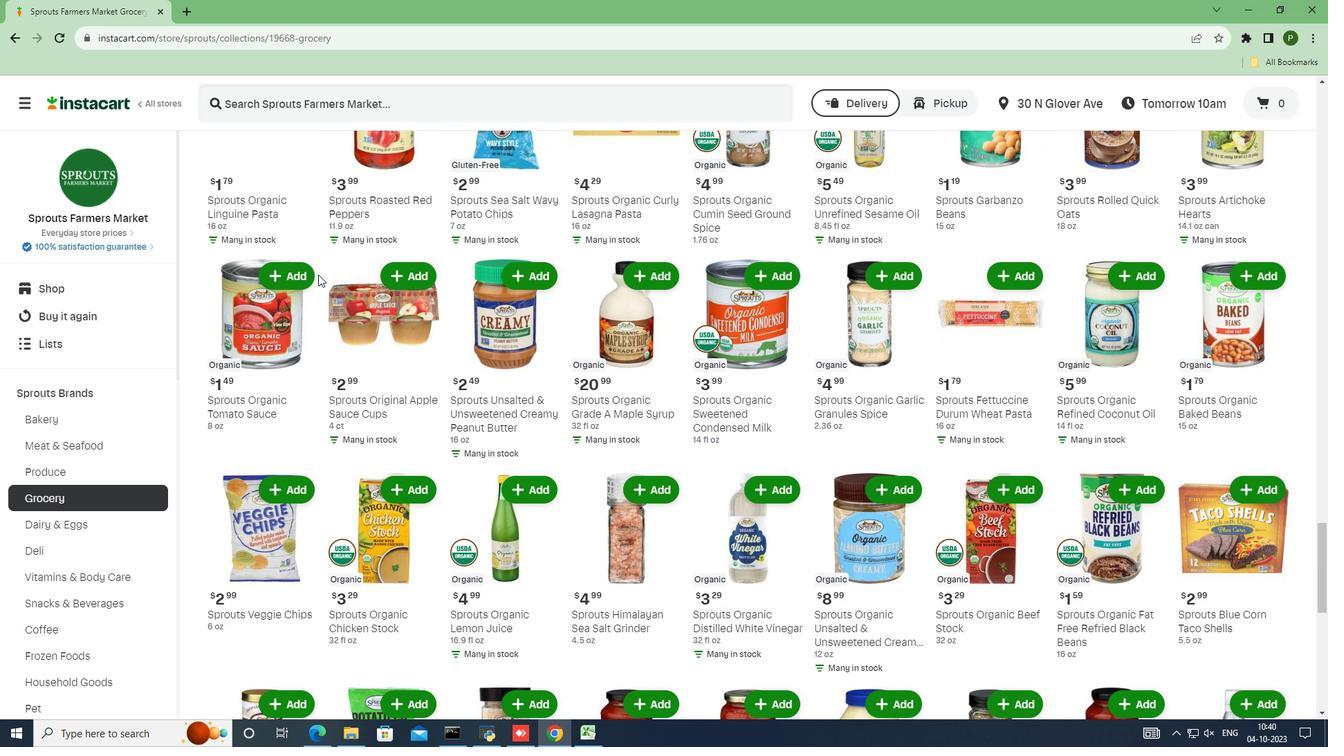 
Action: Mouse scrolled (318, 273) with delta (0, 0)
Screenshot: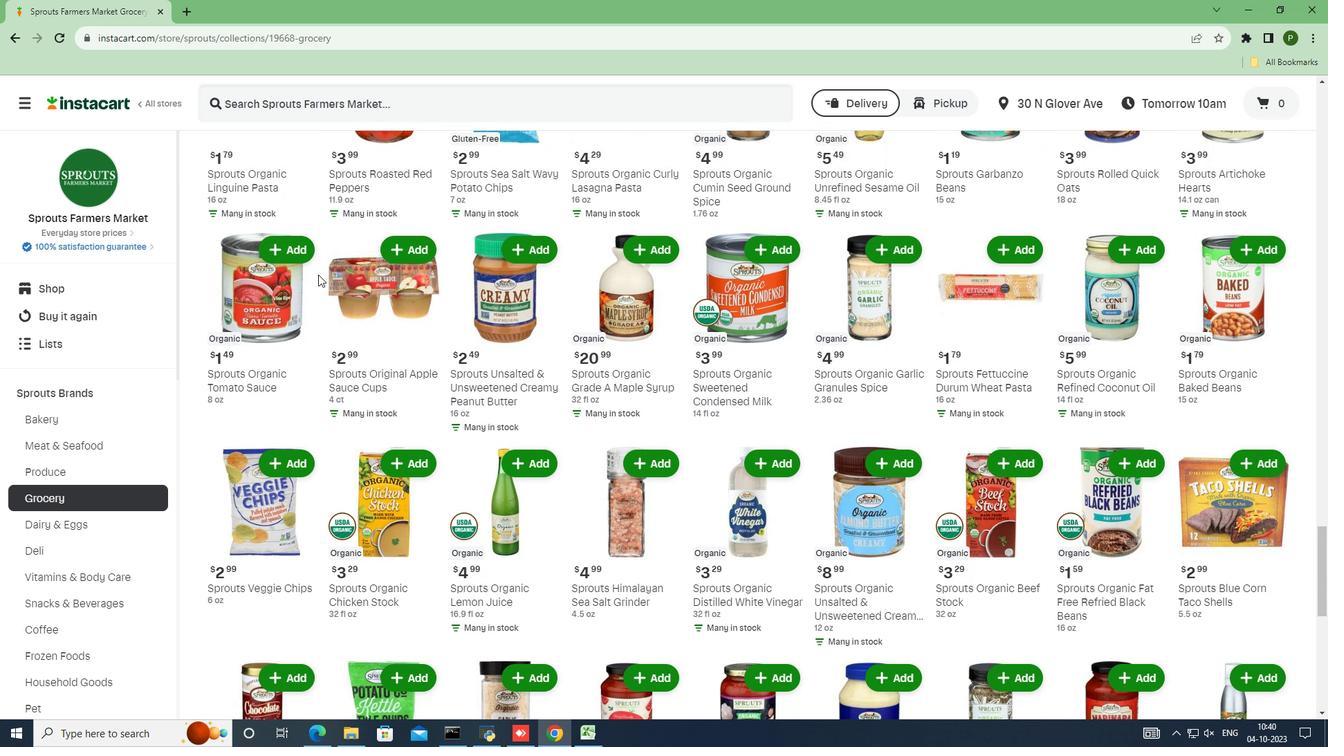 
Action: Mouse scrolled (318, 273) with delta (0, 0)
Screenshot: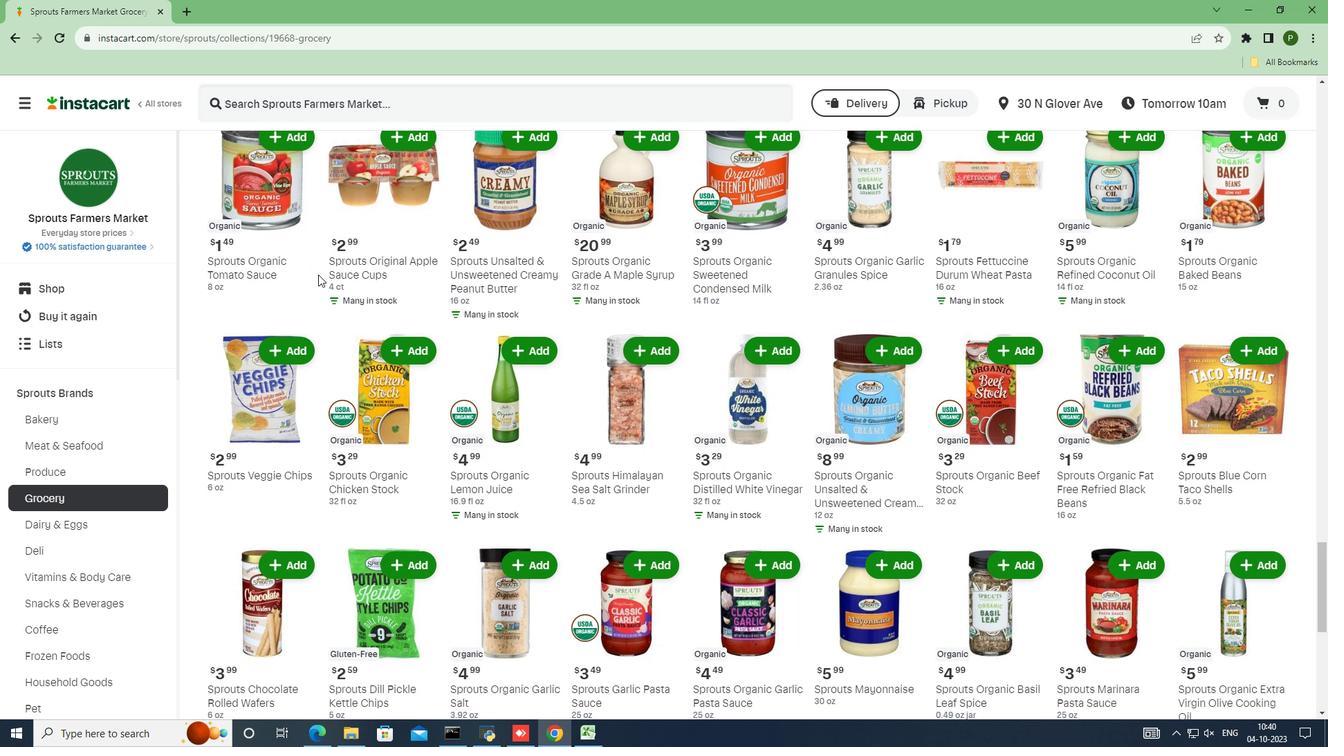 
Action: Mouse scrolled (318, 273) with delta (0, 0)
Screenshot: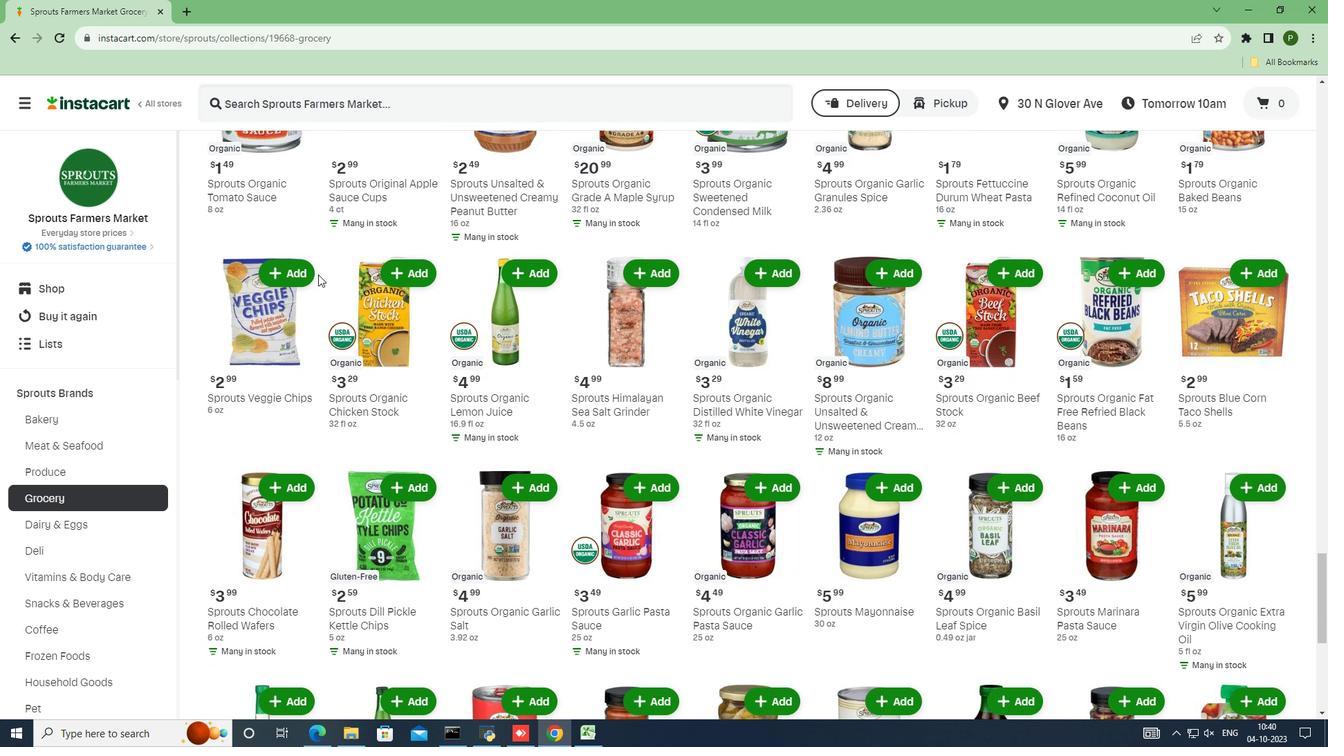 
Action: Mouse scrolled (318, 273) with delta (0, 0)
Screenshot: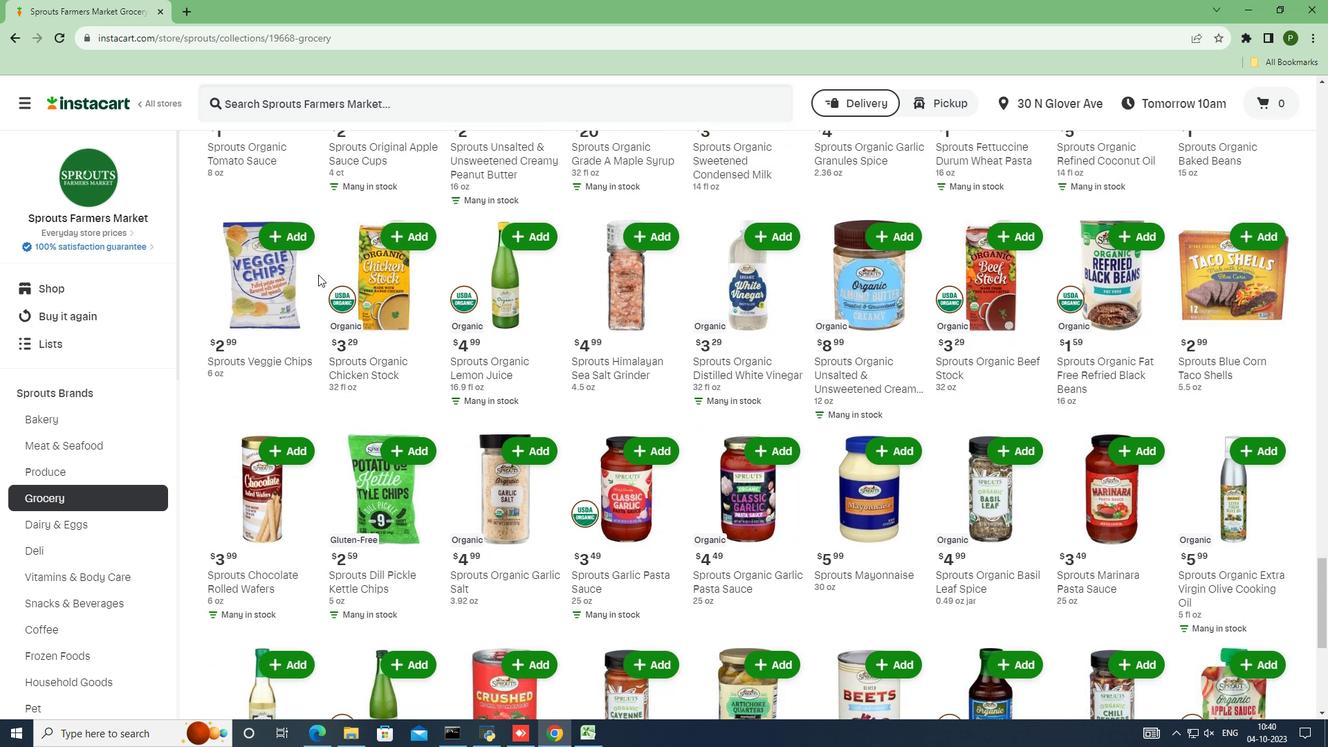 
Action: Mouse scrolled (318, 273) with delta (0, 0)
Screenshot: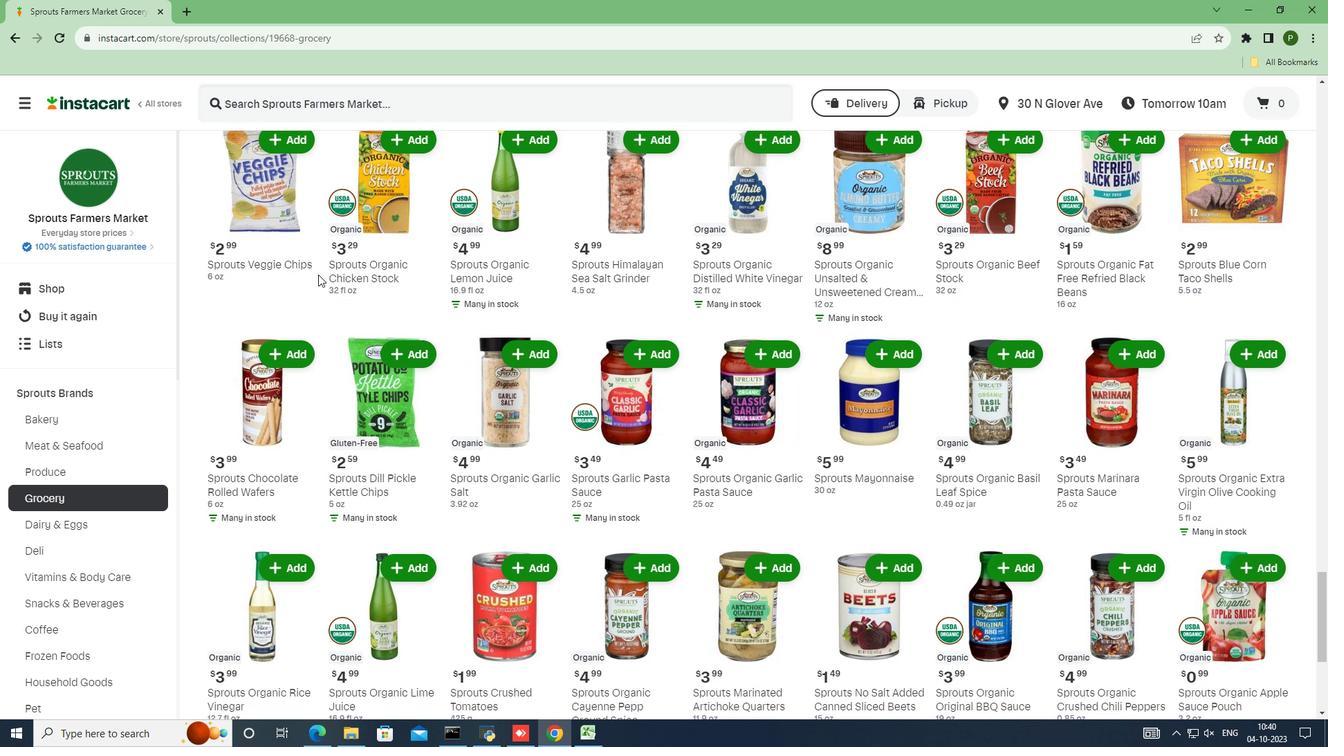 
Action: Mouse scrolled (318, 273) with delta (0, 0)
Screenshot: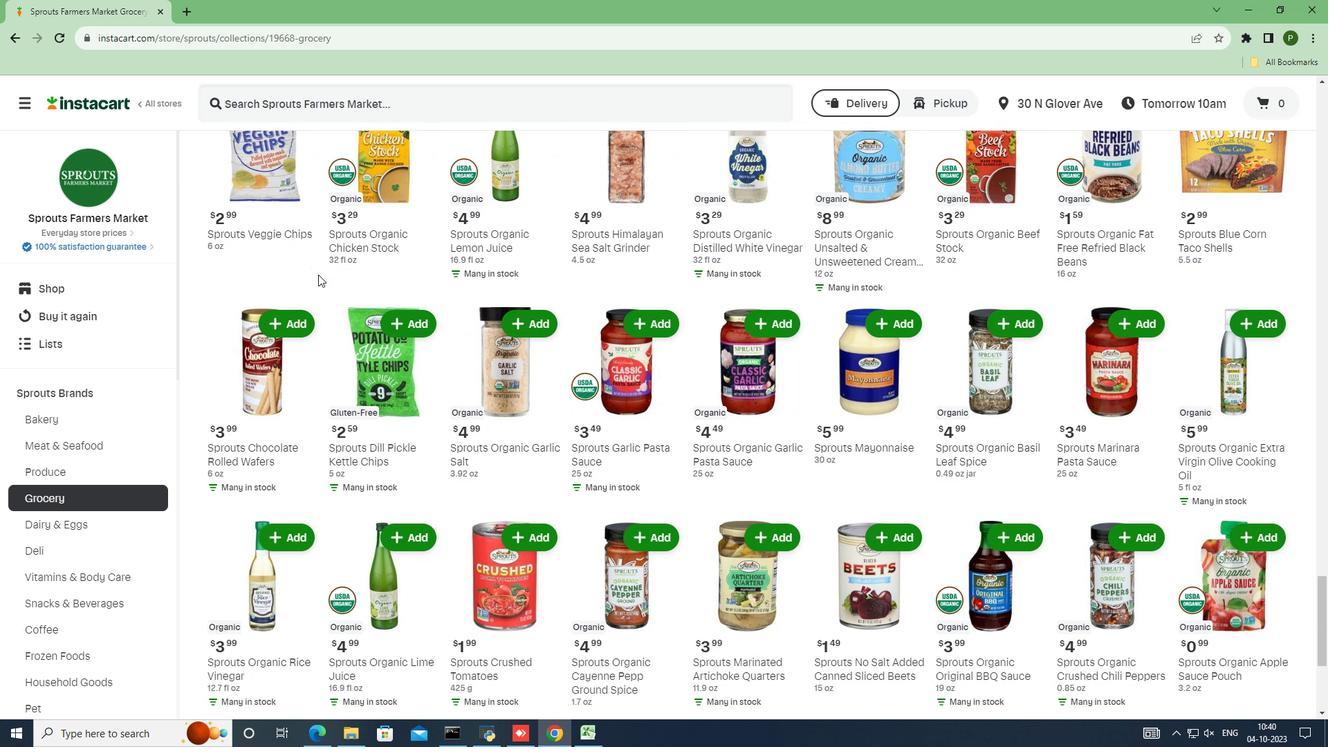 
Action: Mouse scrolled (318, 273) with delta (0, 0)
Screenshot: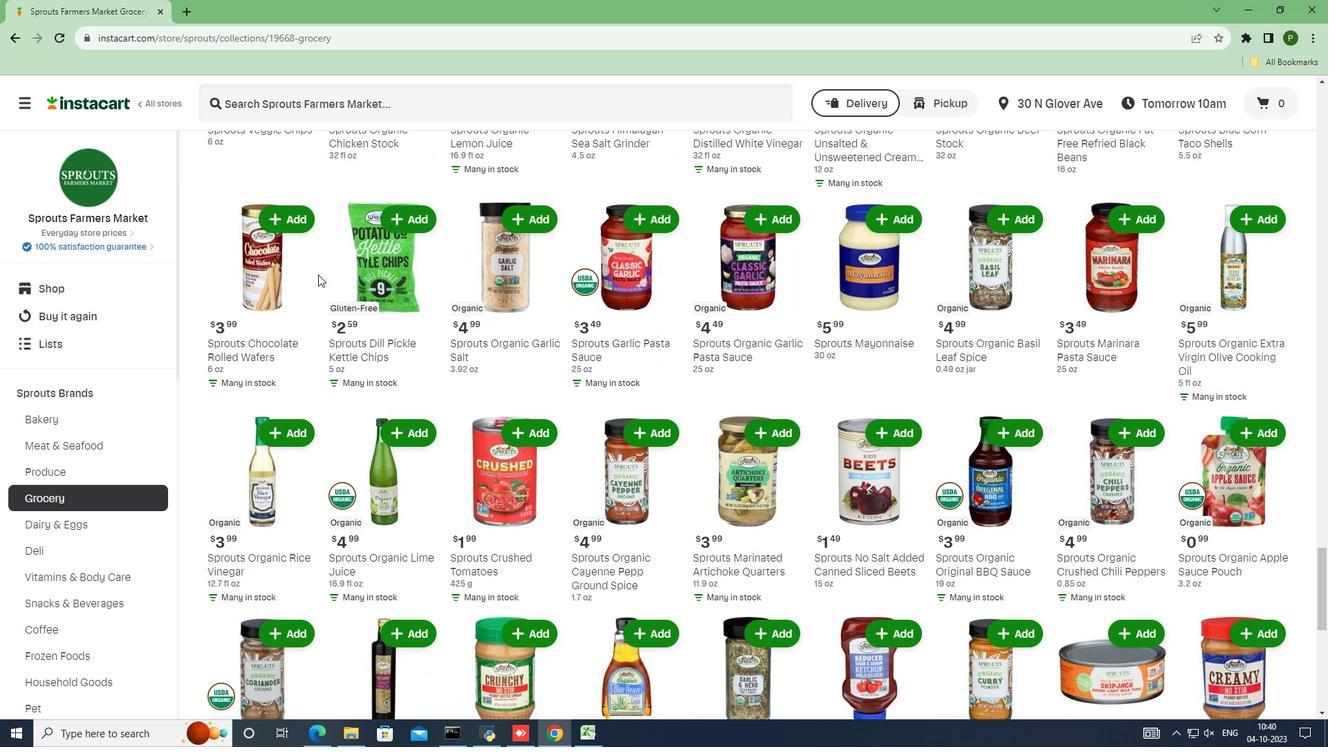 
Action: Mouse moved to (317, 275)
Screenshot: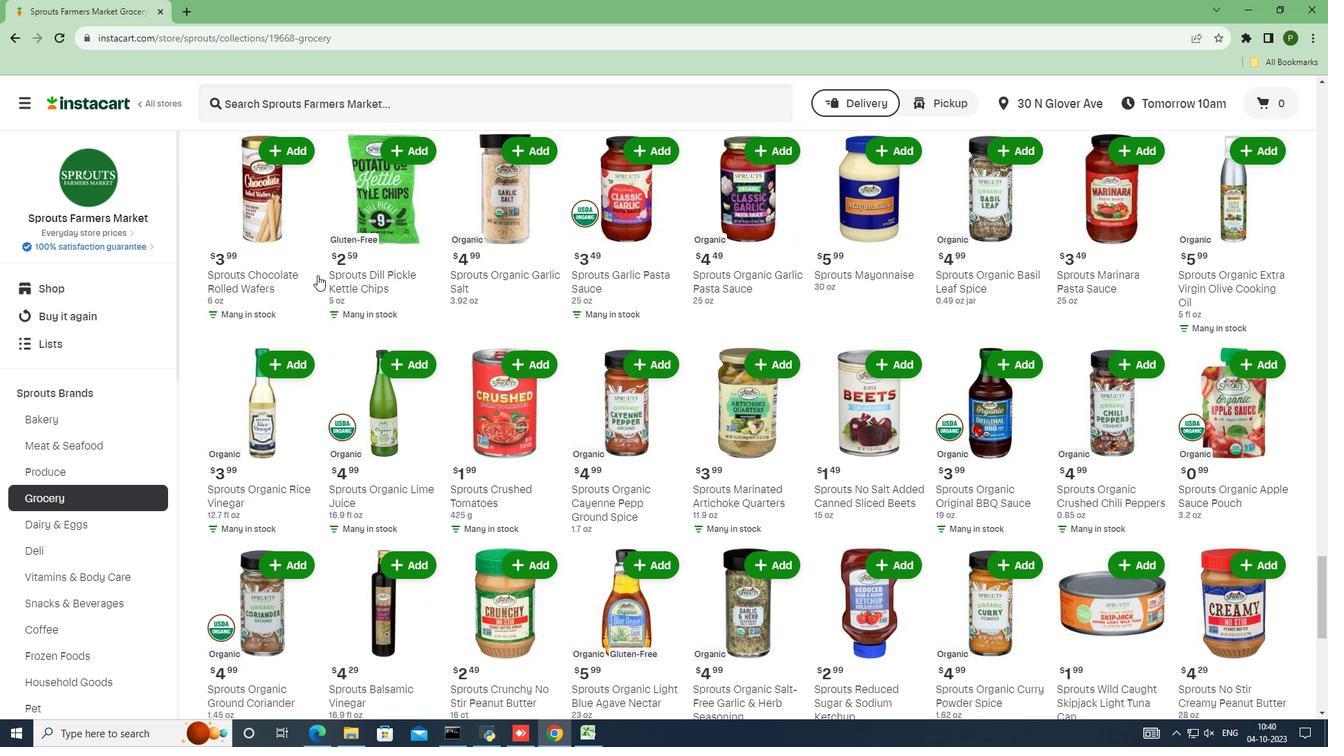 
Action: Mouse scrolled (317, 274) with delta (0, 0)
Screenshot: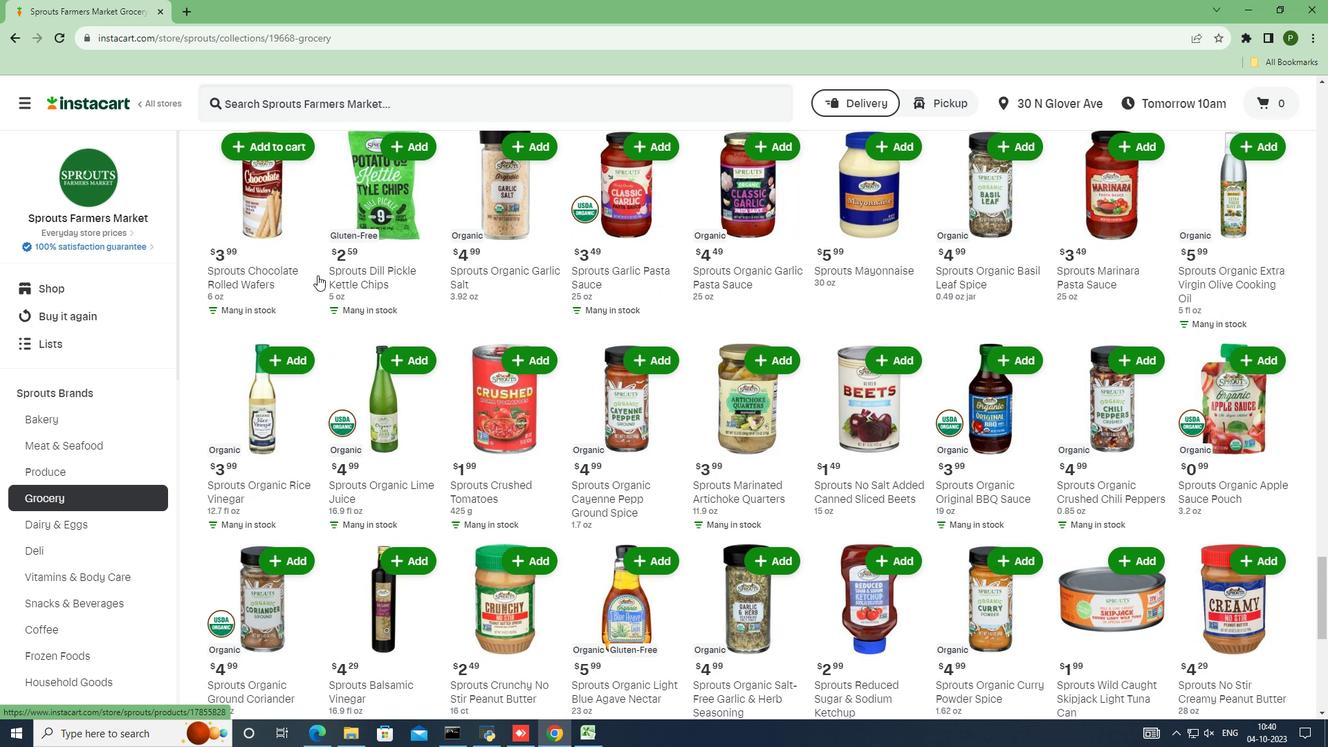 
Action: Mouse moved to (1203, 292)
Screenshot: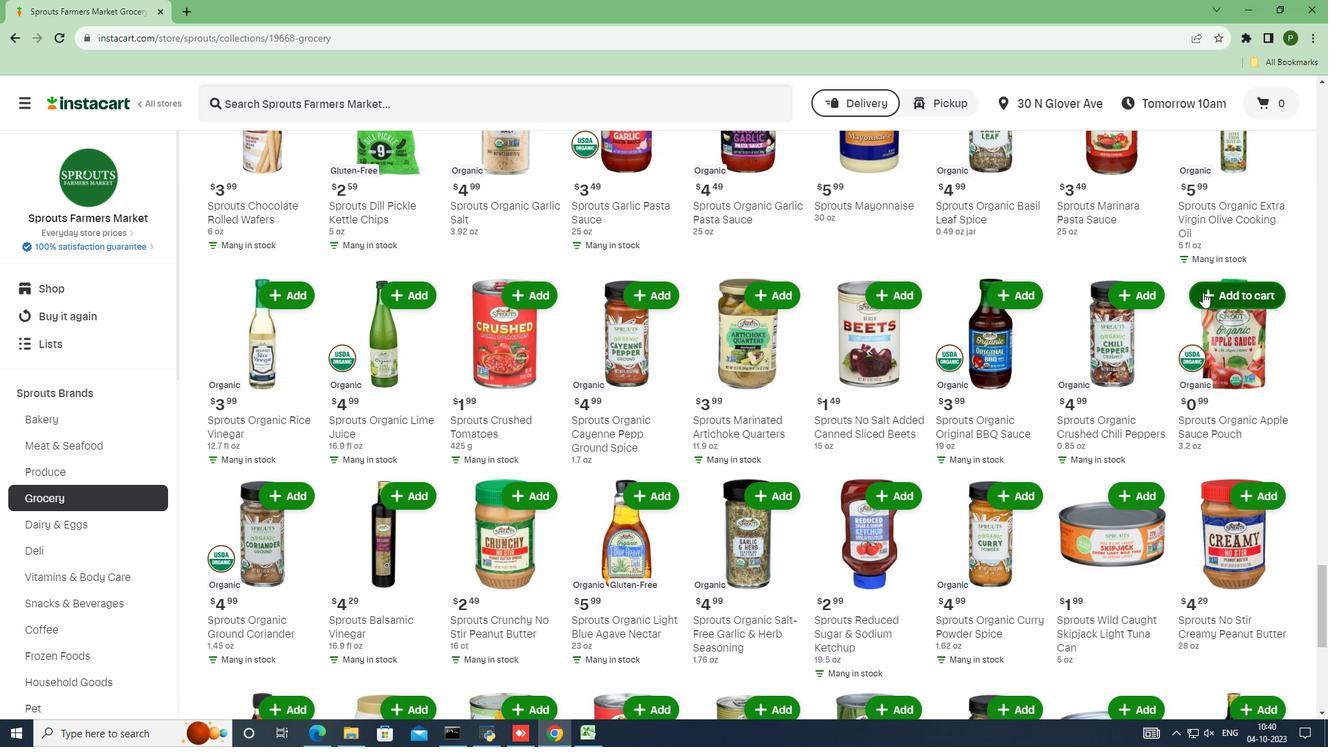 
Action: Mouse pressed left at (1203, 292)
Screenshot: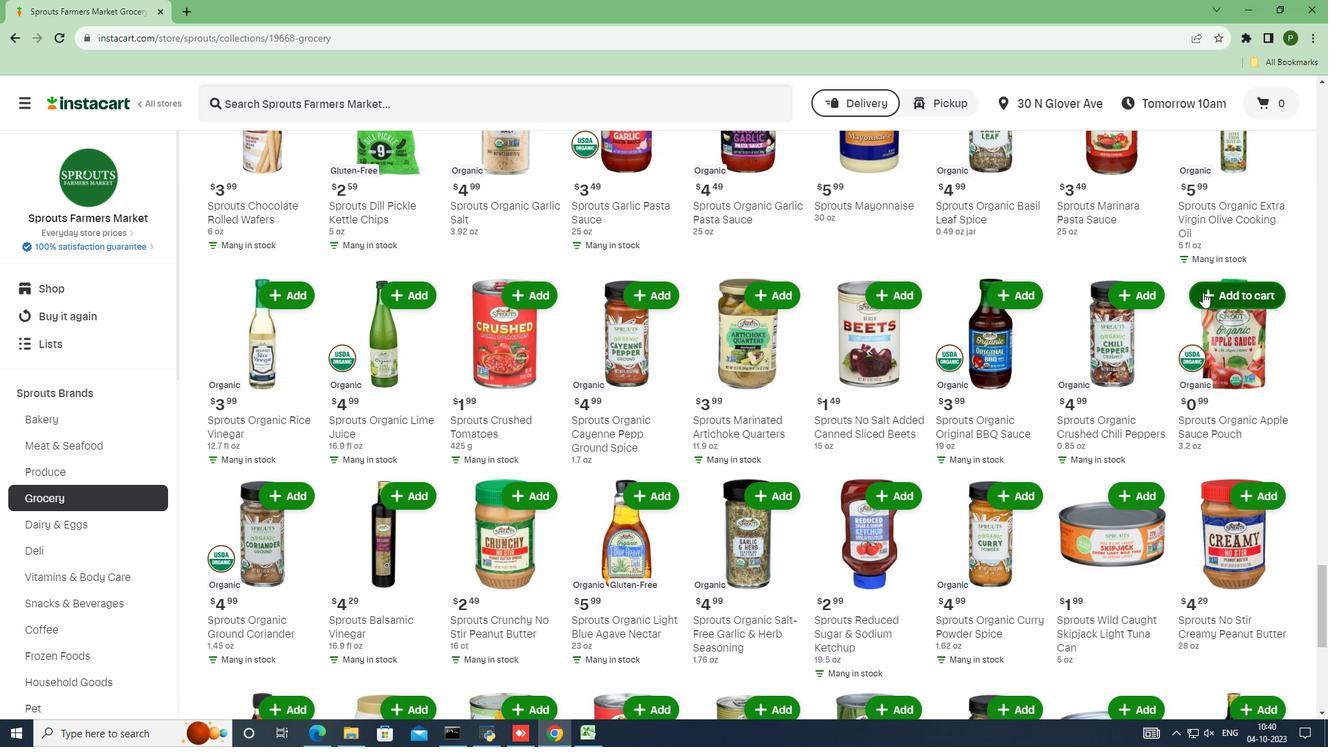 
